 Task: Create a due date automation trigger when advanced on, on the monday after a card is due add fields without custom field "Resume" set to a date less than 1 working days ago at 11:00 AM.
Action: Mouse moved to (1207, 357)
Screenshot: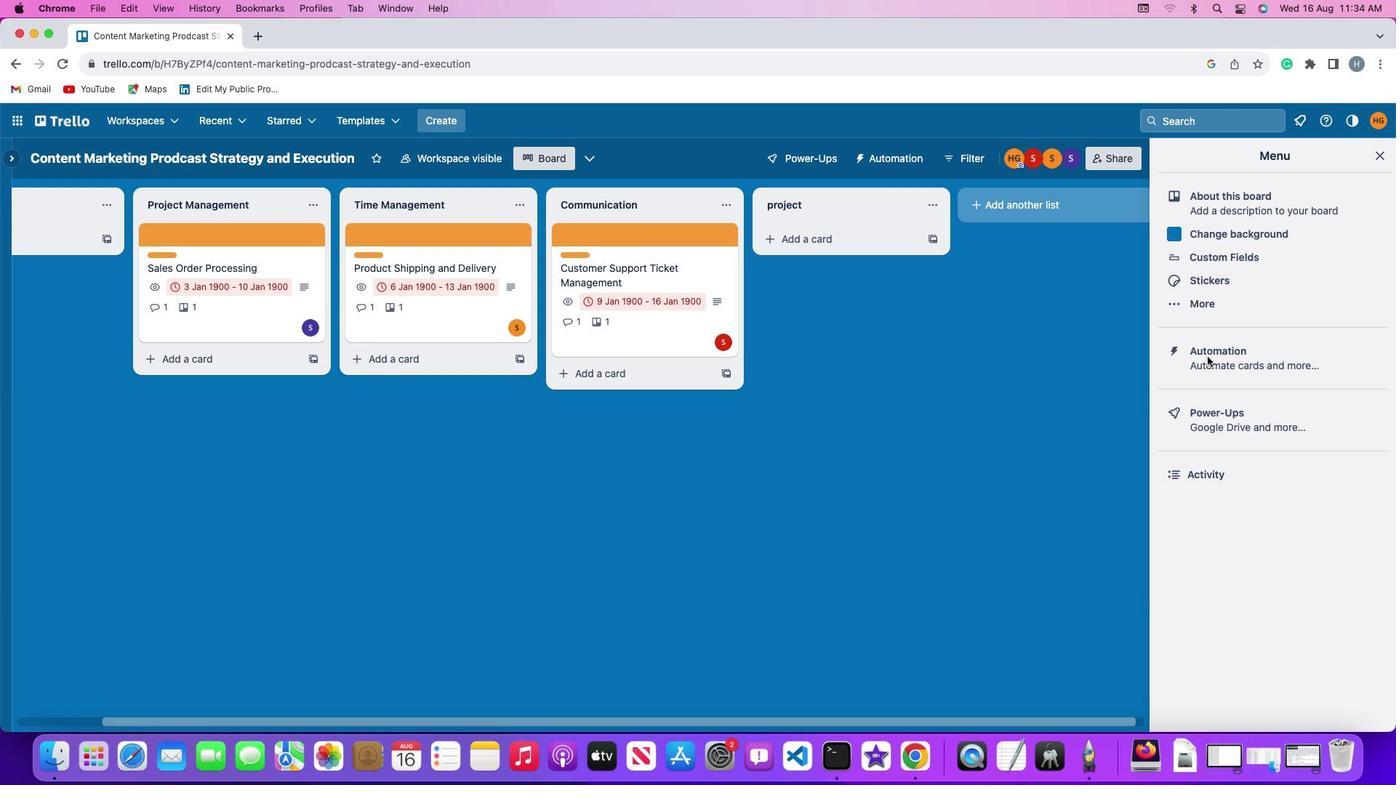 
Action: Mouse pressed left at (1207, 357)
Screenshot: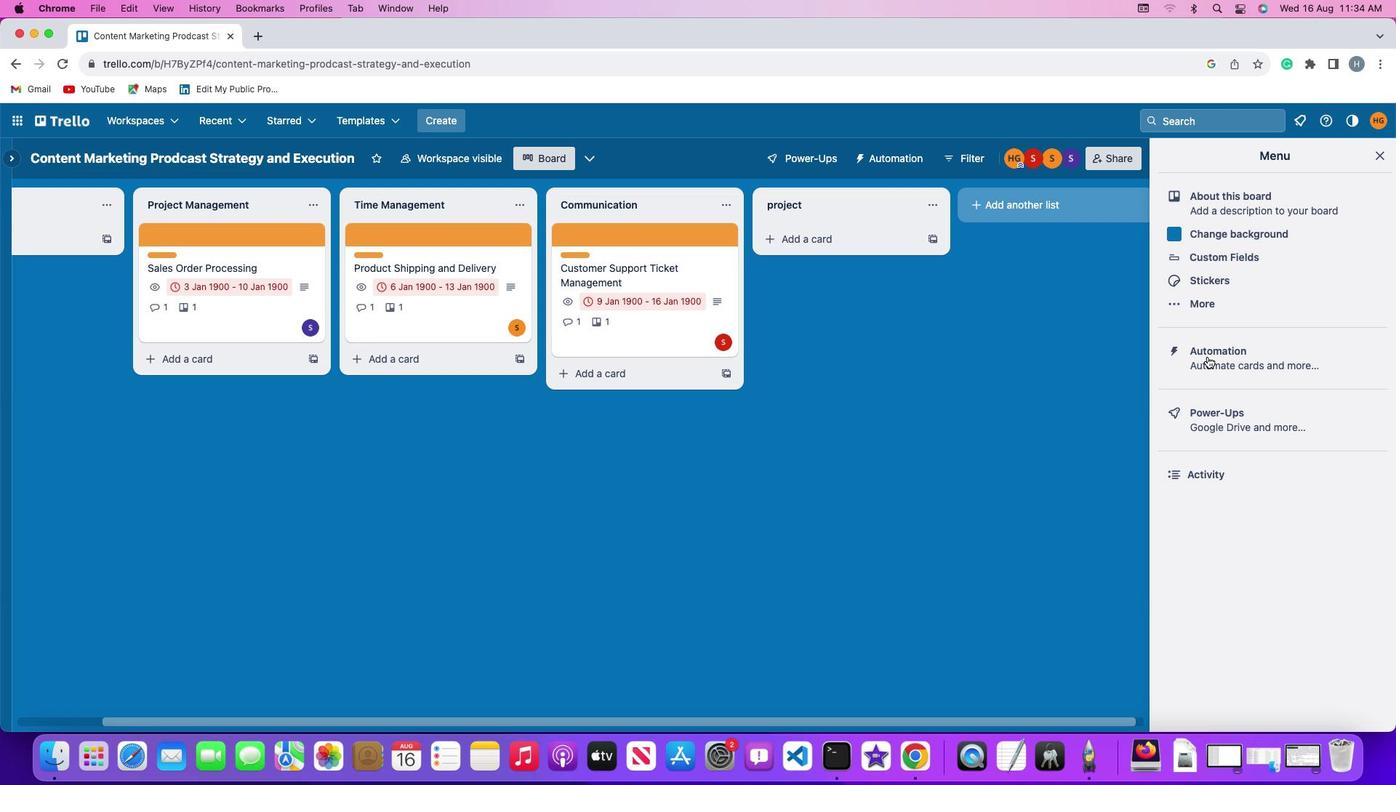 
Action: Mouse pressed left at (1207, 357)
Screenshot: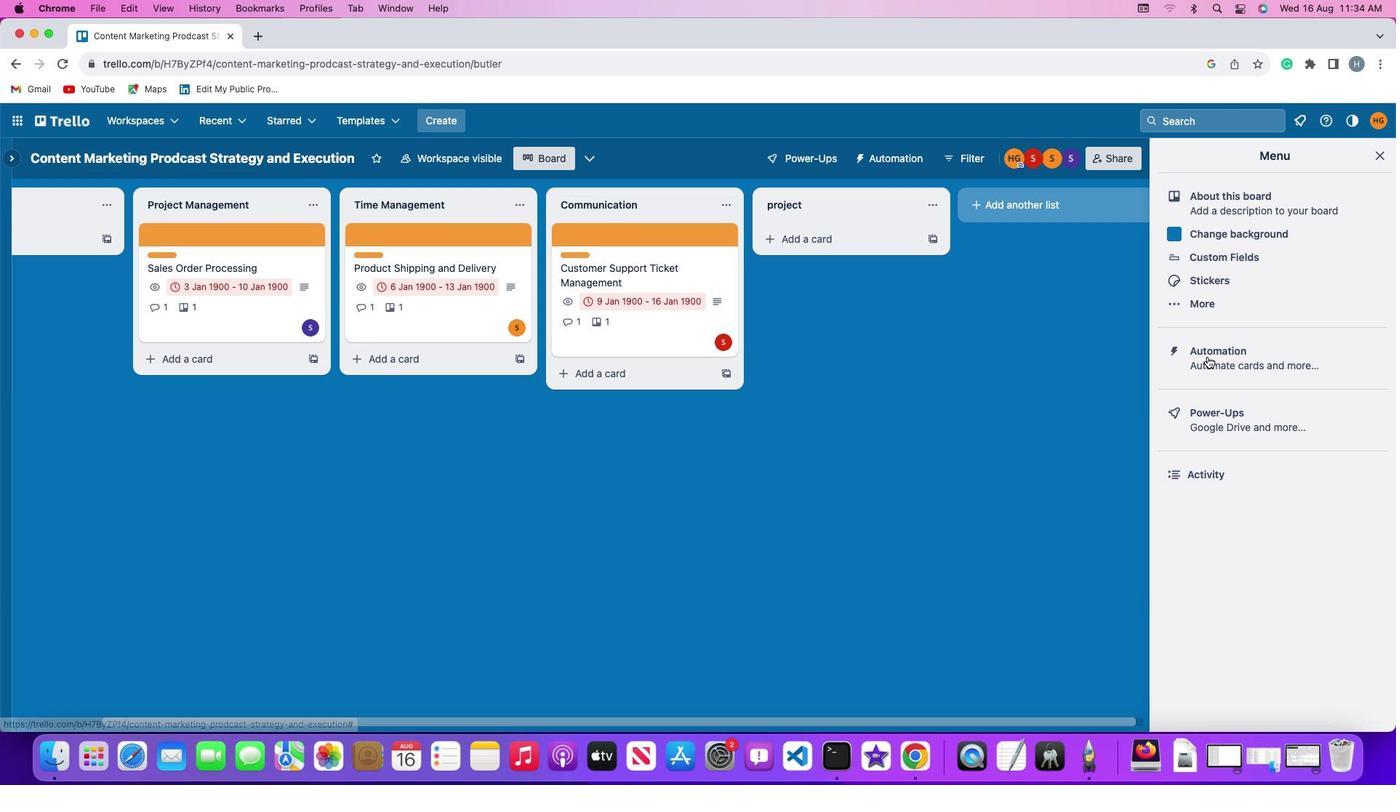 
Action: Mouse moved to (86, 336)
Screenshot: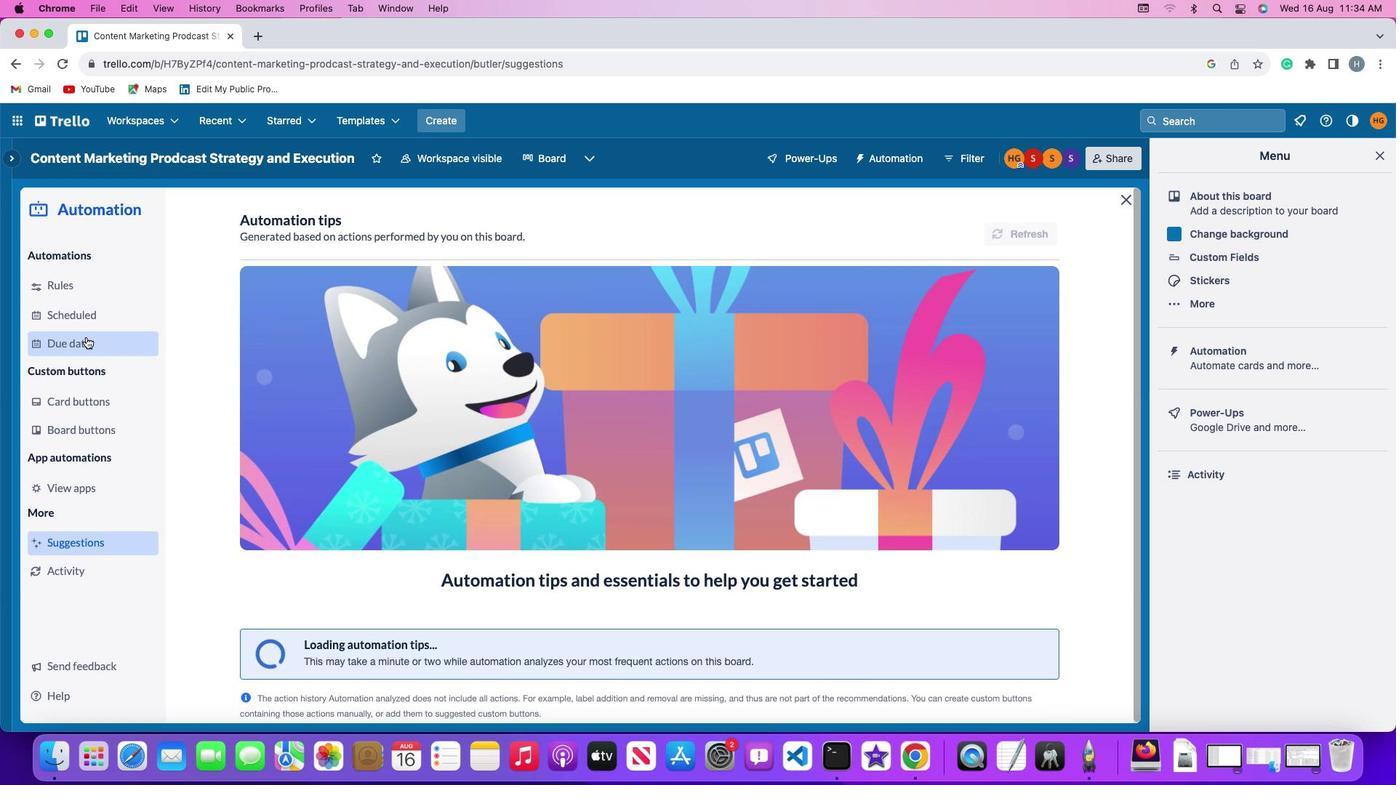 
Action: Mouse pressed left at (86, 336)
Screenshot: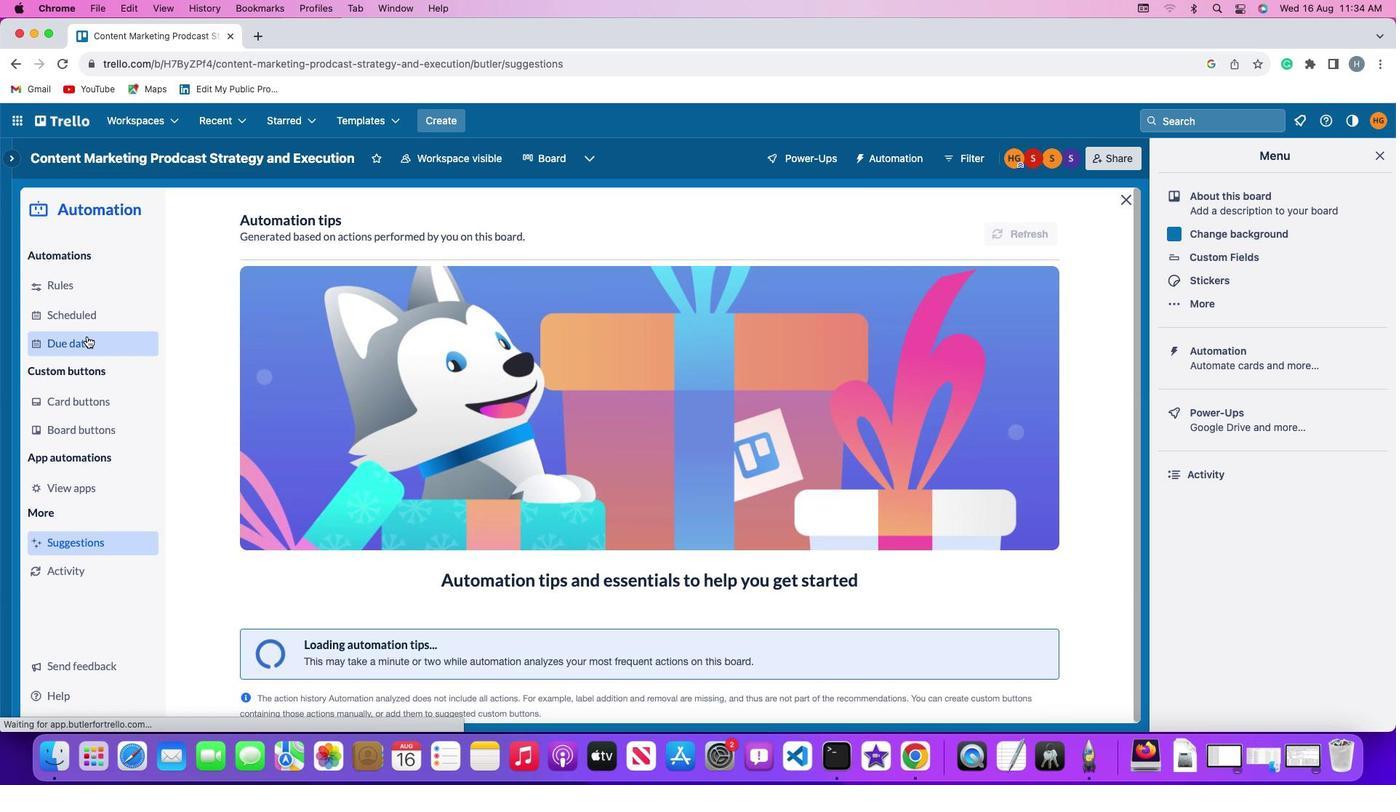 
Action: Mouse moved to (998, 226)
Screenshot: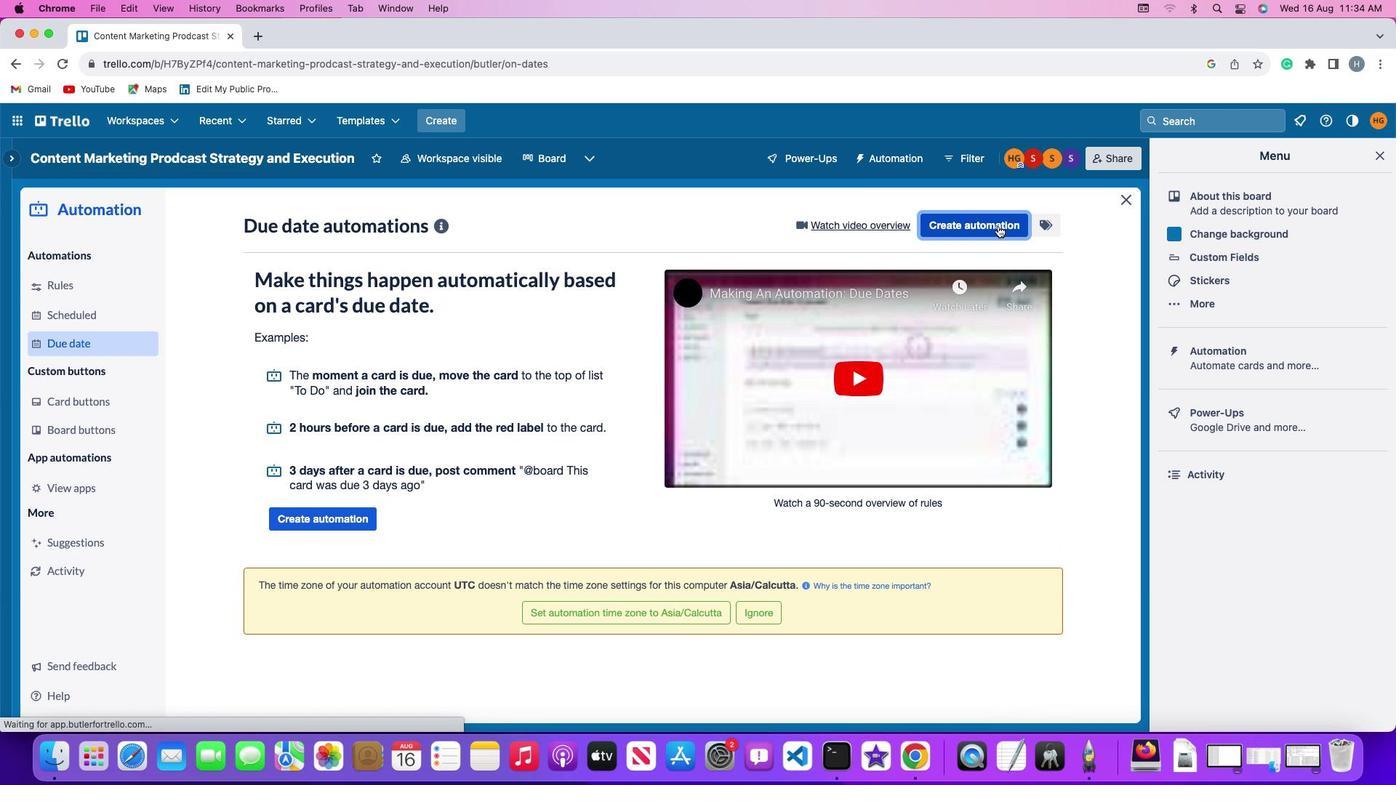 
Action: Mouse pressed left at (998, 226)
Screenshot: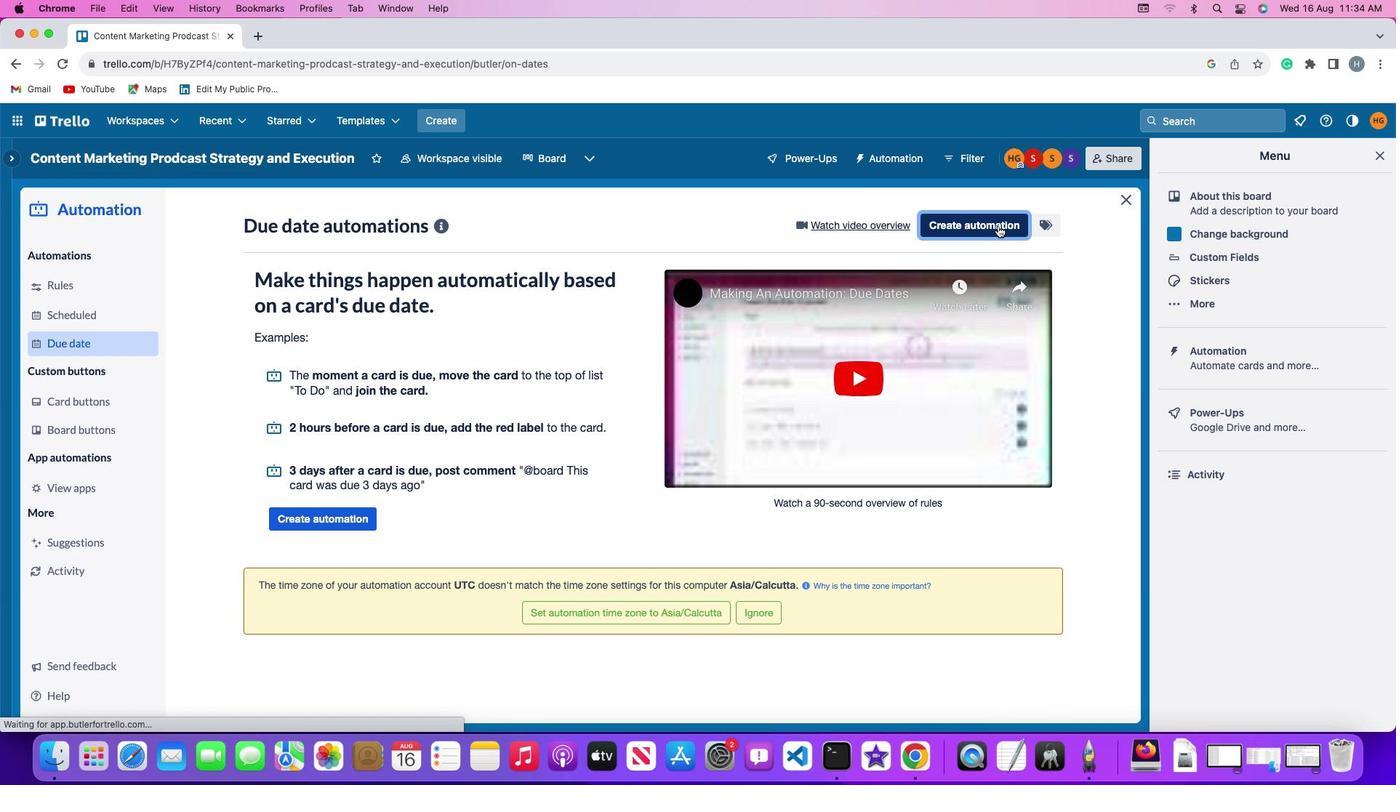 
Action: Mouse moved to (285, 367)
Screenshot: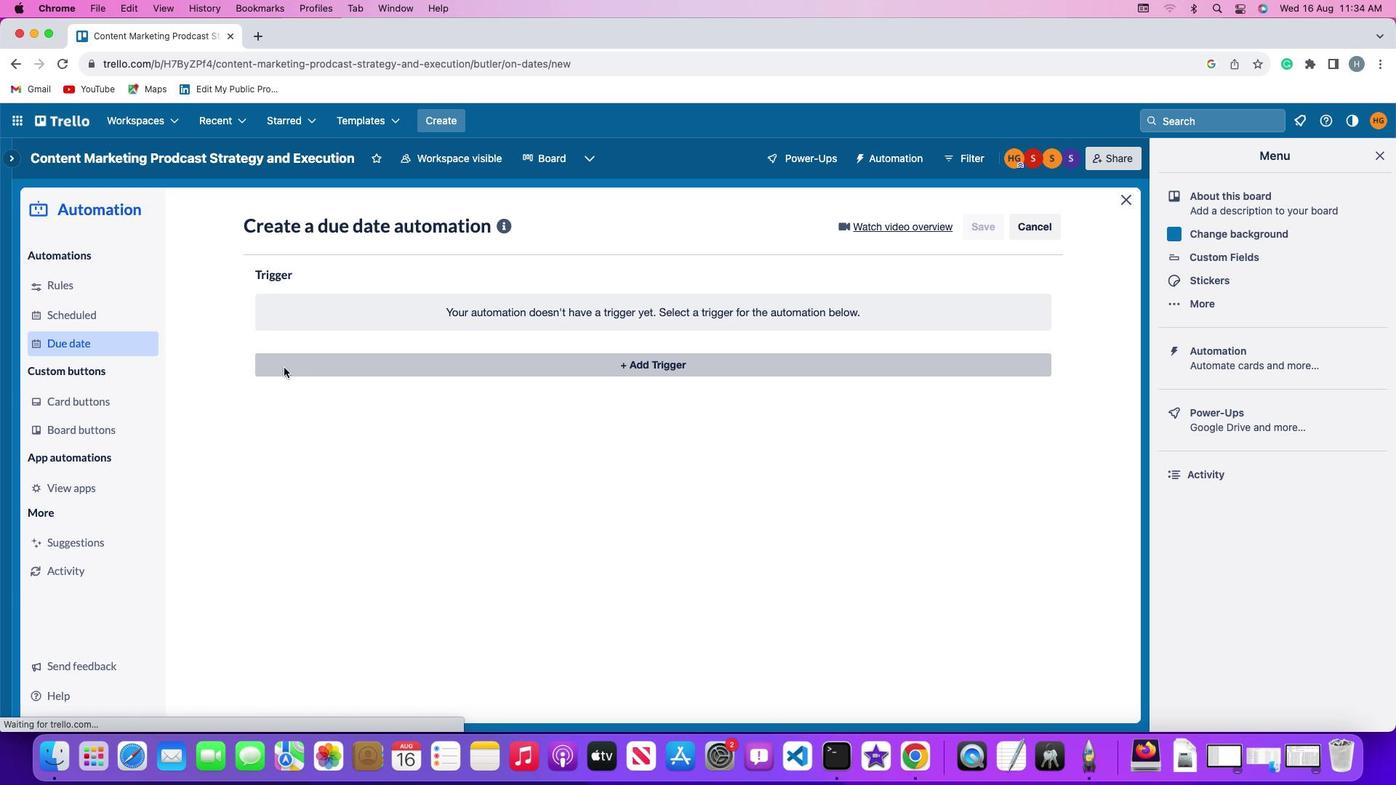 
Action: Mouse pressed left at (285, 367)
Screenshot: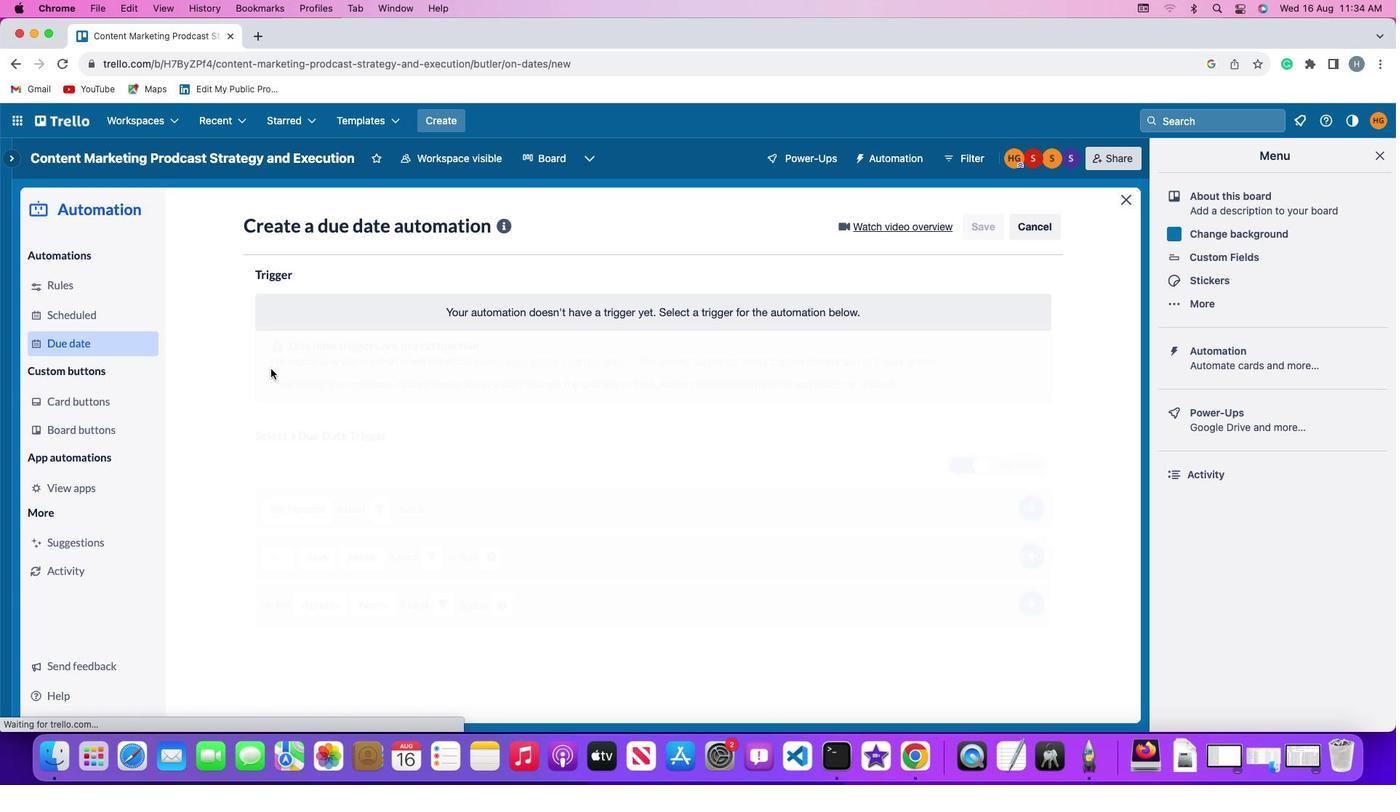 
Action: Mouse moved to (311, 631)
Screenshot: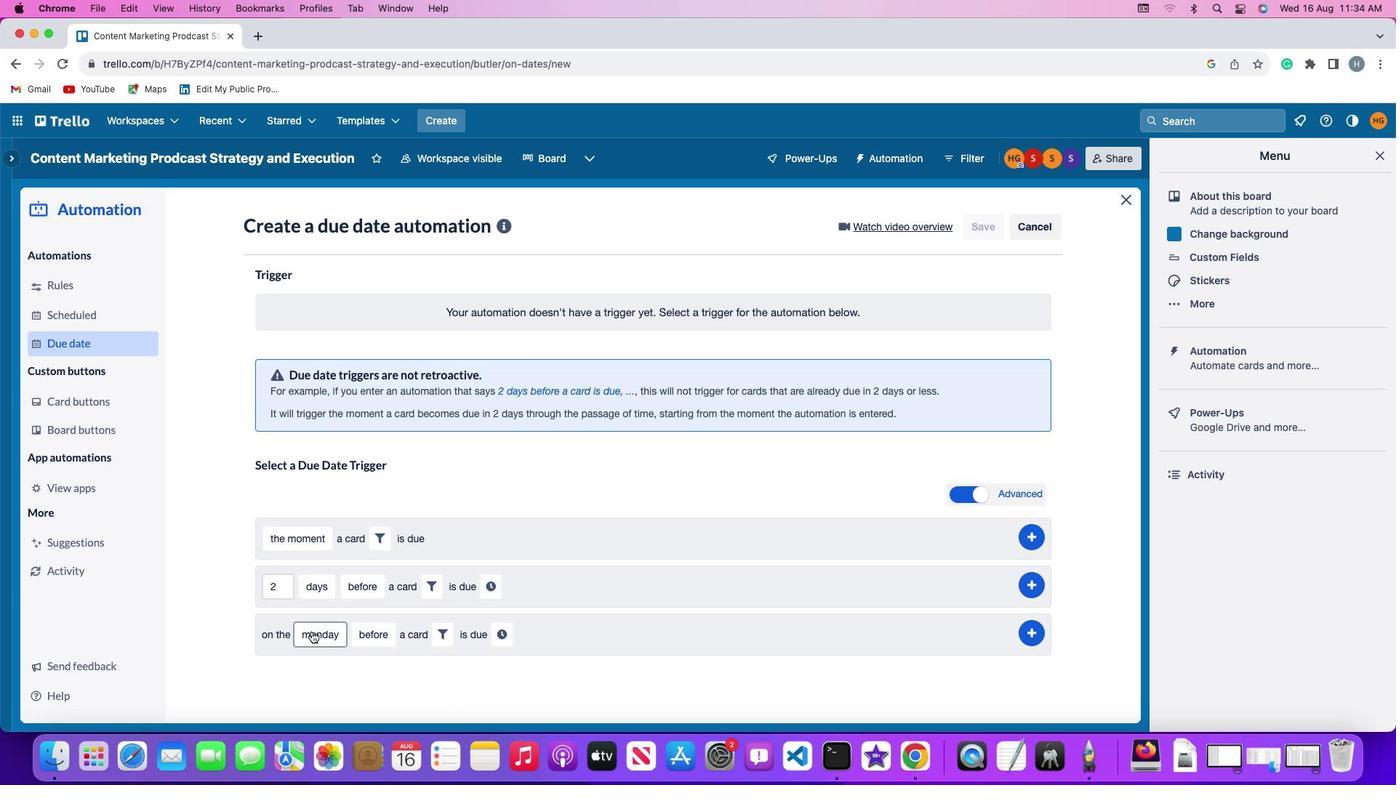 
Action: Mouse pressed left at (311, 631)
Screenshot: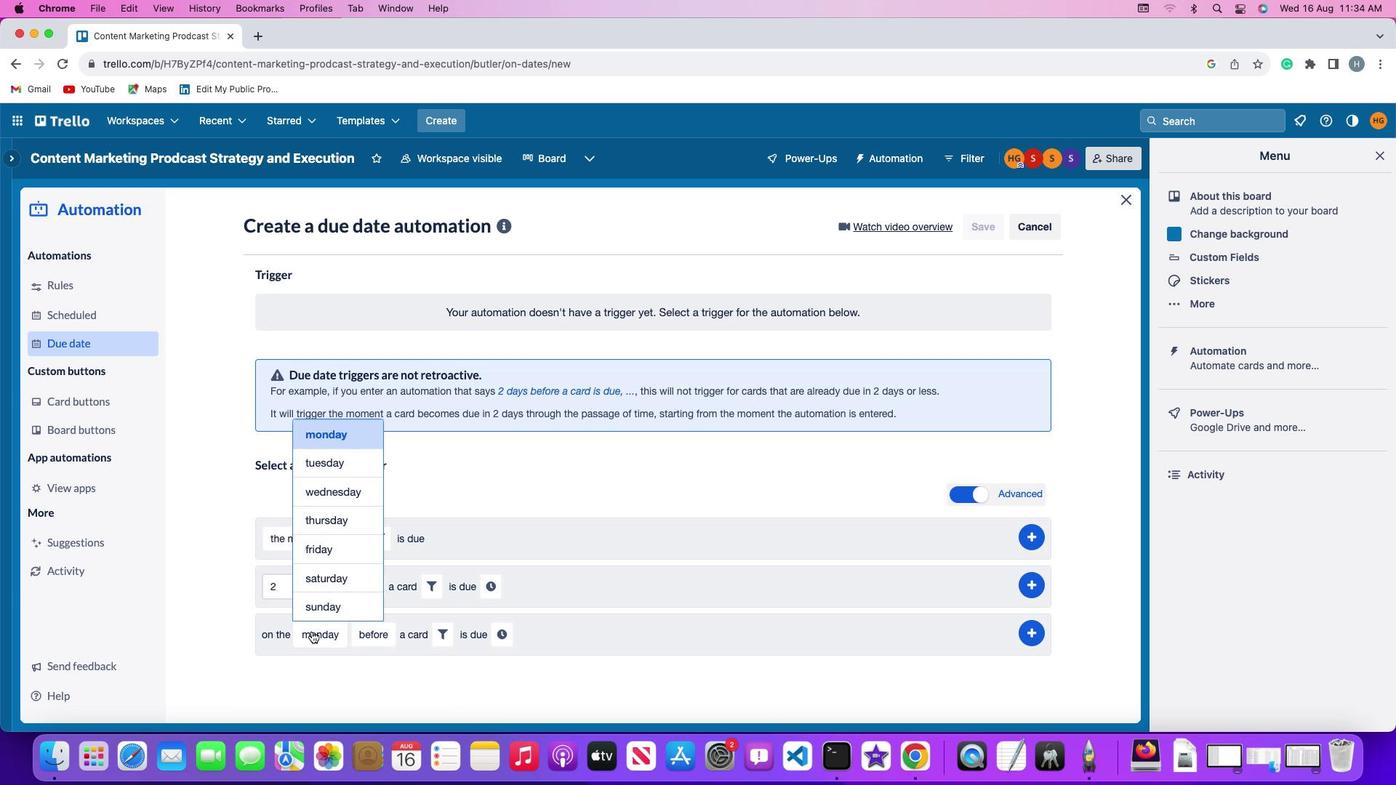 
Action: Mouse moved to (328, 437)
Screenshot: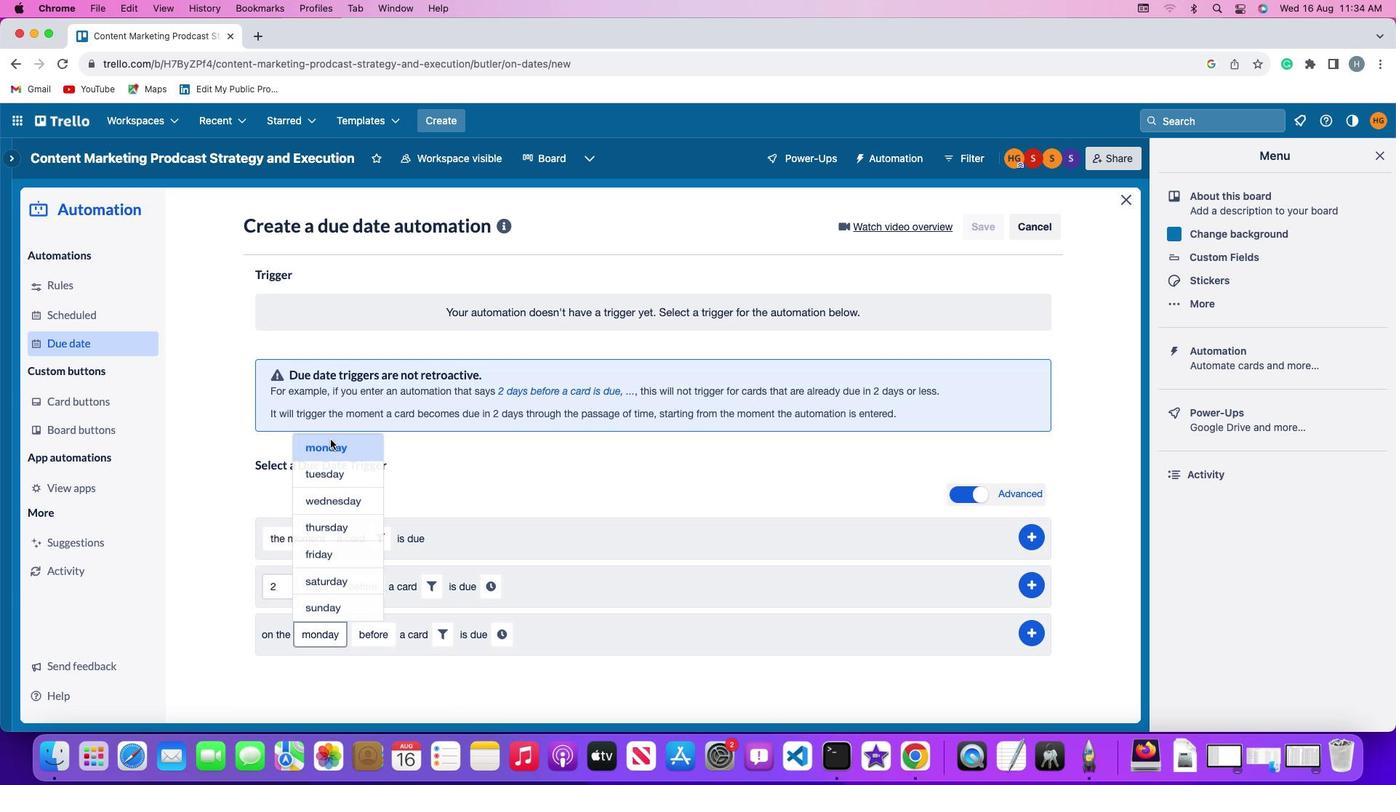 
Action: Mouse pressed left at (328, 437)
Screenshot: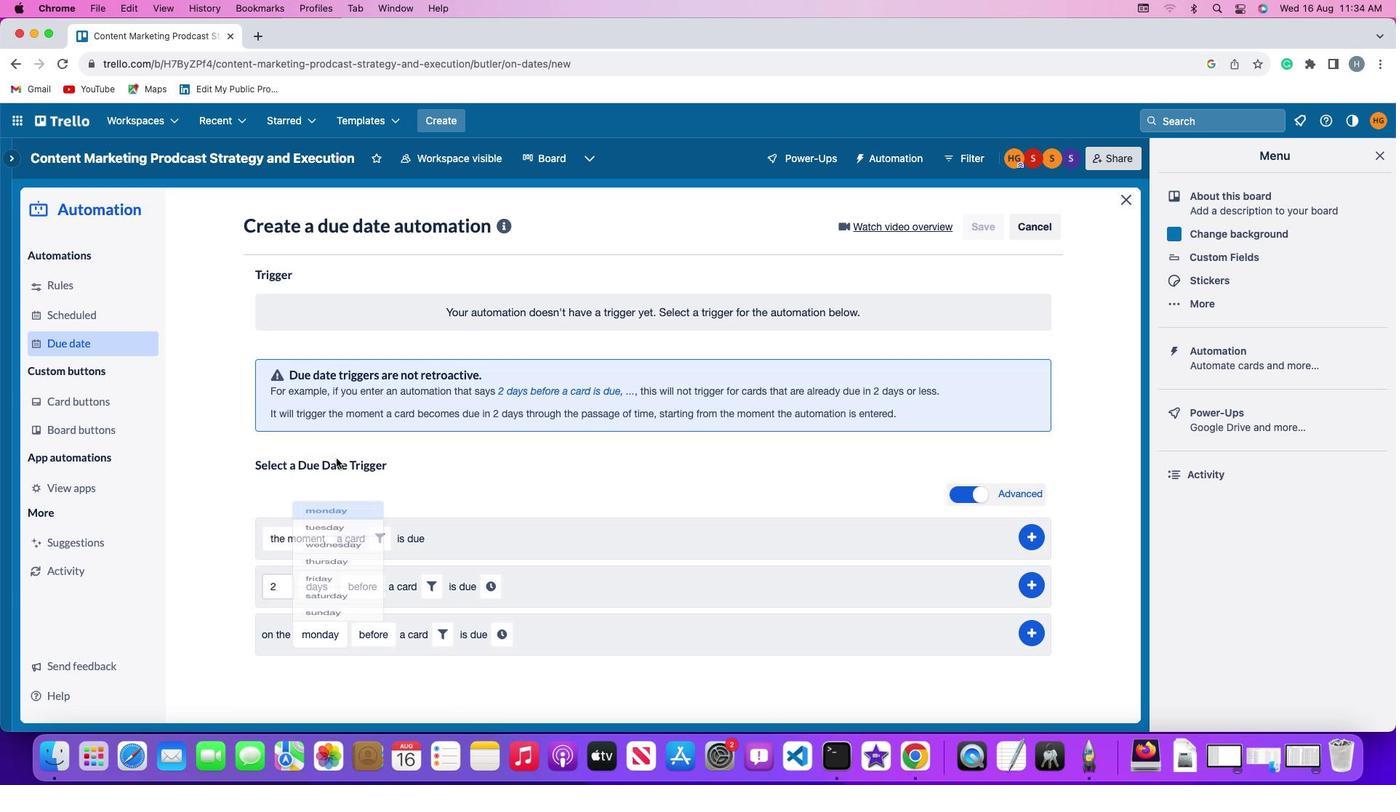 
Action: Mouse moved to (372, 639)
Screenshot: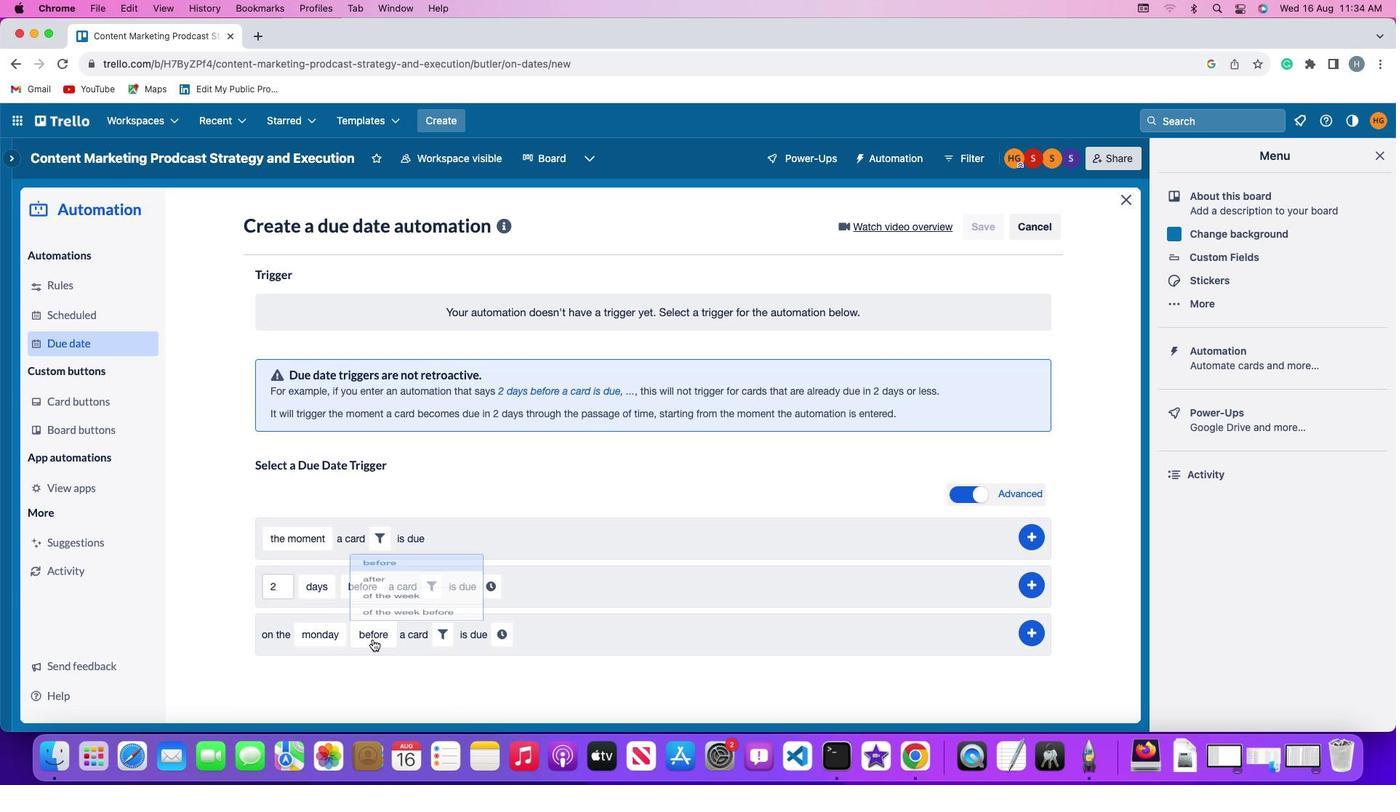 
Action: Mouse pressed left at (372, 639)
Screenshot: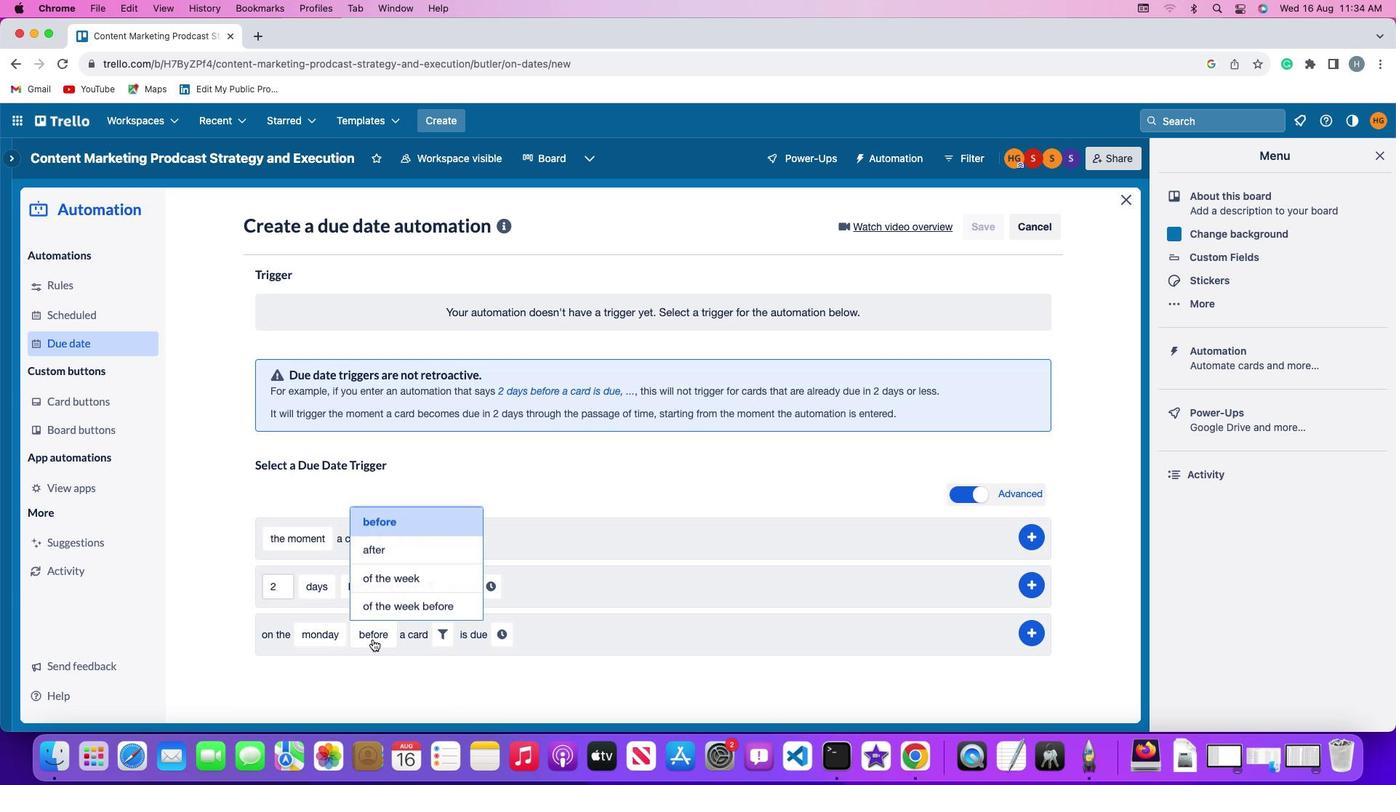 
Action: Mouse moved to (405, 553)
Screenshot: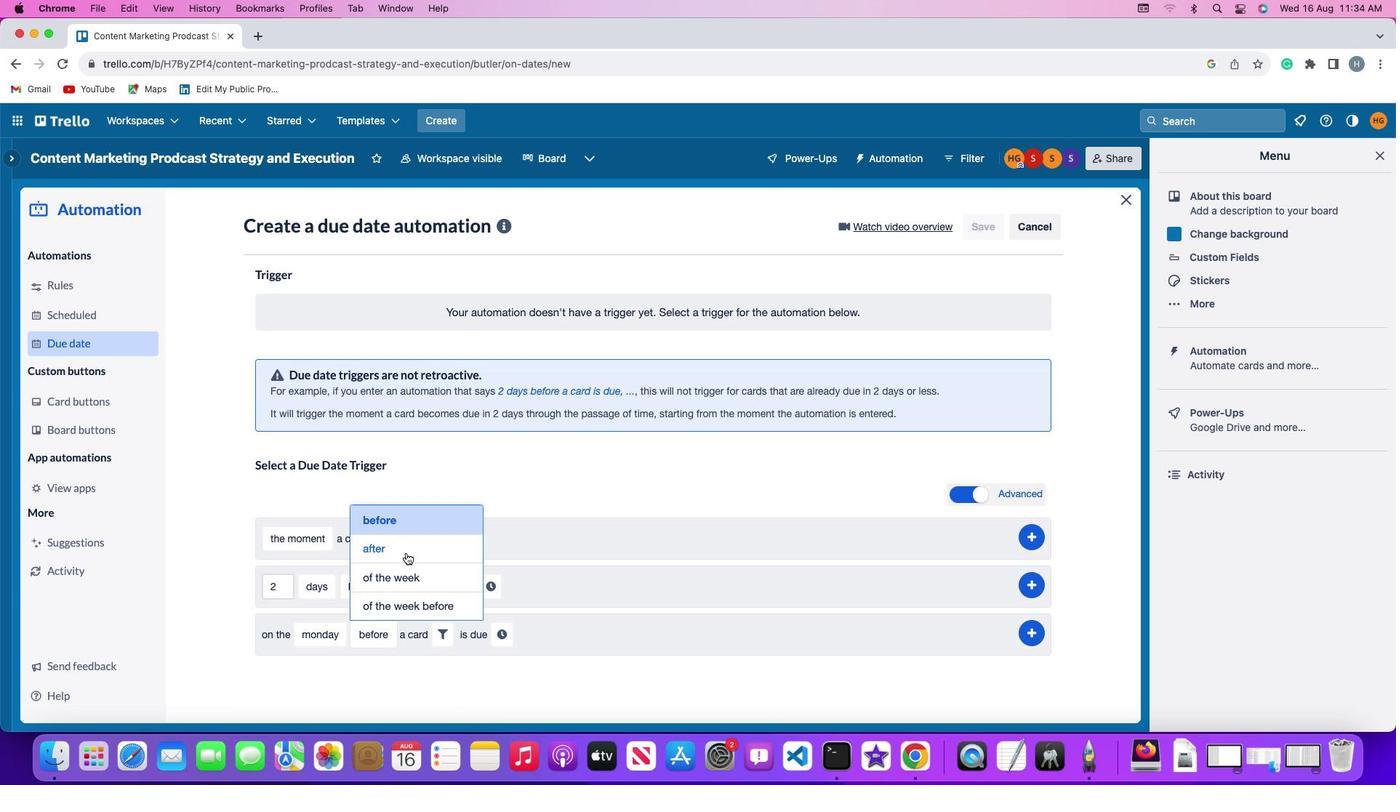 
Action: Mouse pressed left at (405, 553)
Screenshot: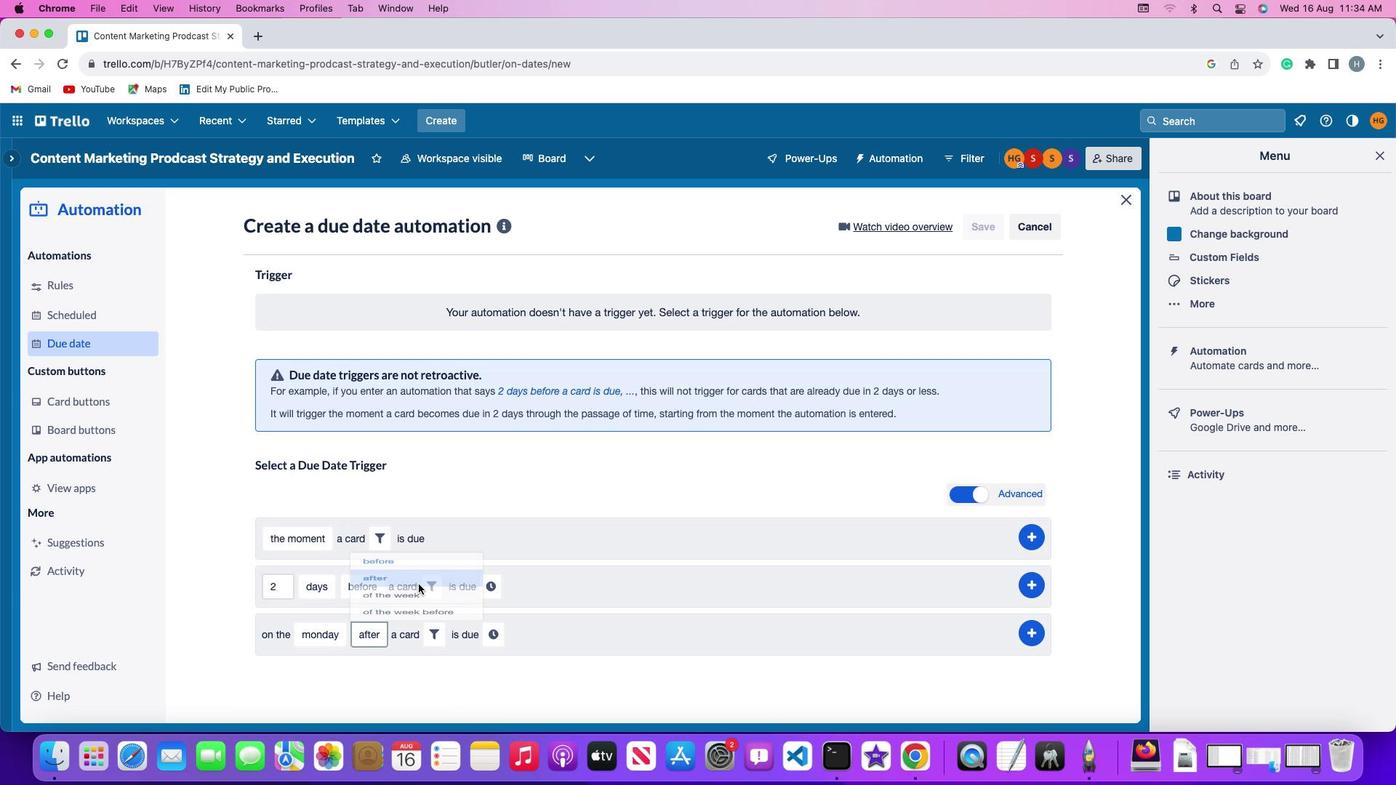 
Action: Mouse moved to (439, 638)
Screenshot: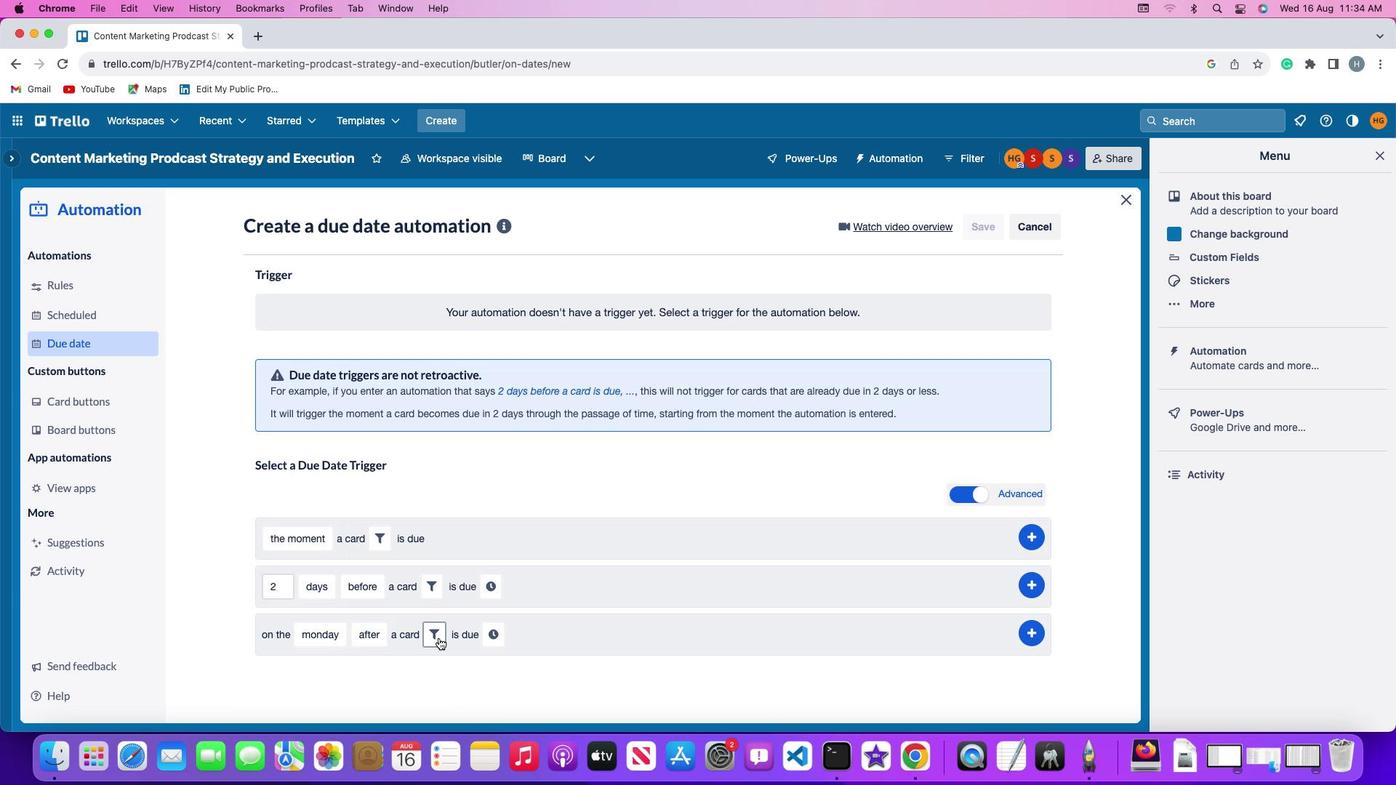 
Action: Mouse pressed left at (439, 638)
Screenshot: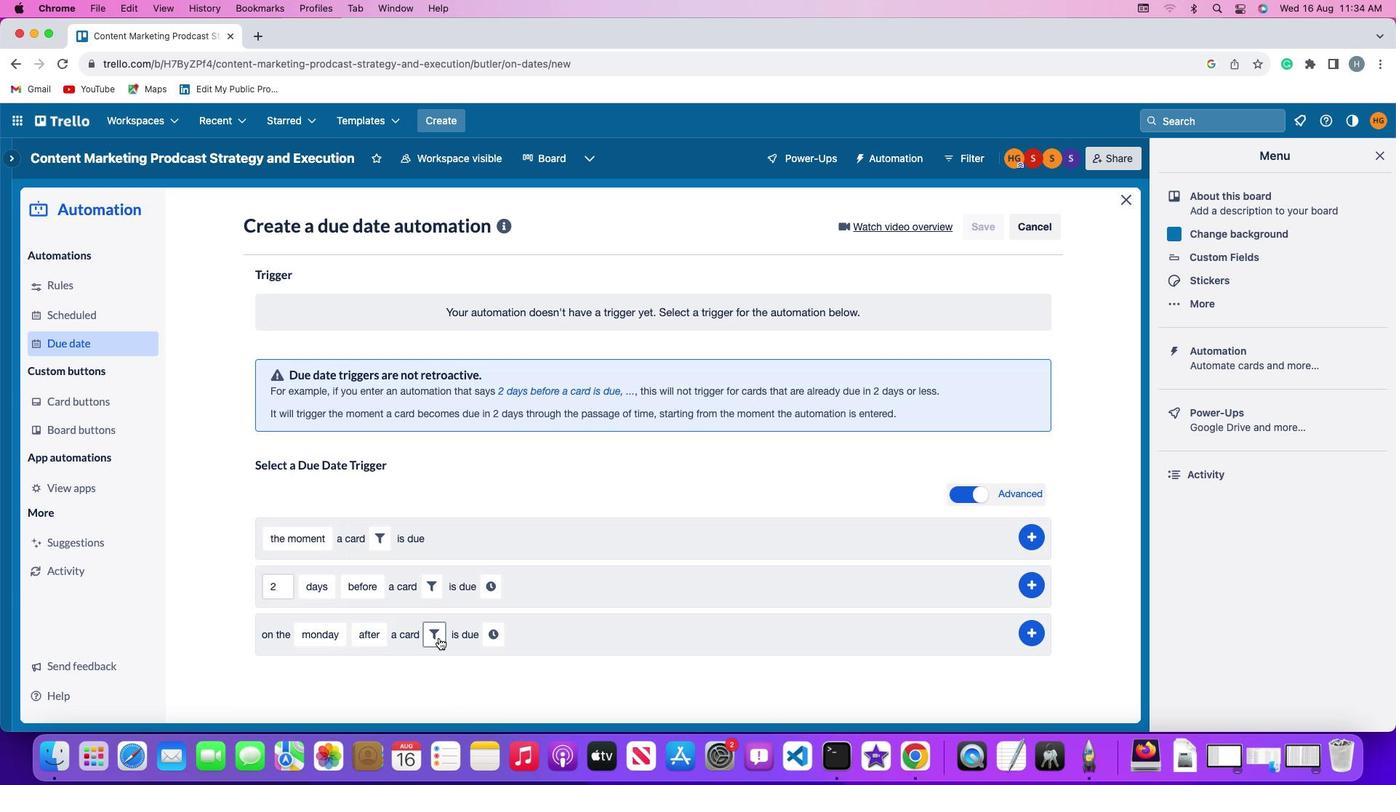 
Action: Mouse moved to (665, 679)
Screenshot: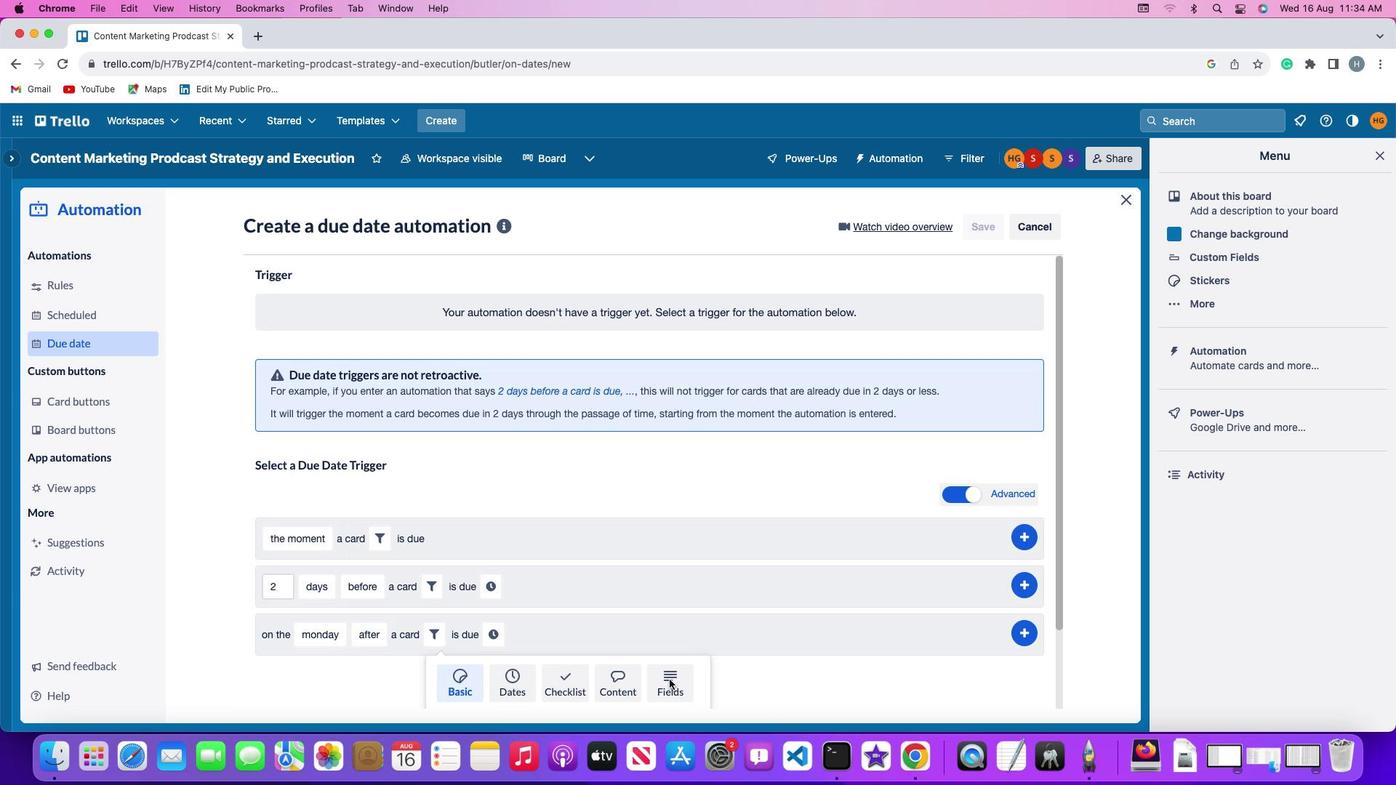 
Action: Mouse pressed left at (665, 679)
Screenshot: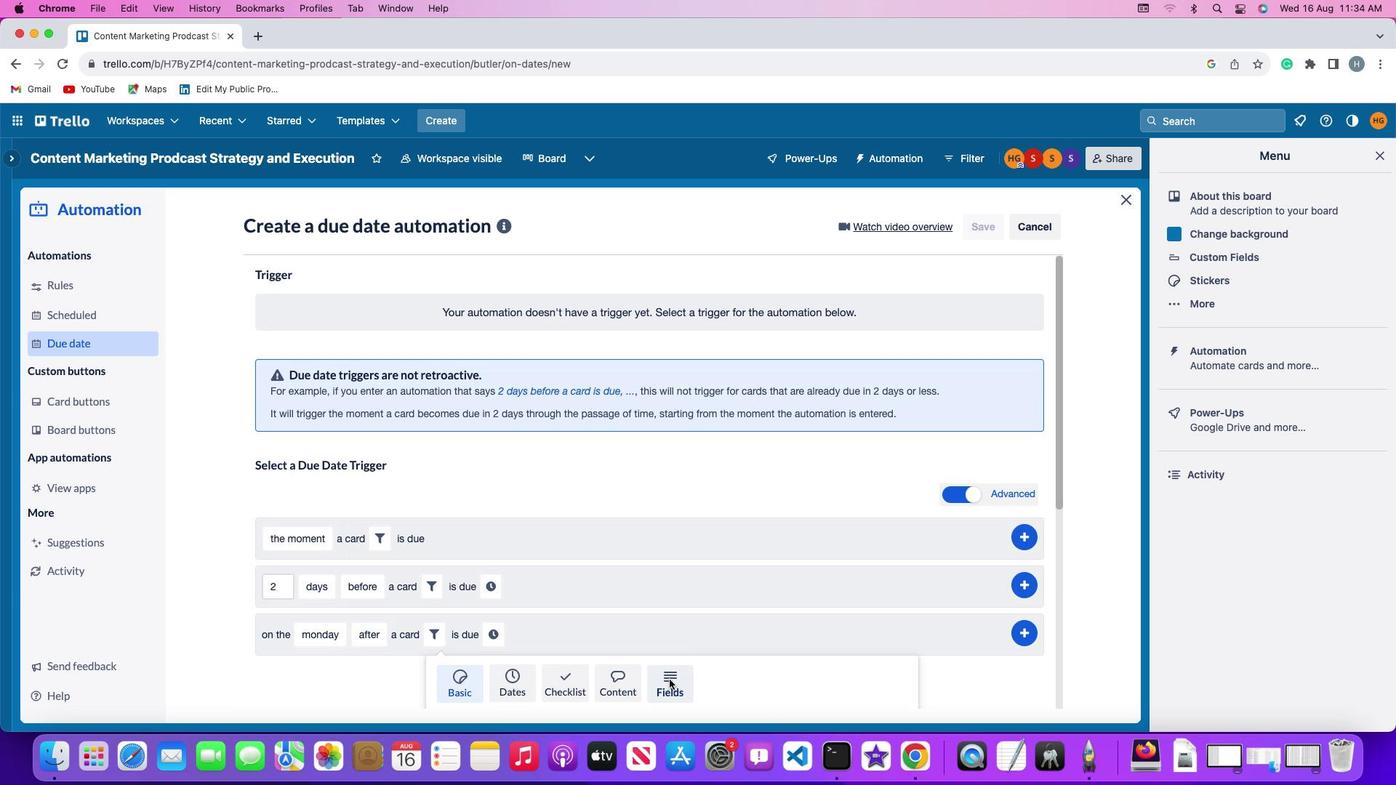 
Action: Mouse moved to (367, 682)
Screenshot: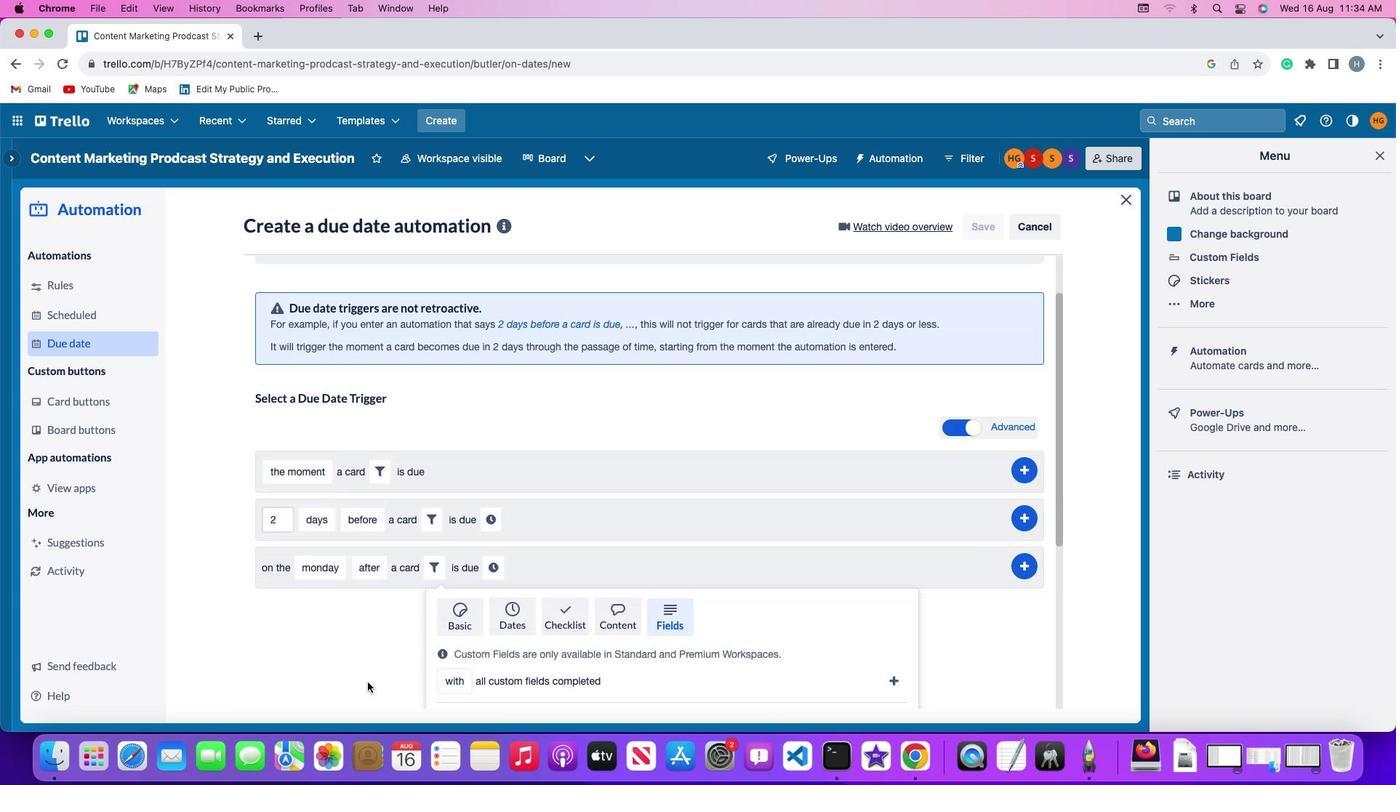
Action: Mouse scrolled (367, 682) with delta (0, 0)
Screenshot: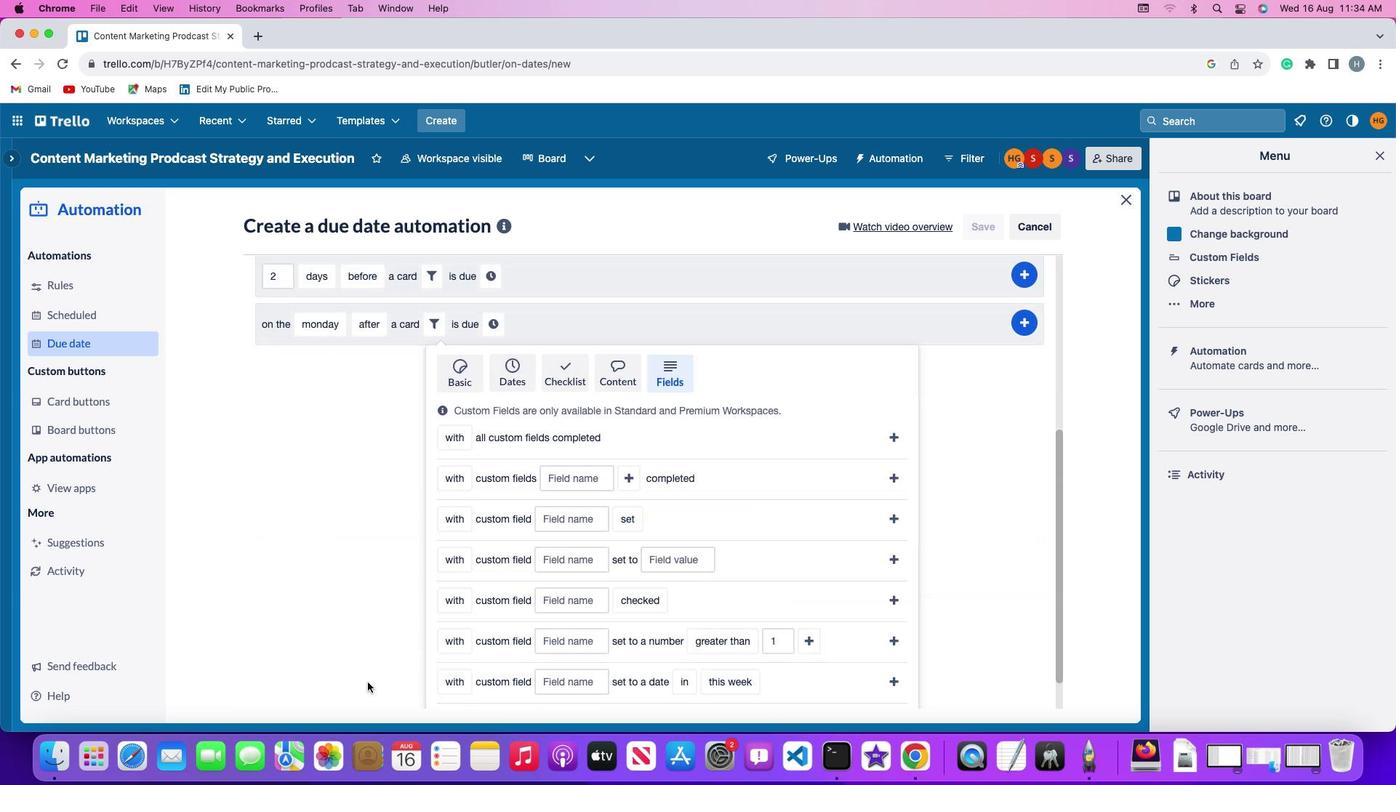 
Action: Mouse scrolled (367, 682) with delta (0, 0)
Screenshot: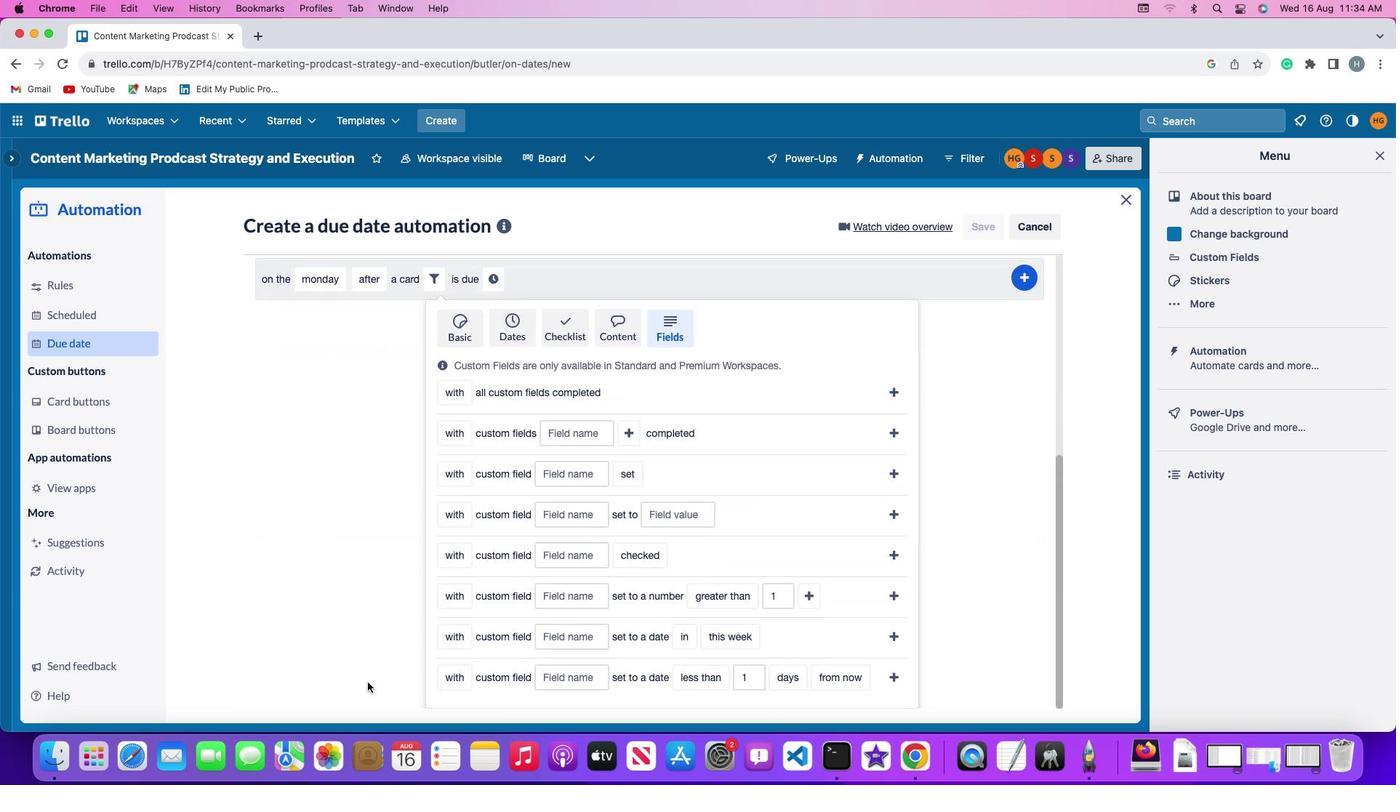 
Action: Mouse scrolled (367, 682) with delta (0, -1)
Screenshot: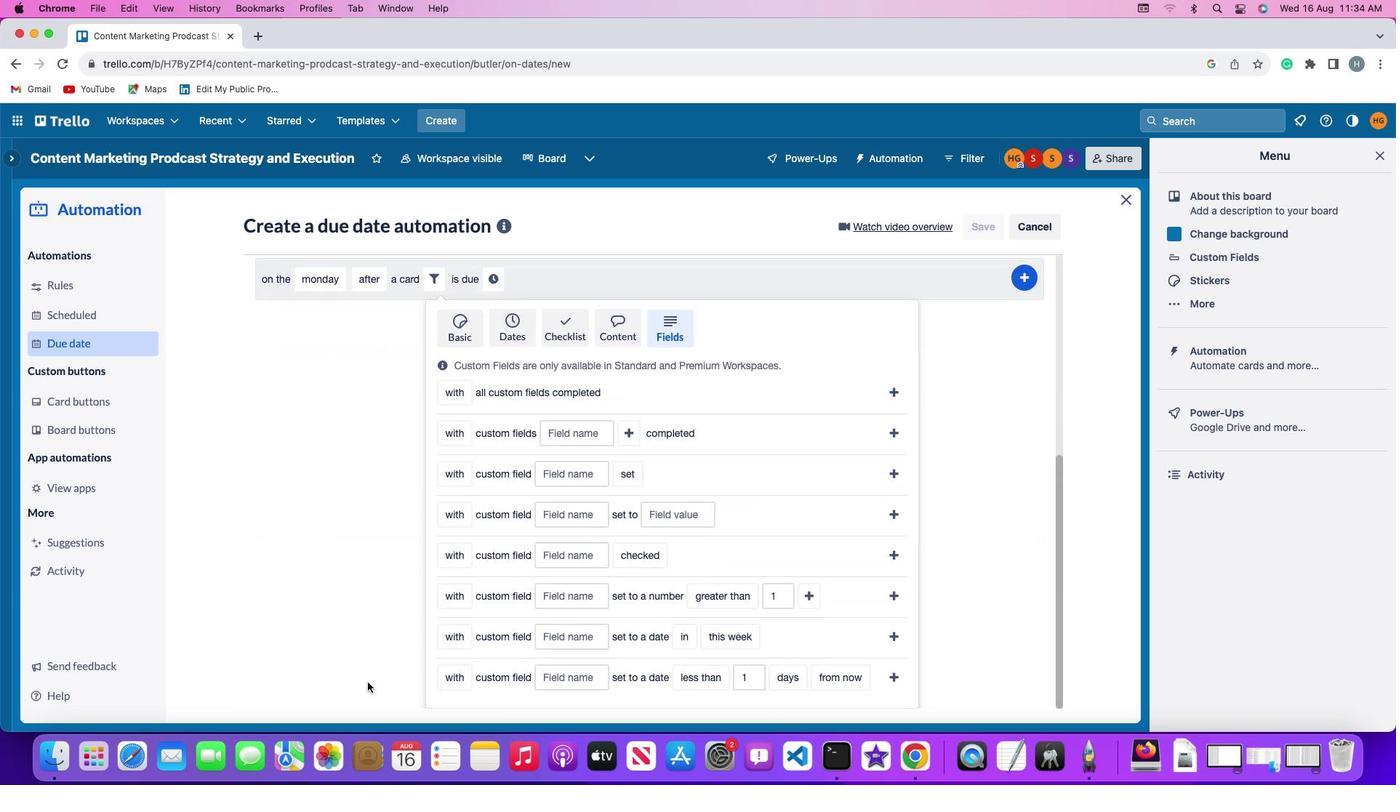 
Action: Mouse scrolled (367, 682) with delta (0, -2)
Screenshot: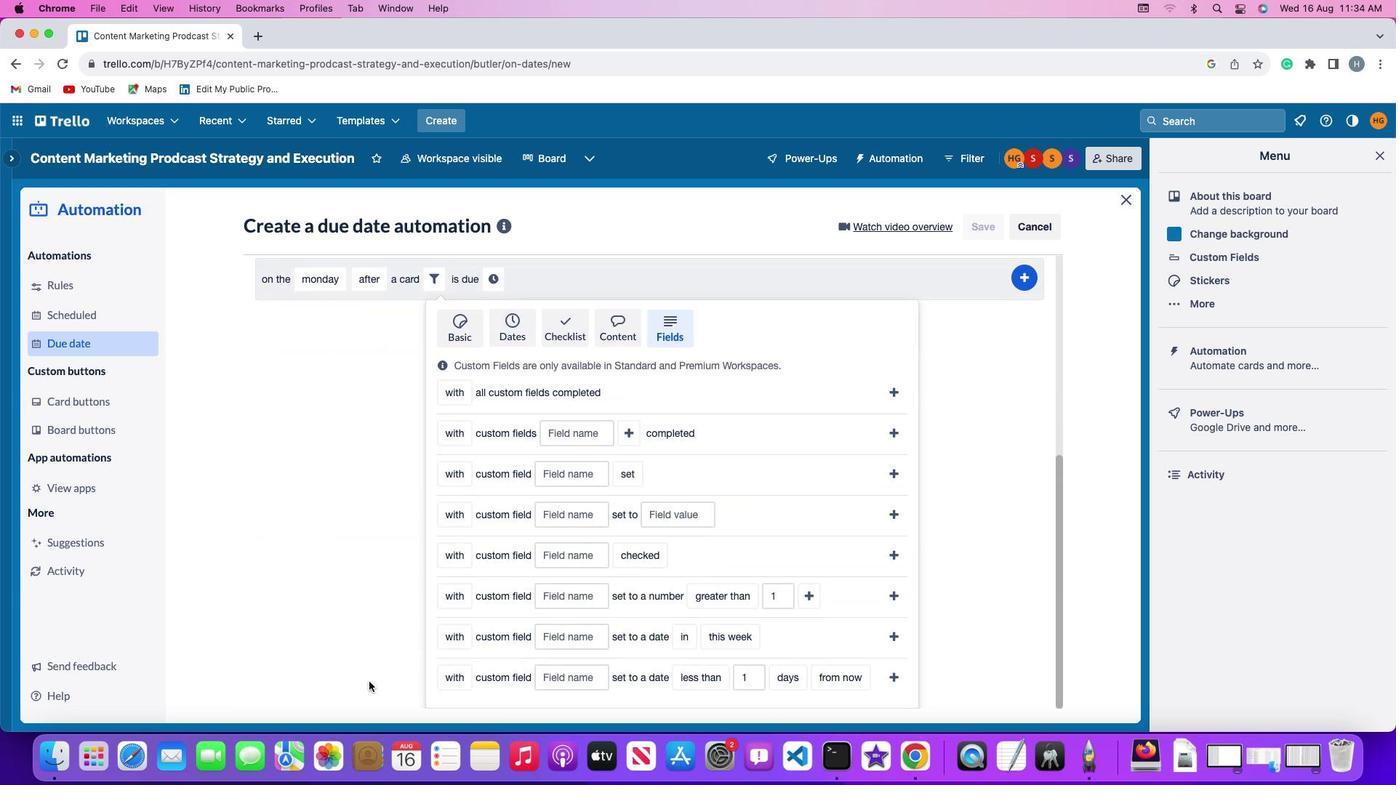
Action: Mouse scrolled (367, 682) with delta (0, -3)
Screenshot: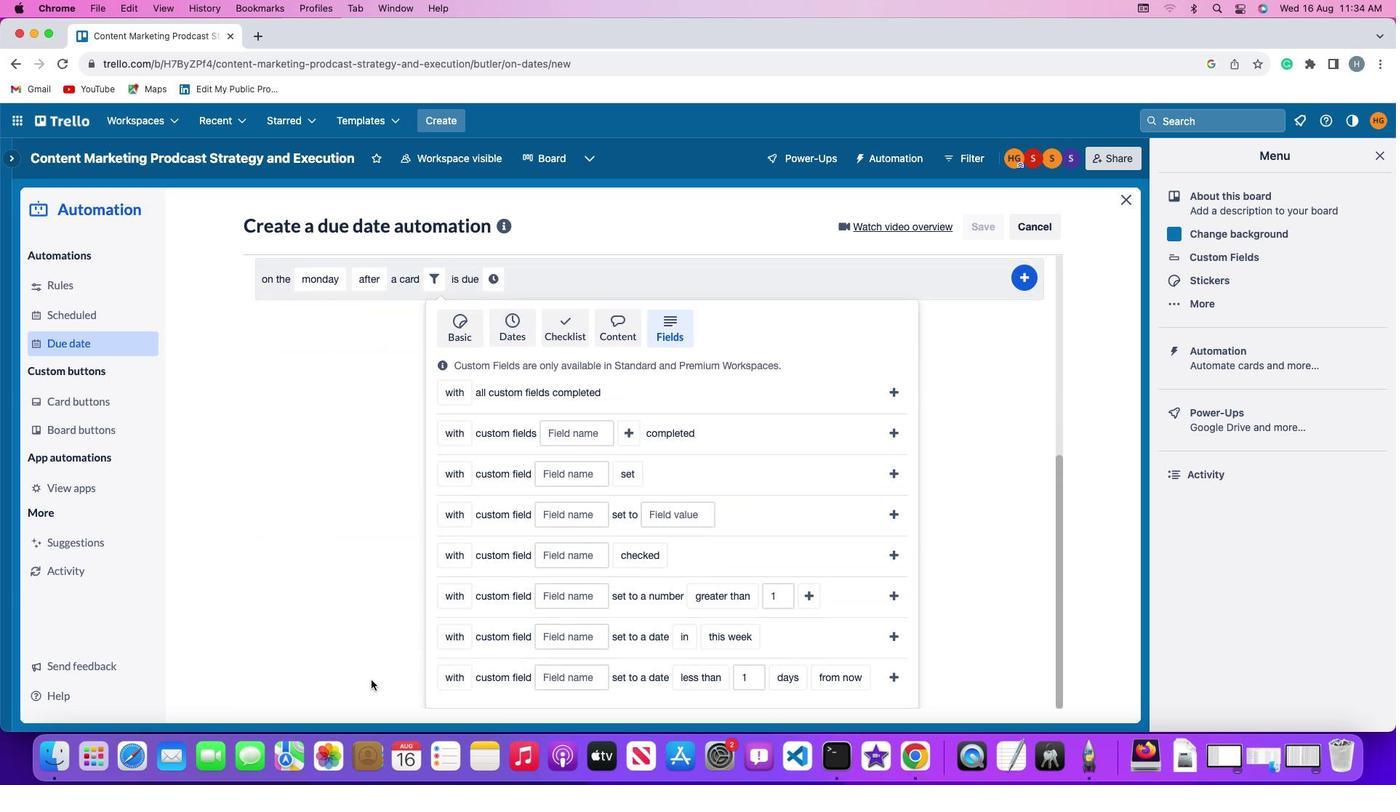 
Action: Mouse moved to (370, 680)
Screenshot: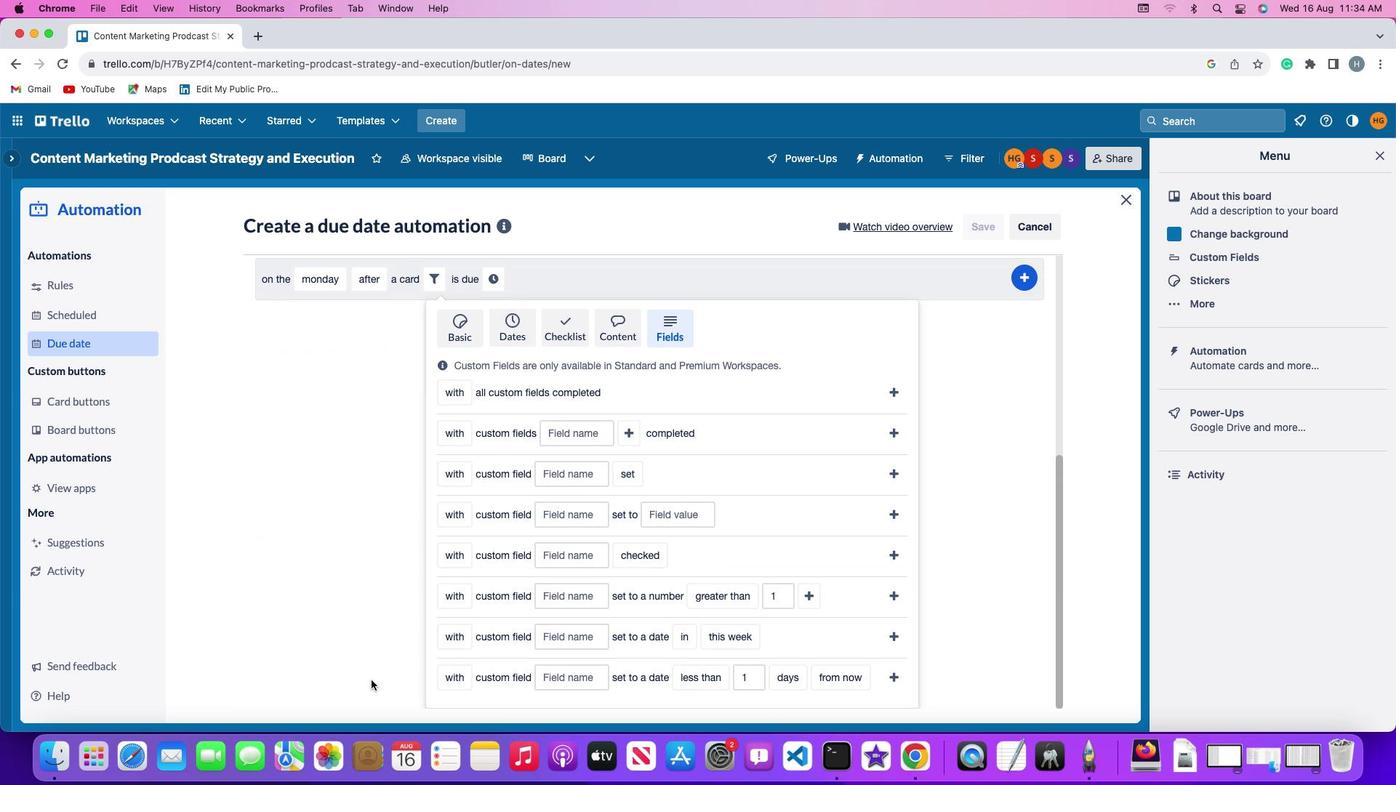 
Action: Mouse scrolled (370, 680) with delta (0, 0)
Screenshot: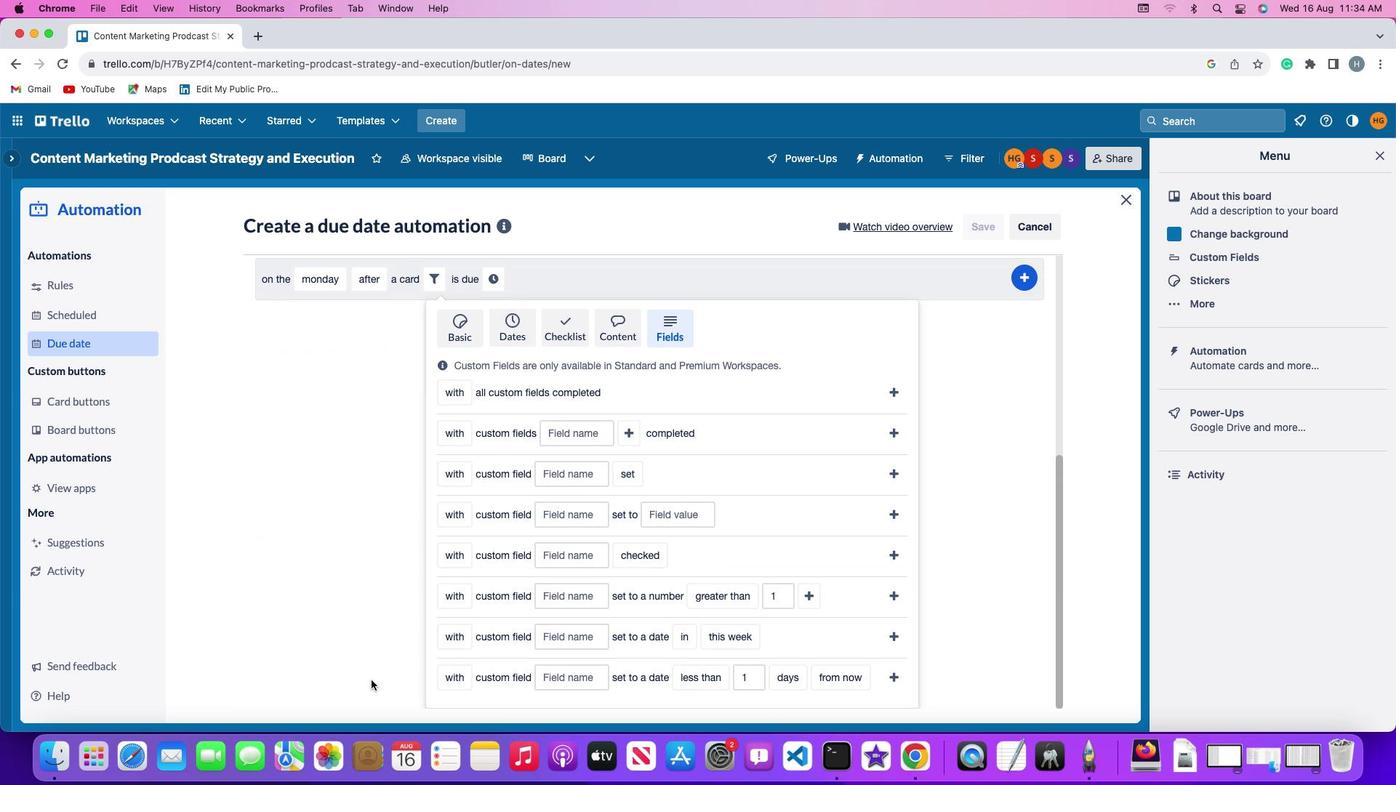 
Action: Mouse scrolled (370, 680) with delta (0, 0)
Screenshot: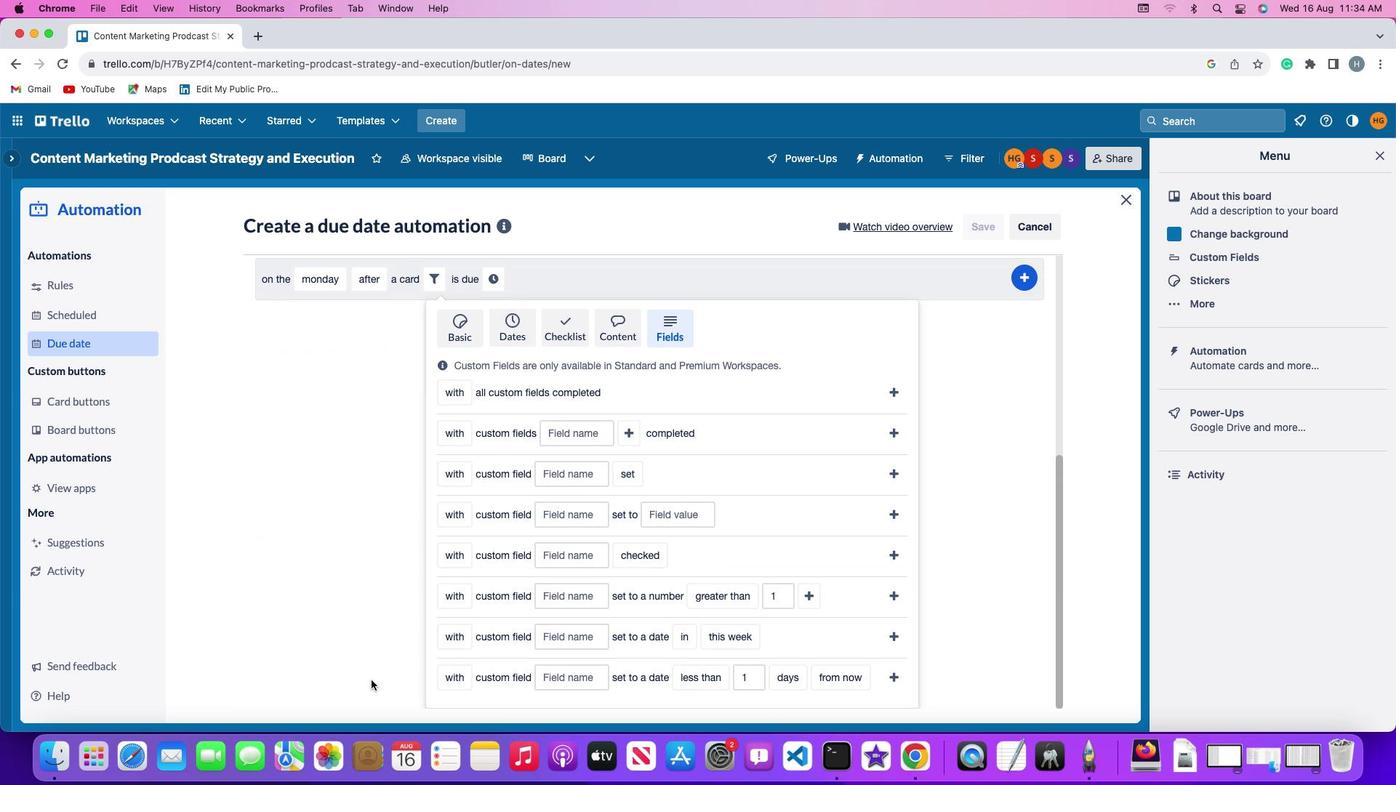 
Action: Mouse scrolled (370, 680) with delta (0, -1)
Screenshot: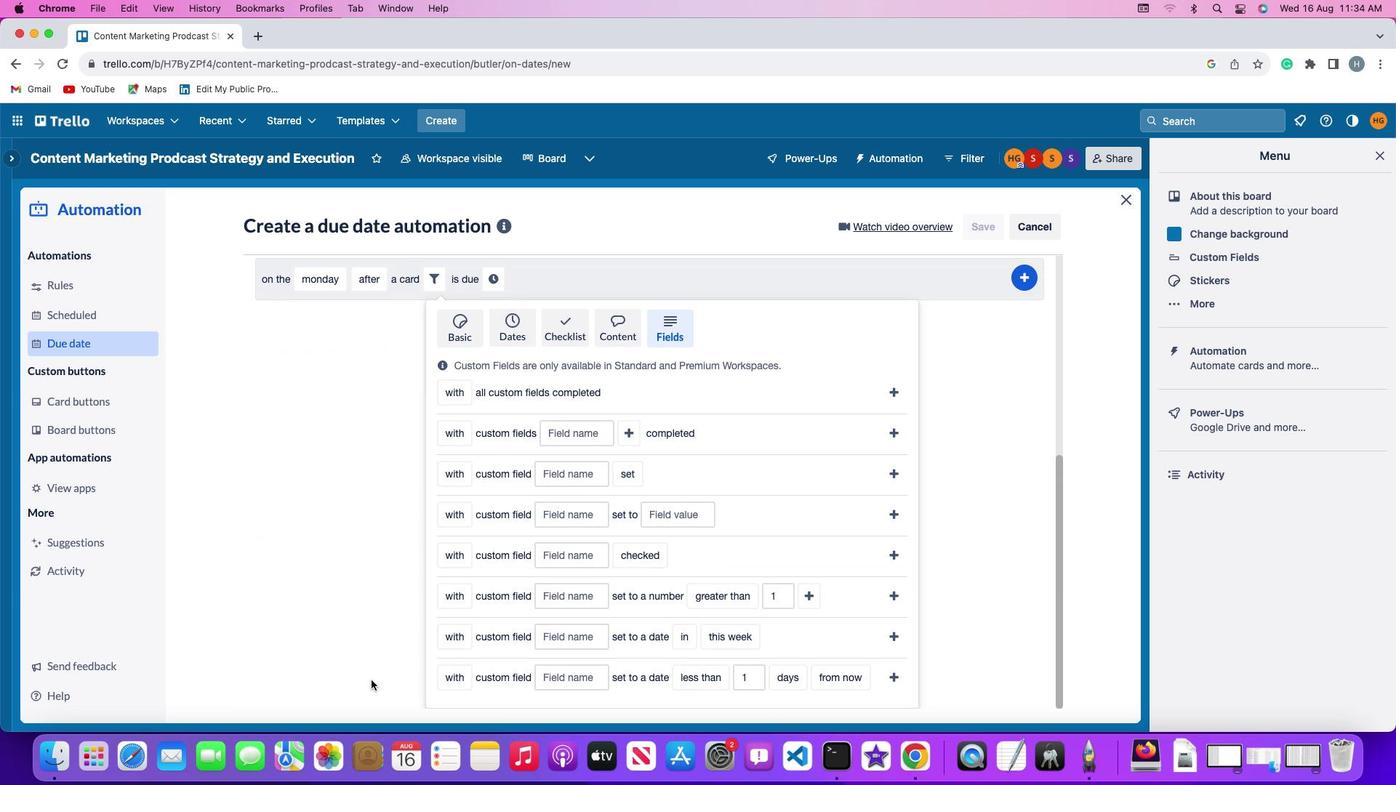 
Action: Mouse scrolled (370, 680) with delta (0, -2)
Screenshot: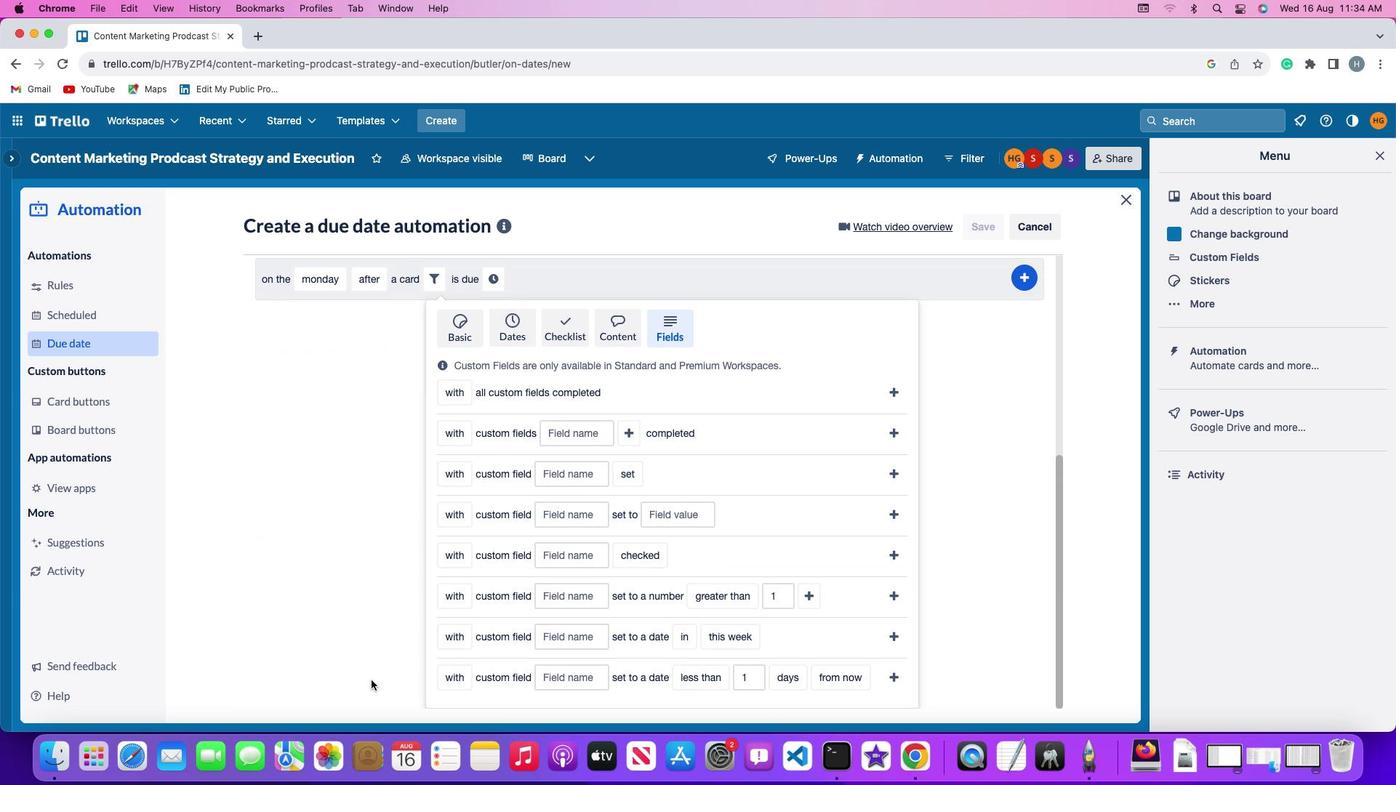 
Action: Mouse scrolled (370, 680) with delta (0, 0)
Screenshot: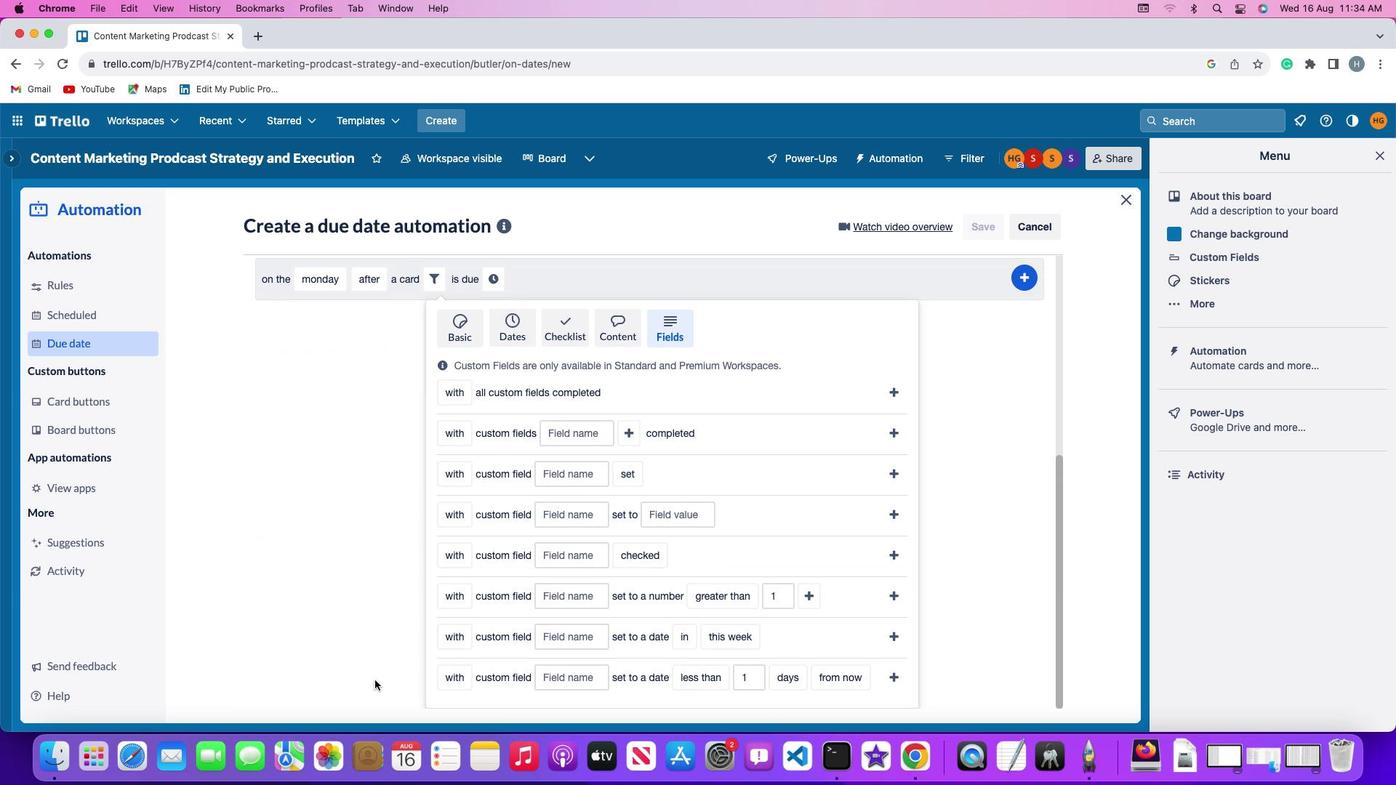 
Action: Mouse scrolled (370, 680) with delta (0, 0)
Screenshot: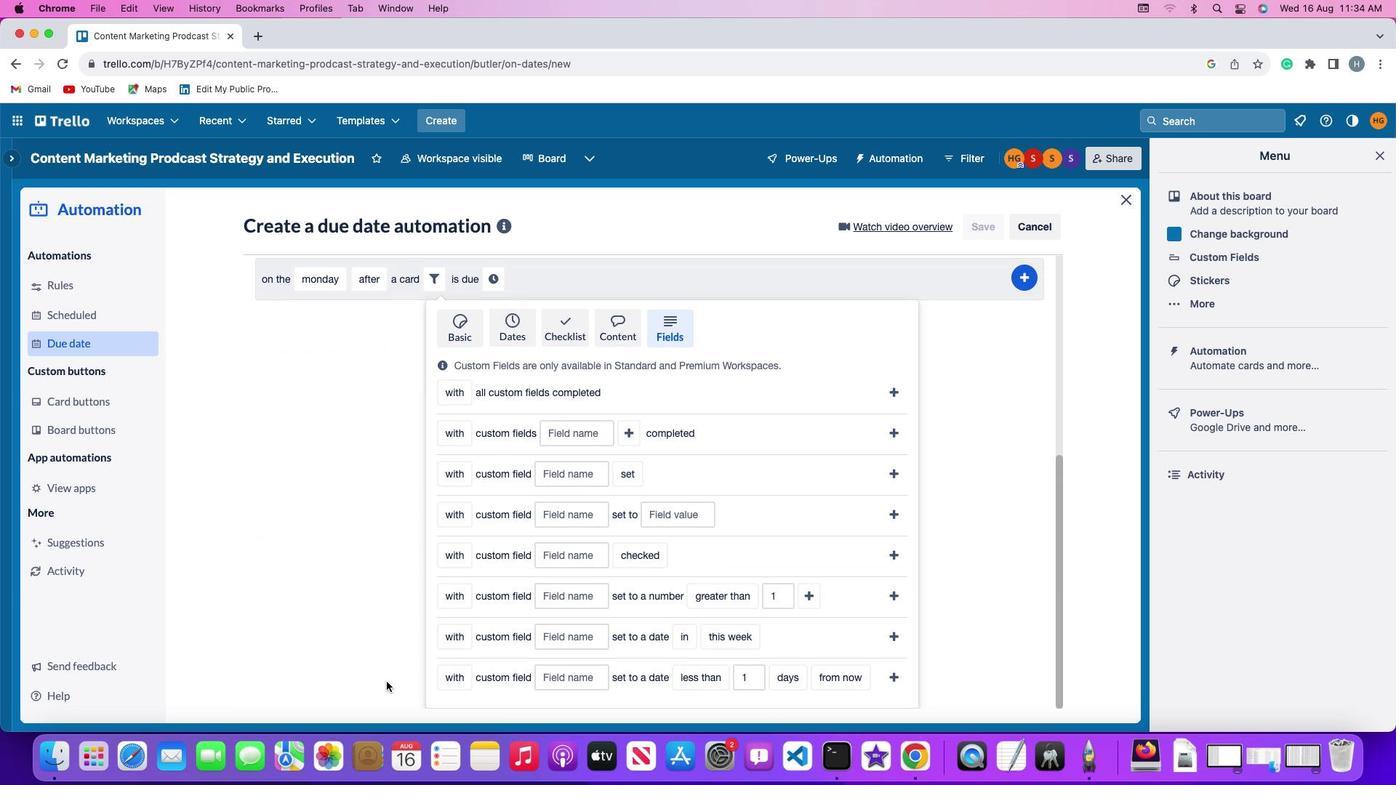 
Action: Mouse scrolled (370, 680) with delta (0, -1)
Screenshot: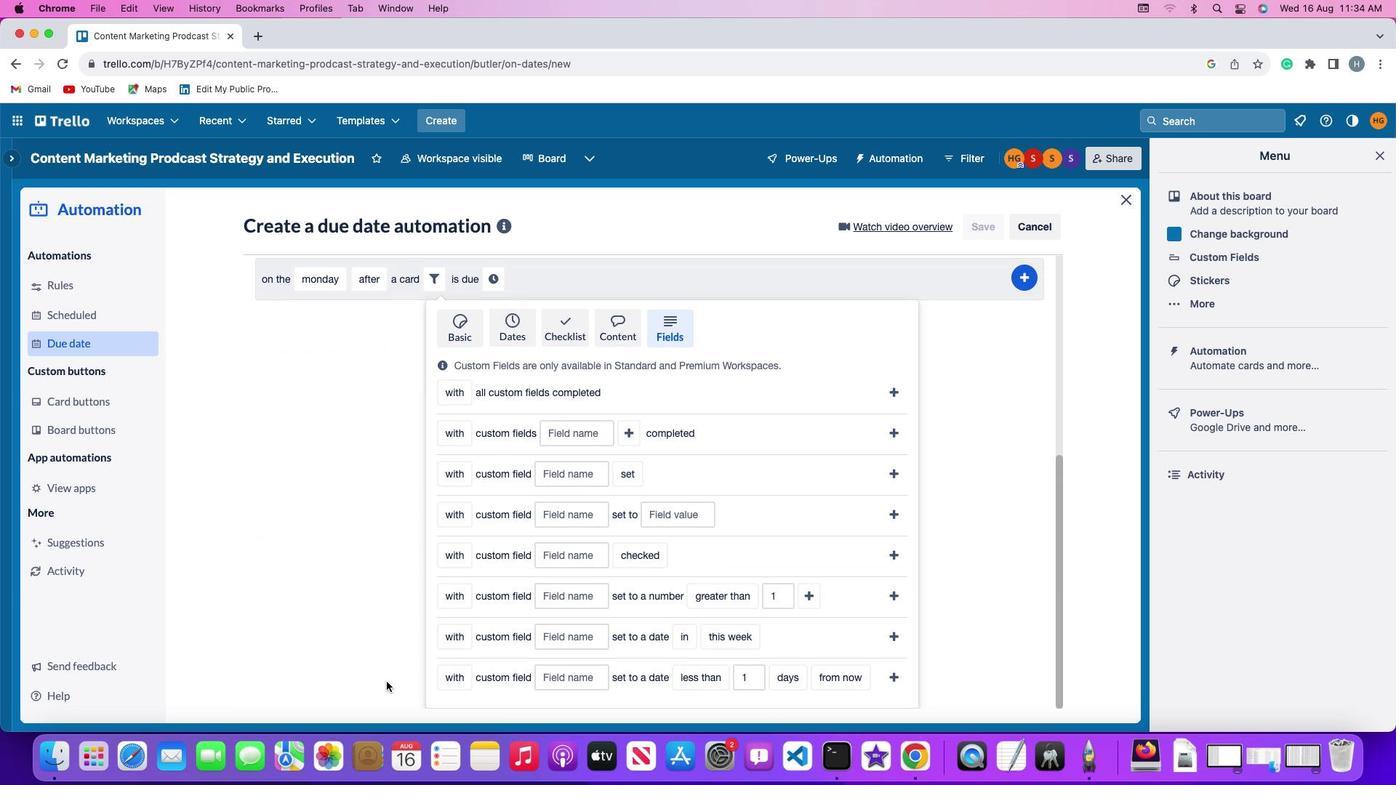 
Action: Mouse scrolled (370, 680) with delta (0, -2)
Screenshot: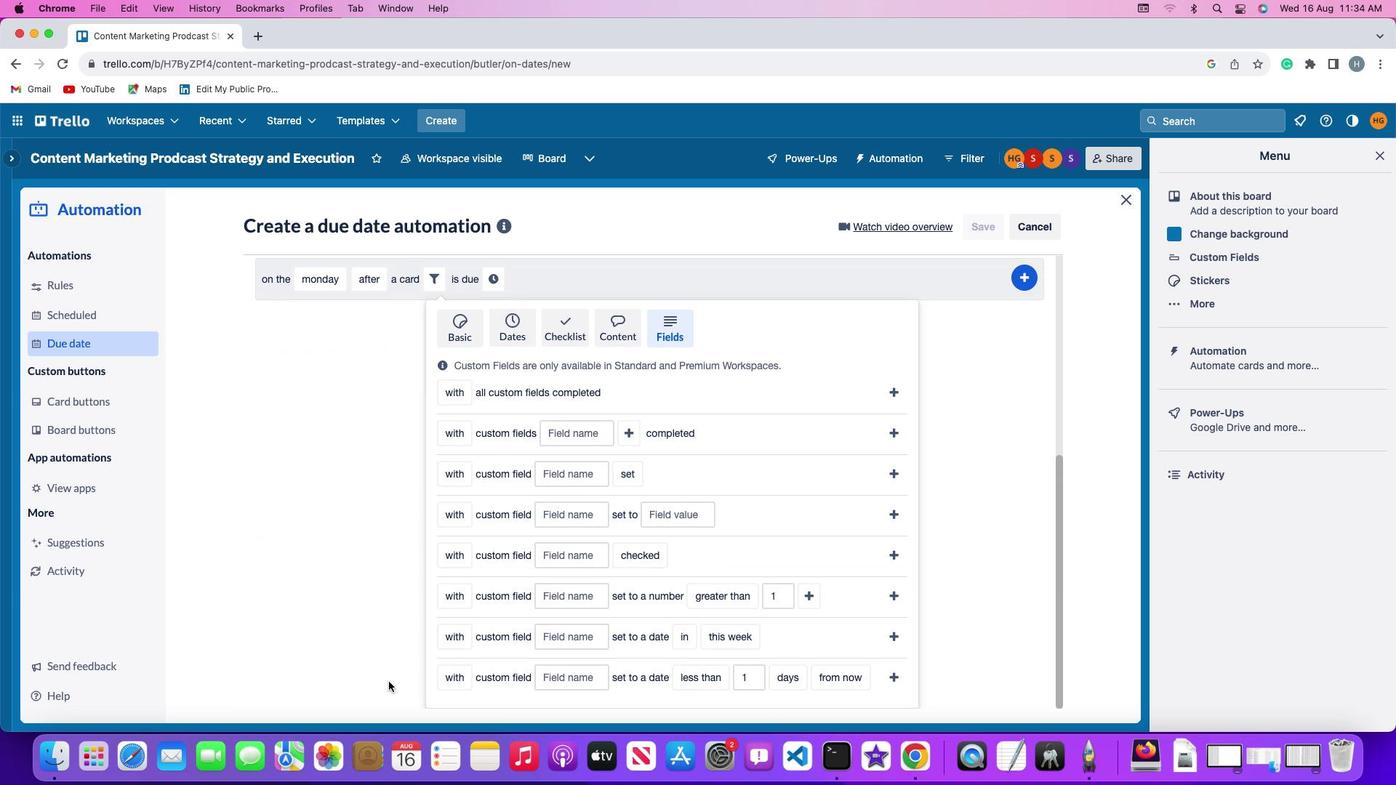 
Action: Mouse moved to (439, 673)
Screenshot: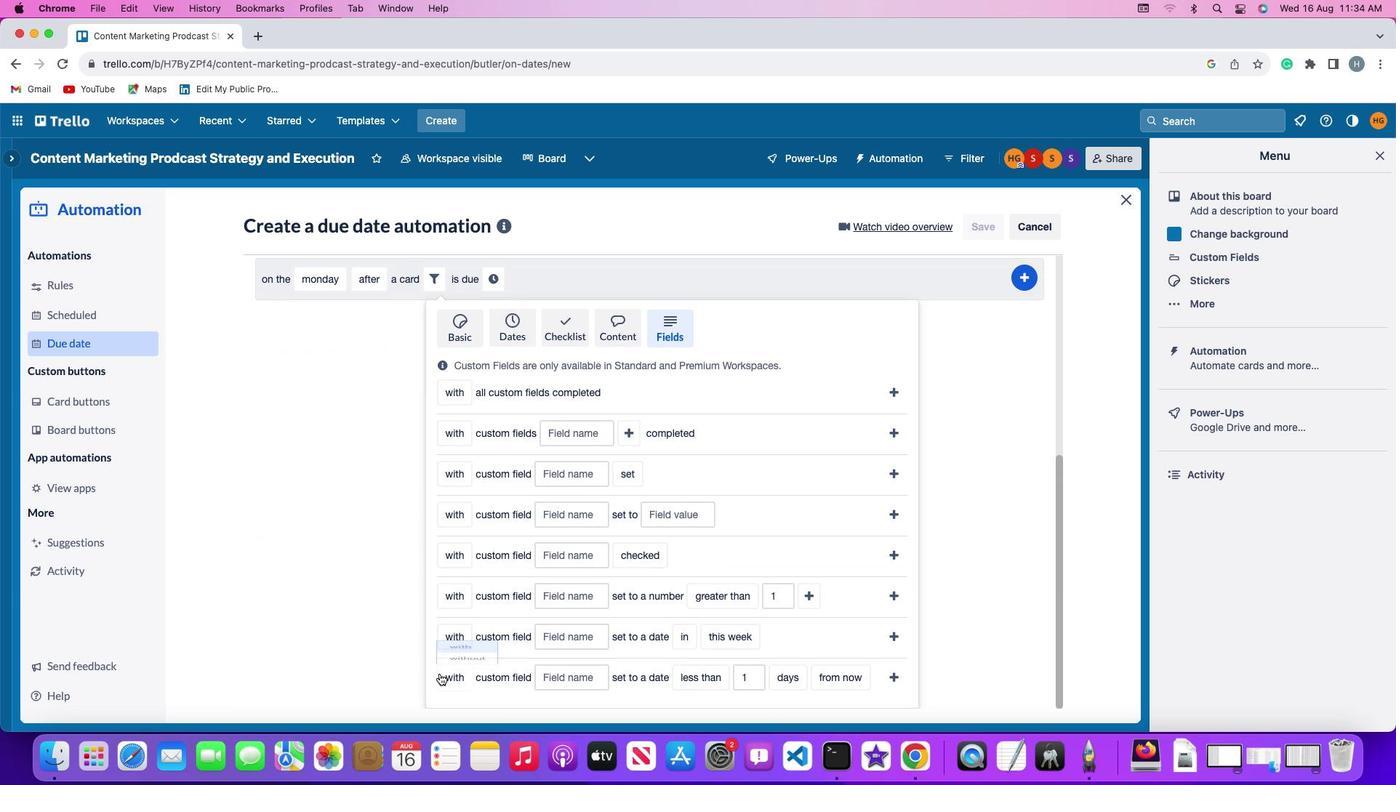 
Action: Mouse pressed left at (439, 673)
Screenshot: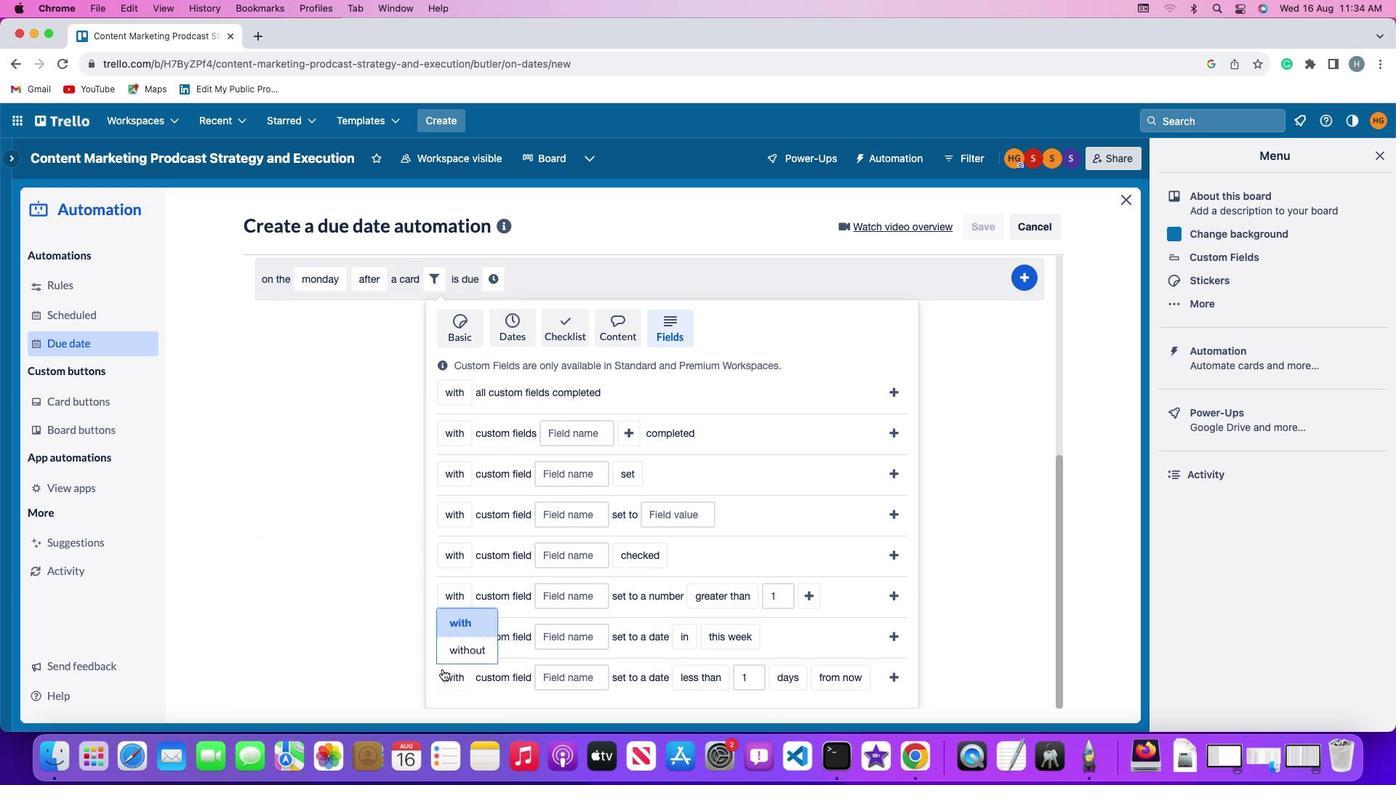 
Action: Mouse moved to (460, 645)
Screenshot: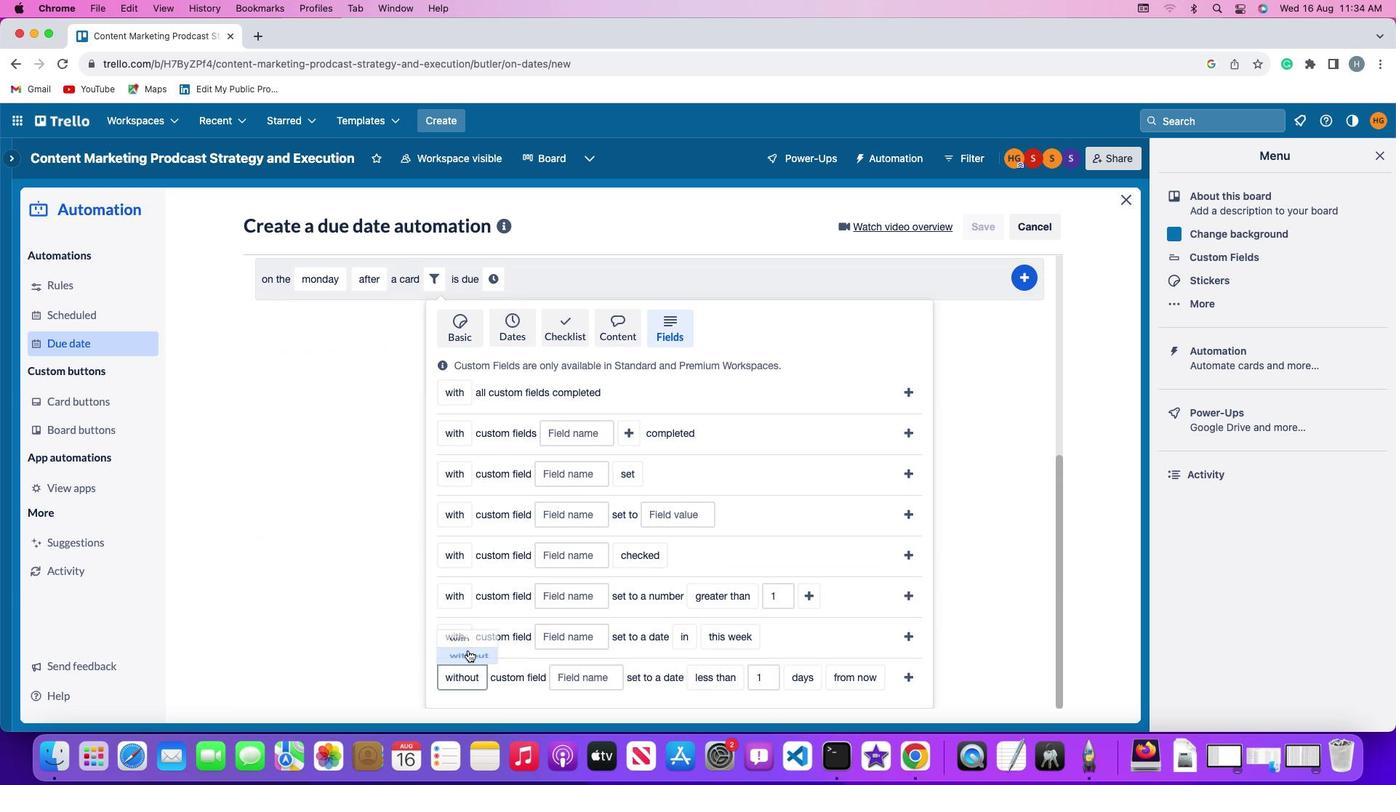 
Action: Mouse pressed left at (460, 645)
Screenshot: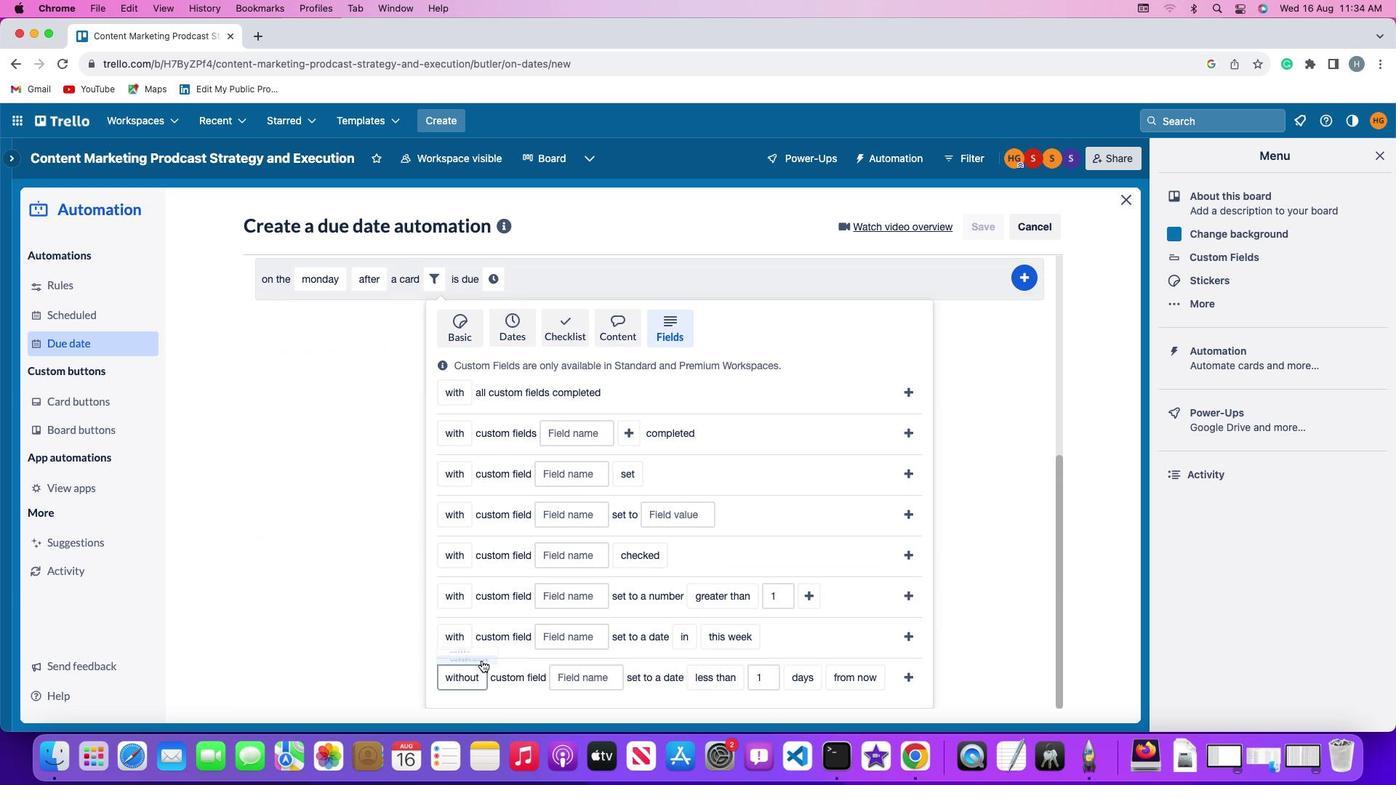 
Action: Mouse moved to (573, 674)
Screenshot: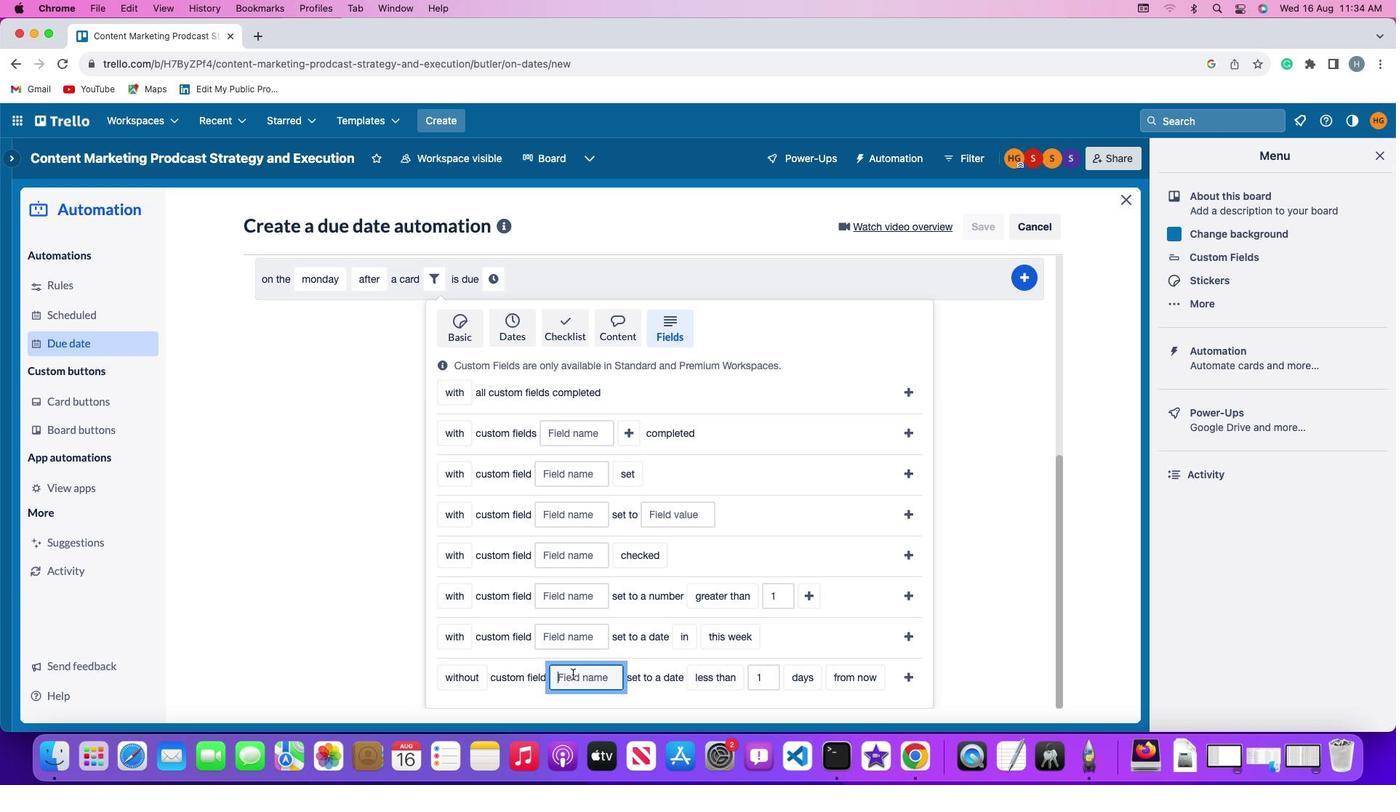 
Action: Mouse pressed left at (573, 674)
Screenshot: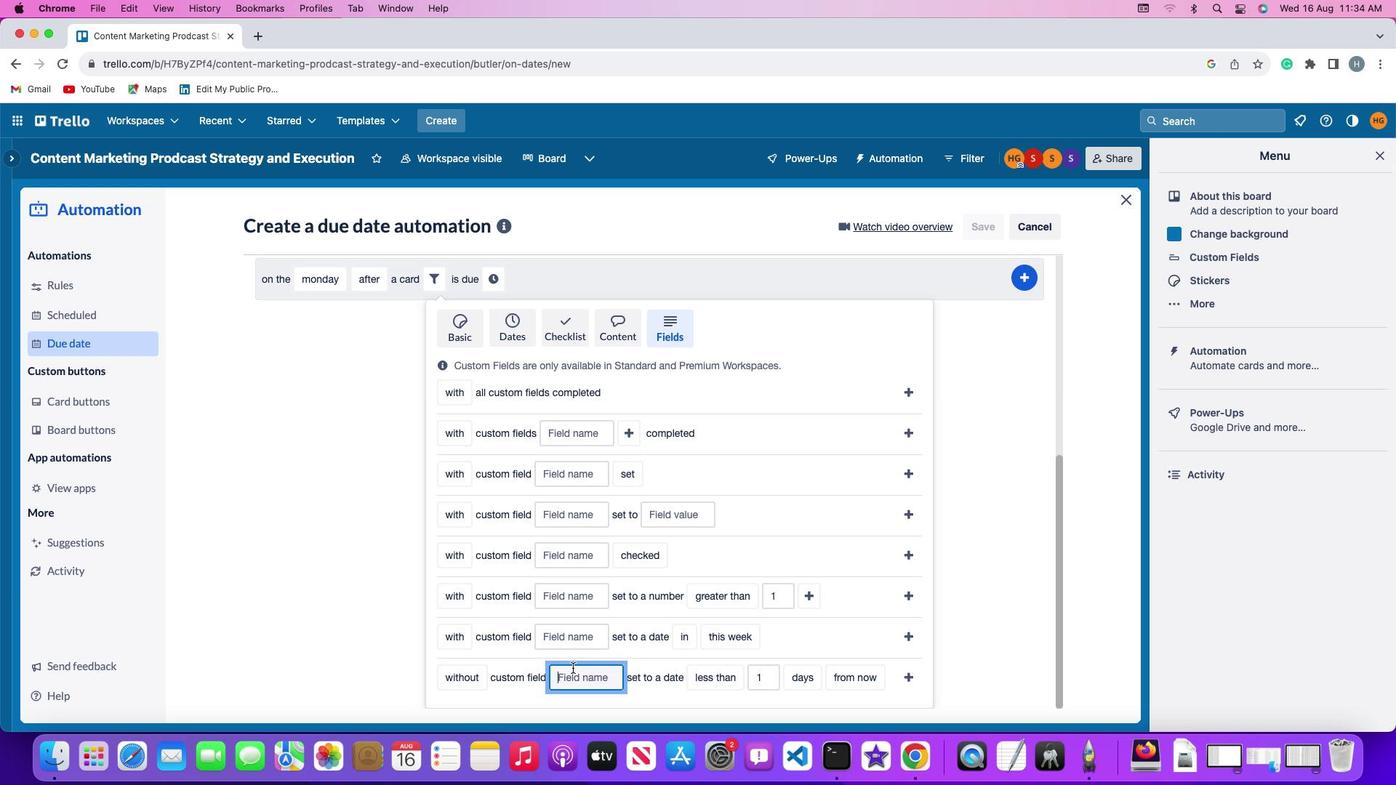 
Action: Mouse moved to (573, 668)
Screenshot: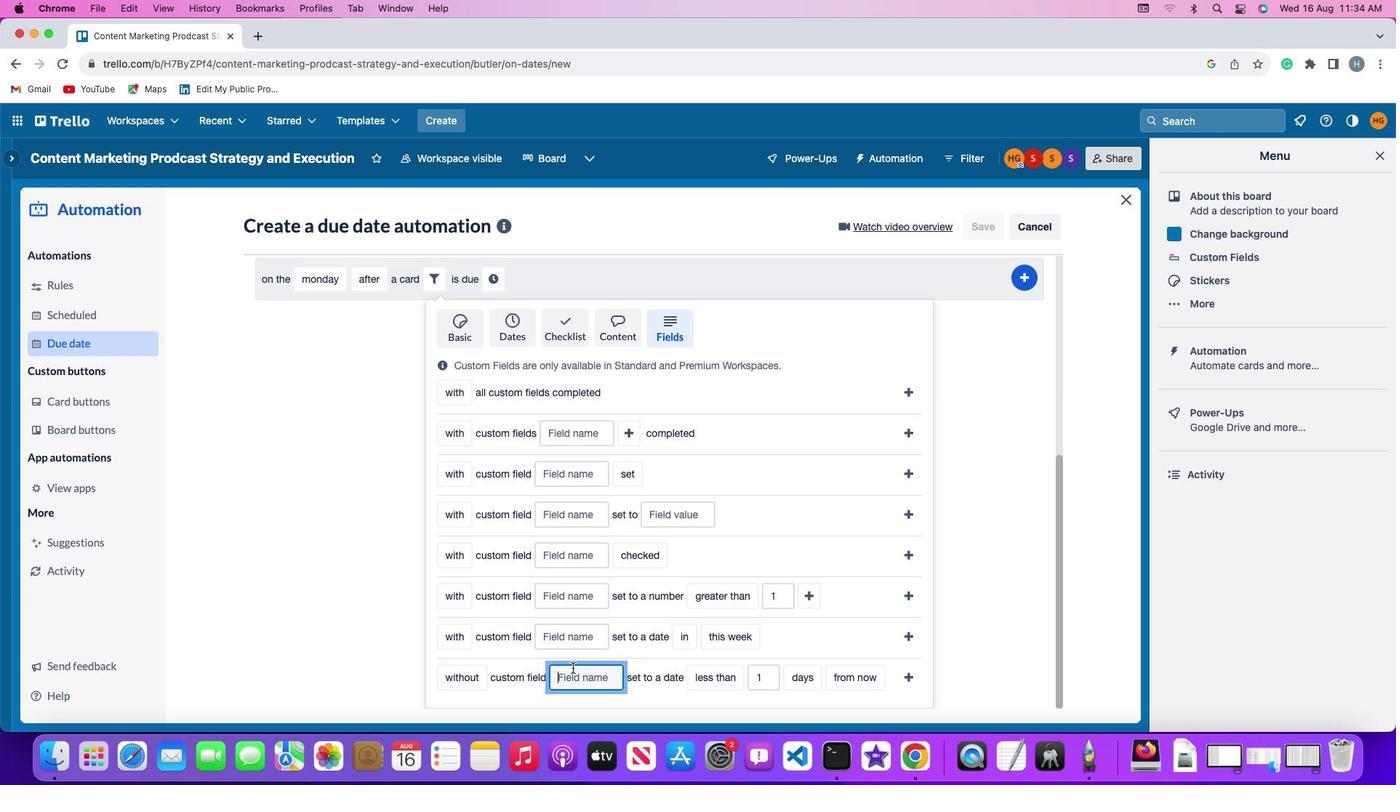 
Action: Key pressed Key.shift'R''e''s''u''m''e'
Screenshot: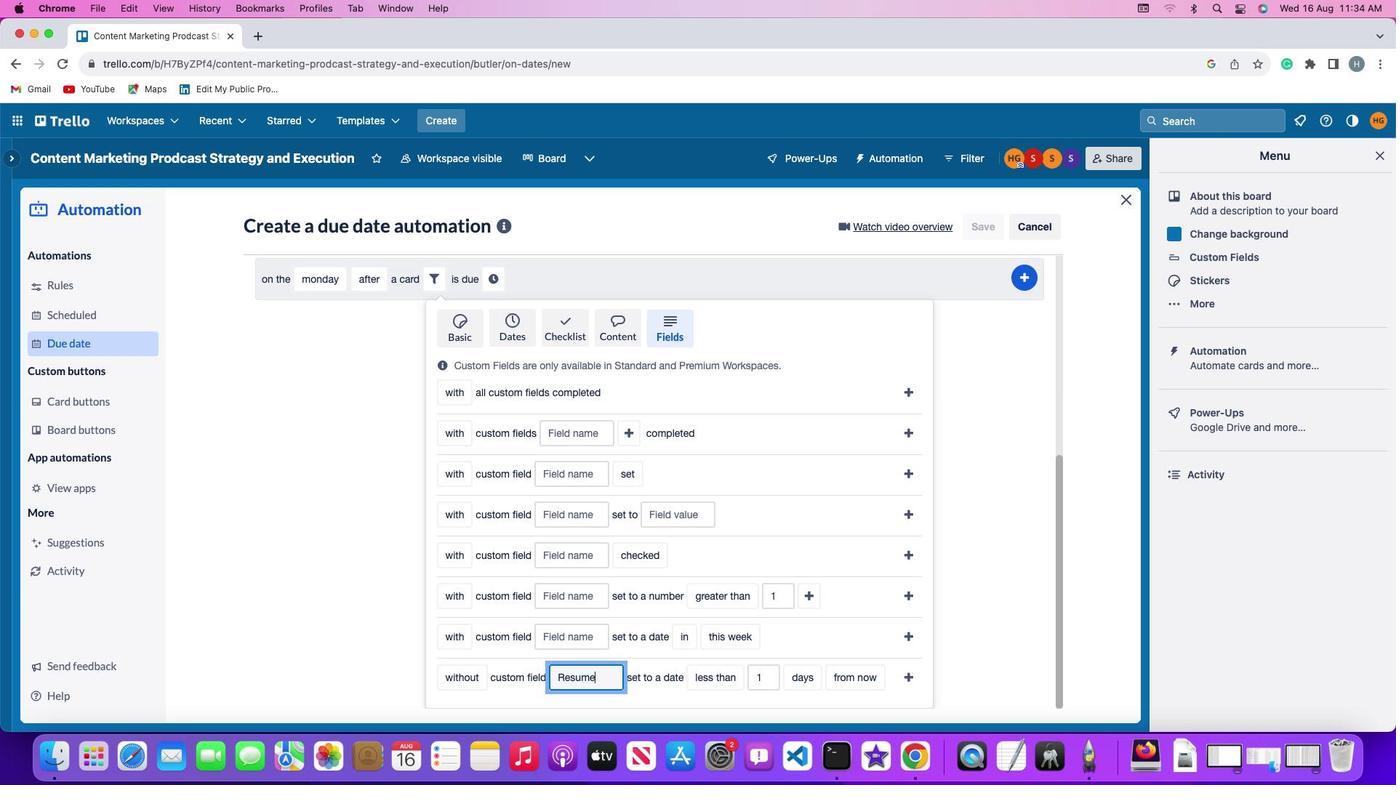 
Action: Mouse moved to (688, 671)
Screenshot: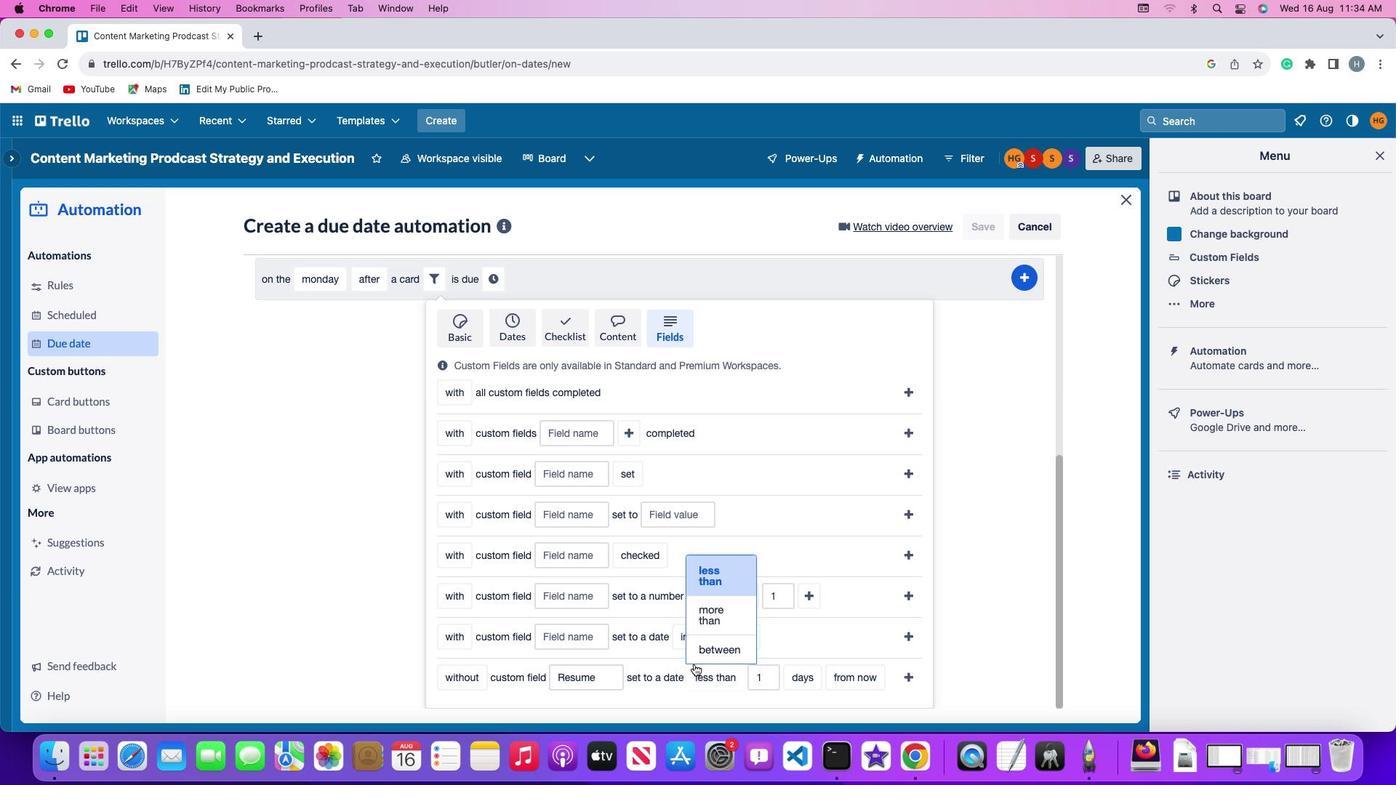 
Action: Mouse pressed left at (688, 671)
Screenshot: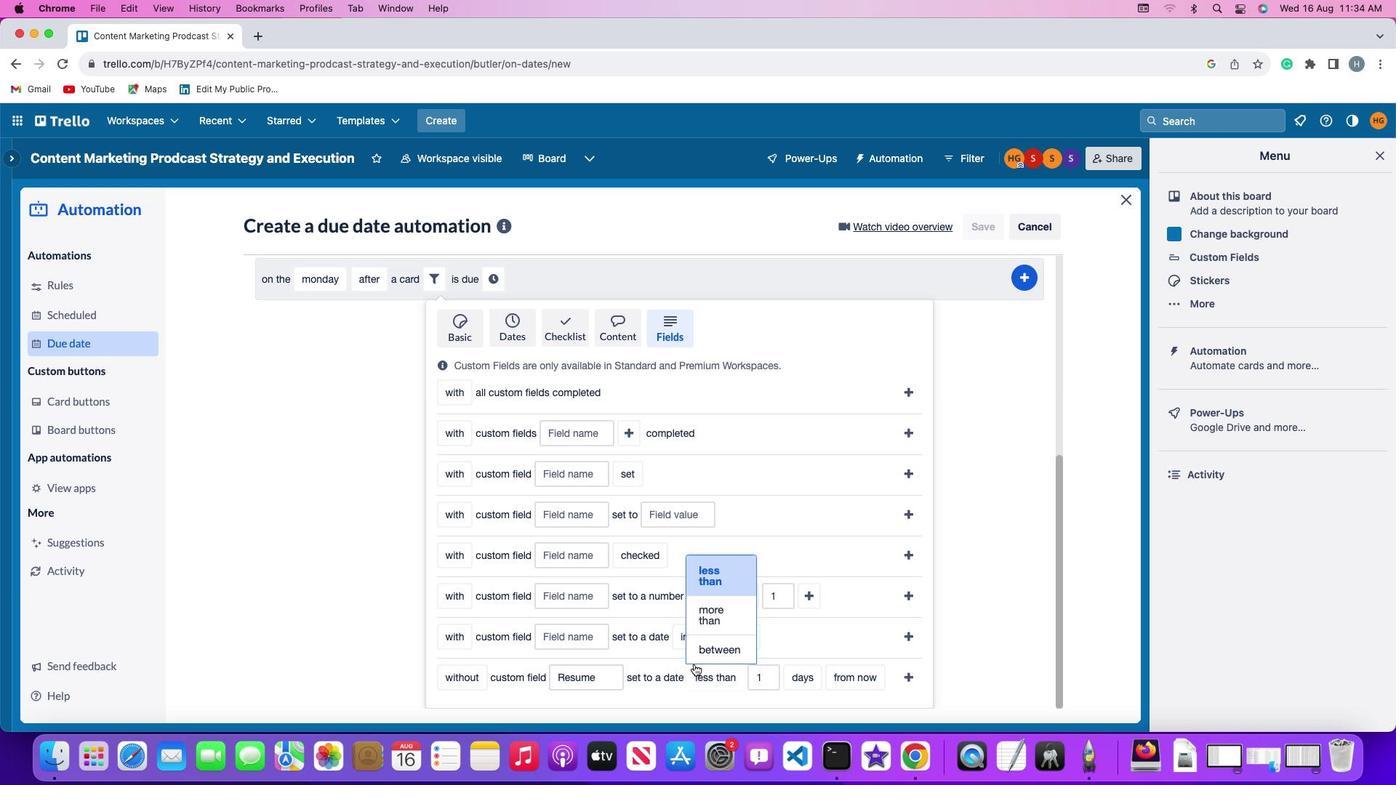 
Action: Mouse moved to (715, 566)
Screenshot: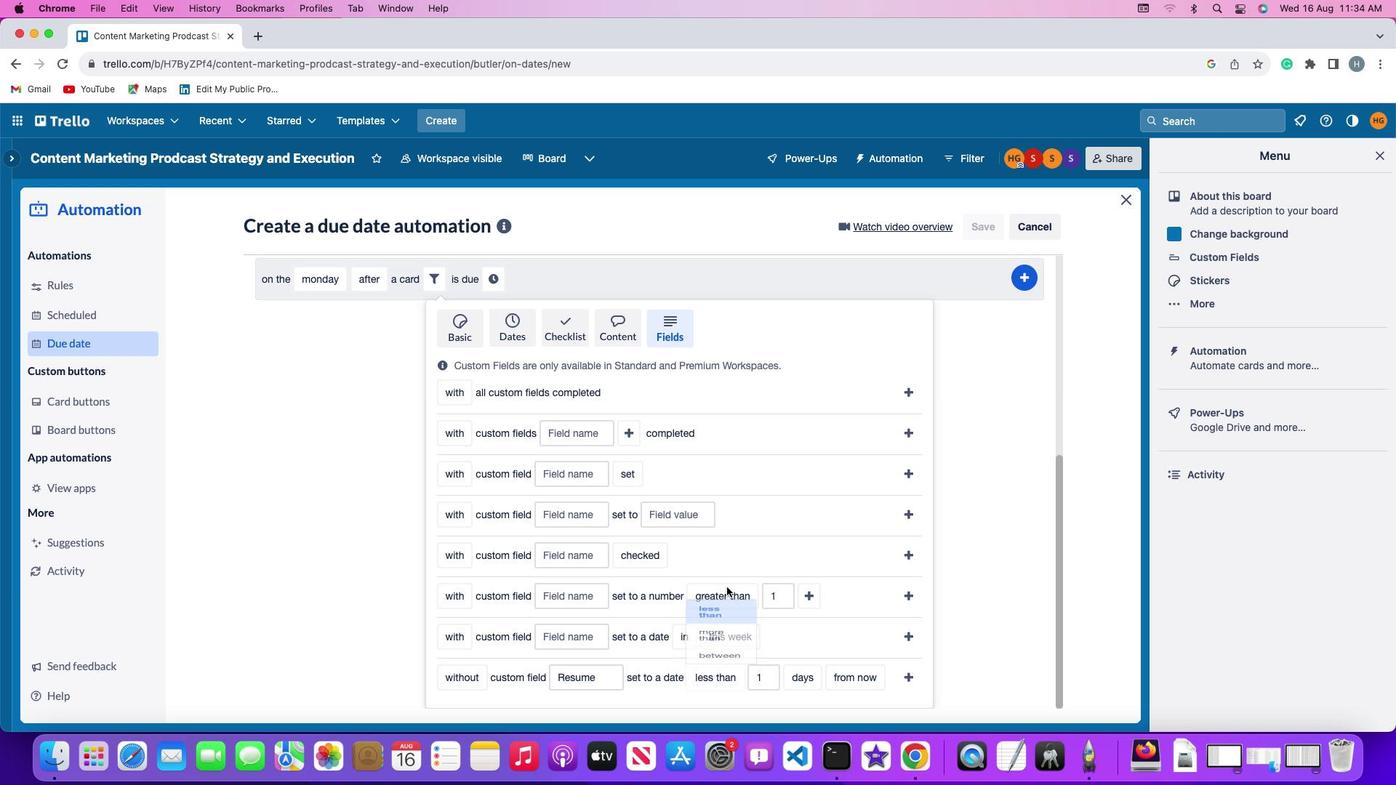 
Action: Mouse pressed left at (715, 566)
Screenshot: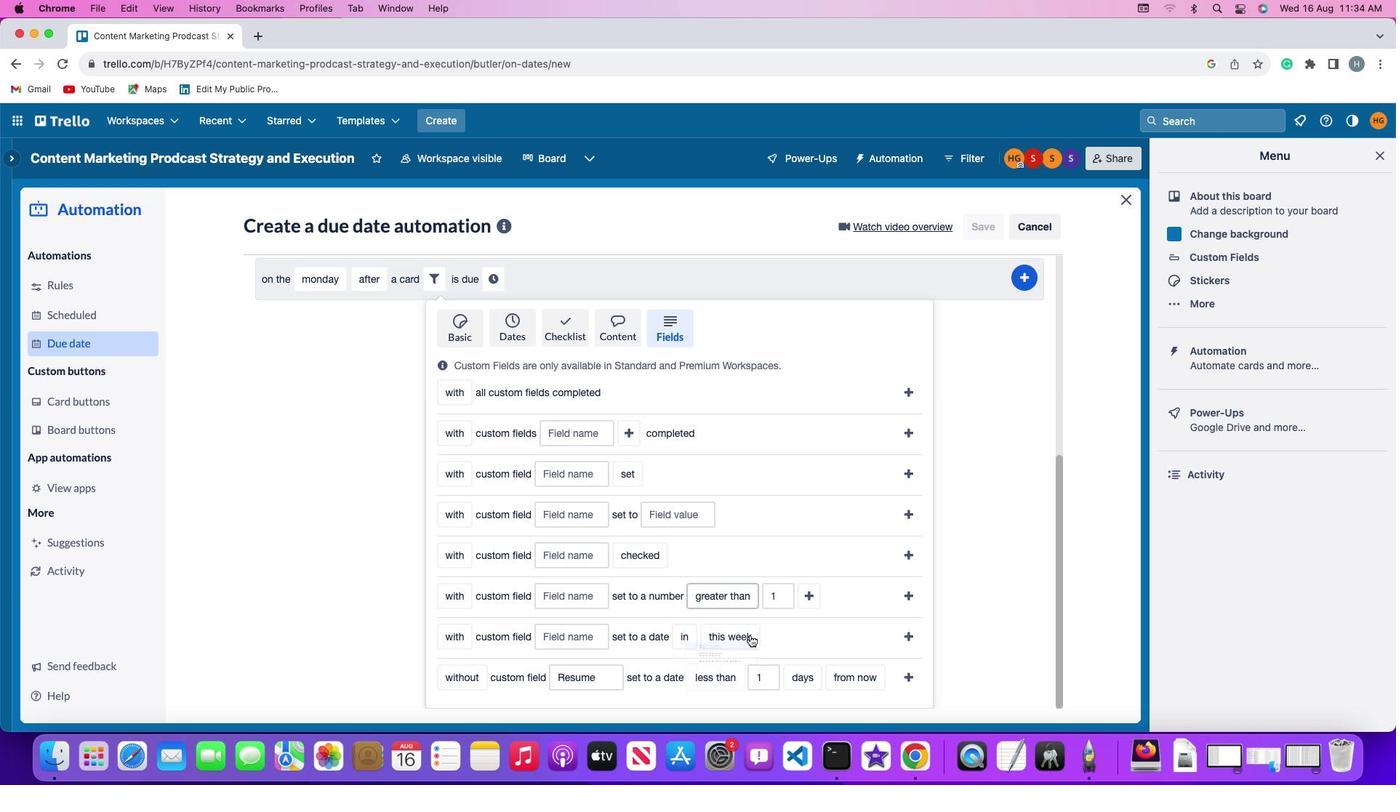 
Action: Mouse moved to (770, 671)
Screenshot: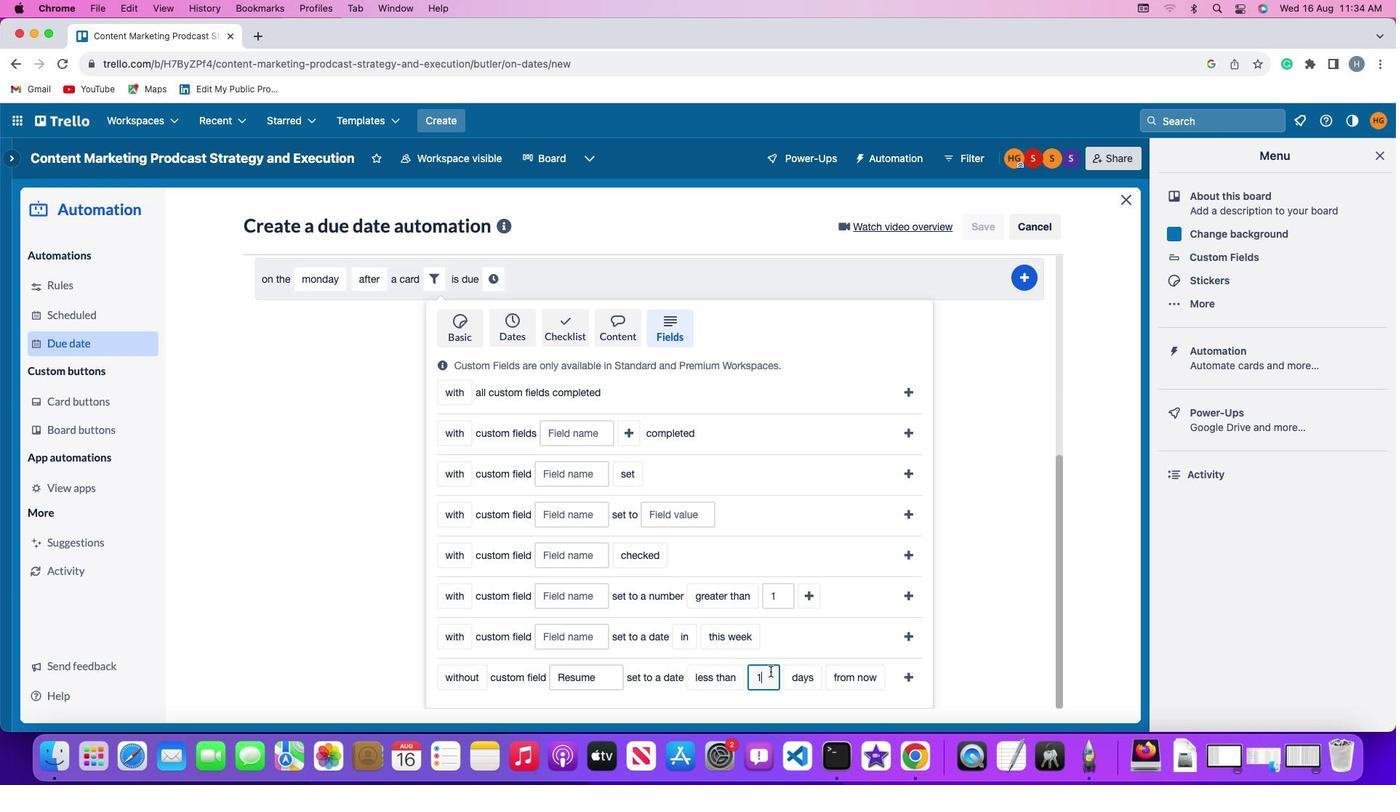 
Action: Mouse pressed left at (770, 671)
Screenshot: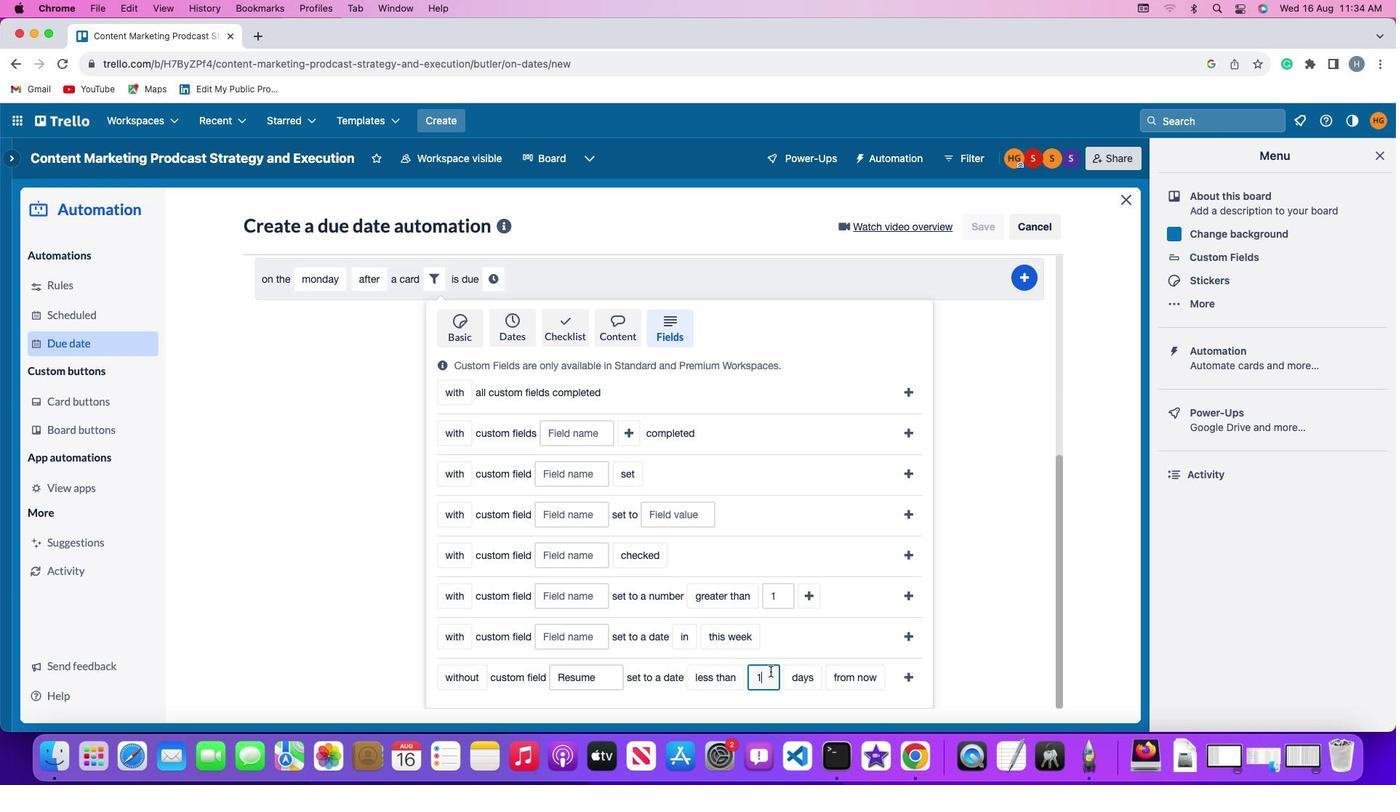 
Action: Key pressed Key.backspace'1'
Screenshot: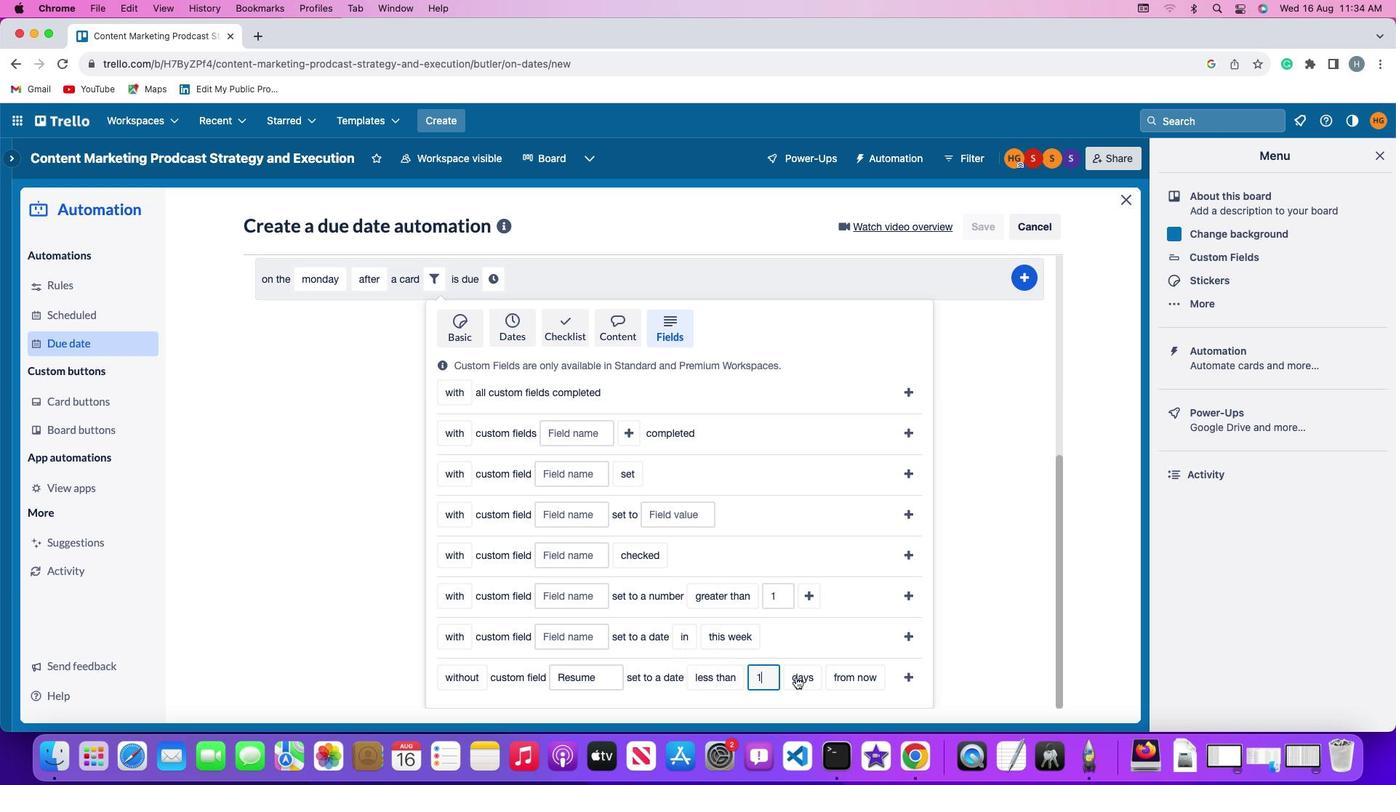 
Action: Mouse moved to (801, 677)
Screenshot: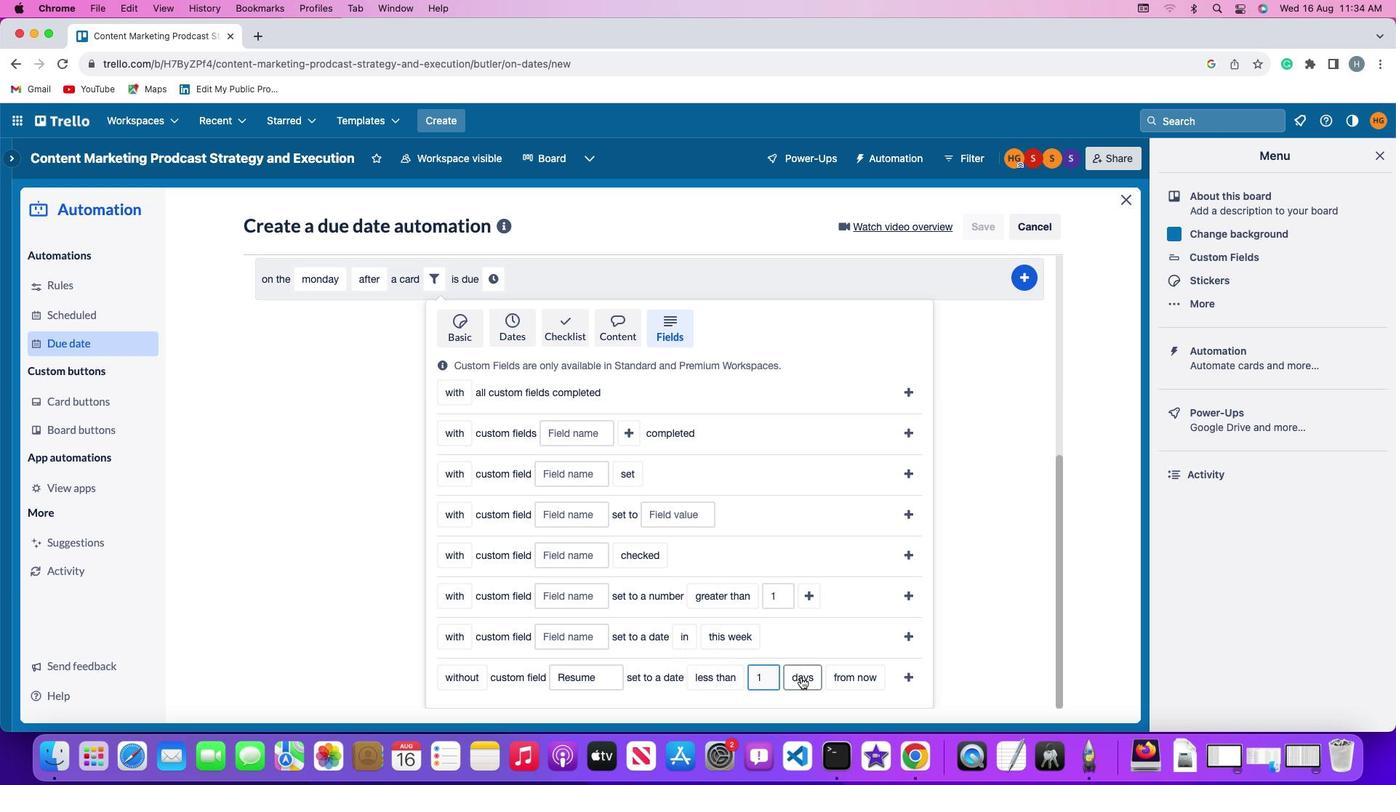 
Action: Mouse pressed left at (801, 677)
Screenshot: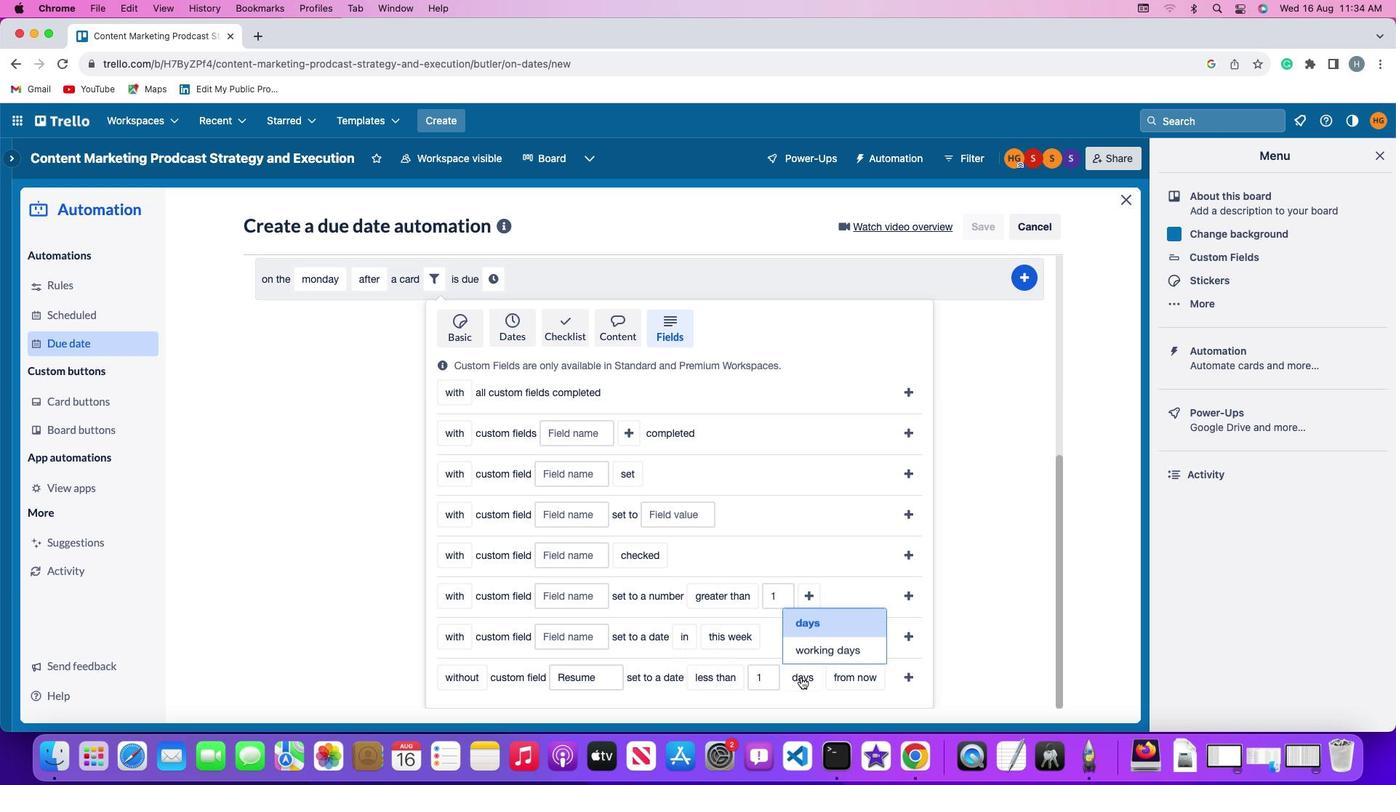 
Action: Mouse moved to (804, 652)
Screenshot: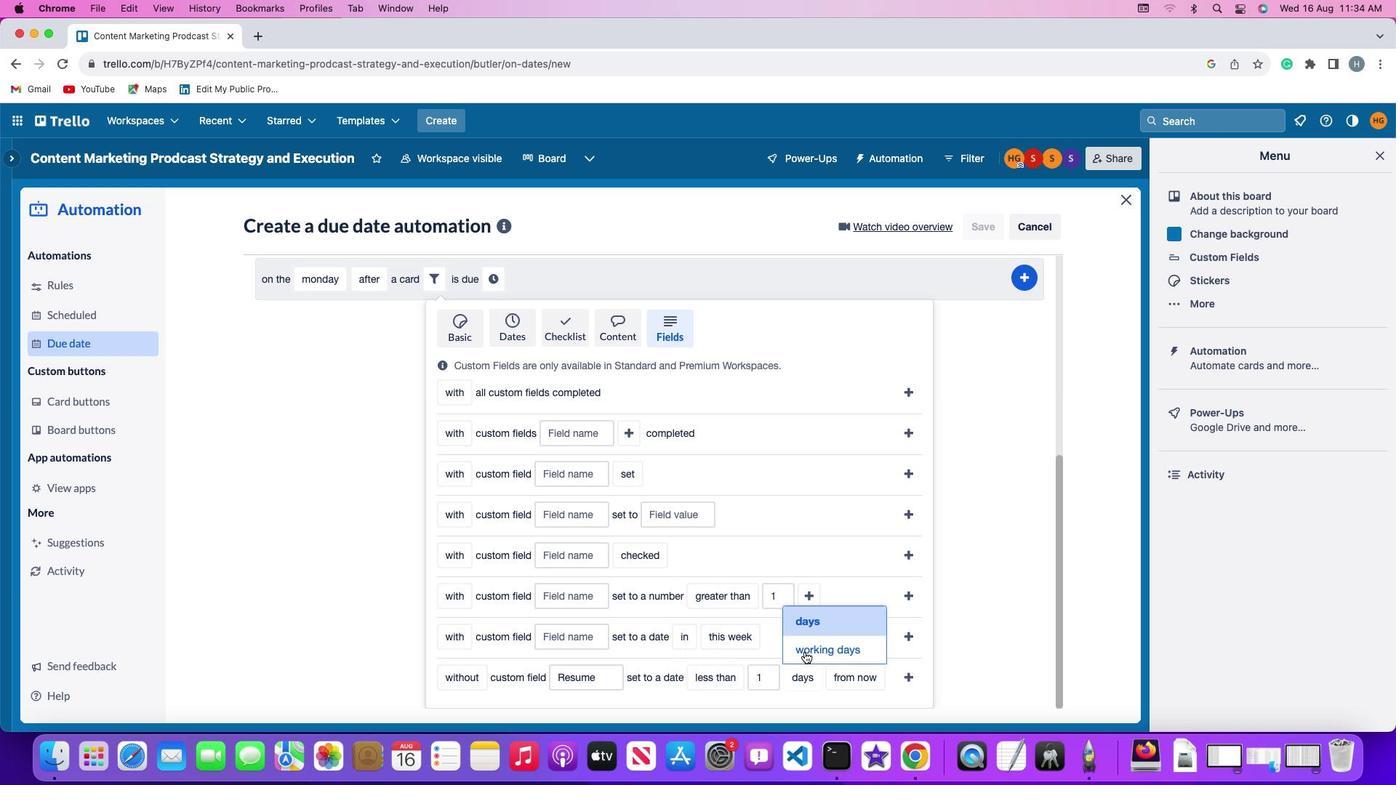 
Action: Mouse pressed left at (804, 652)
Screenshot: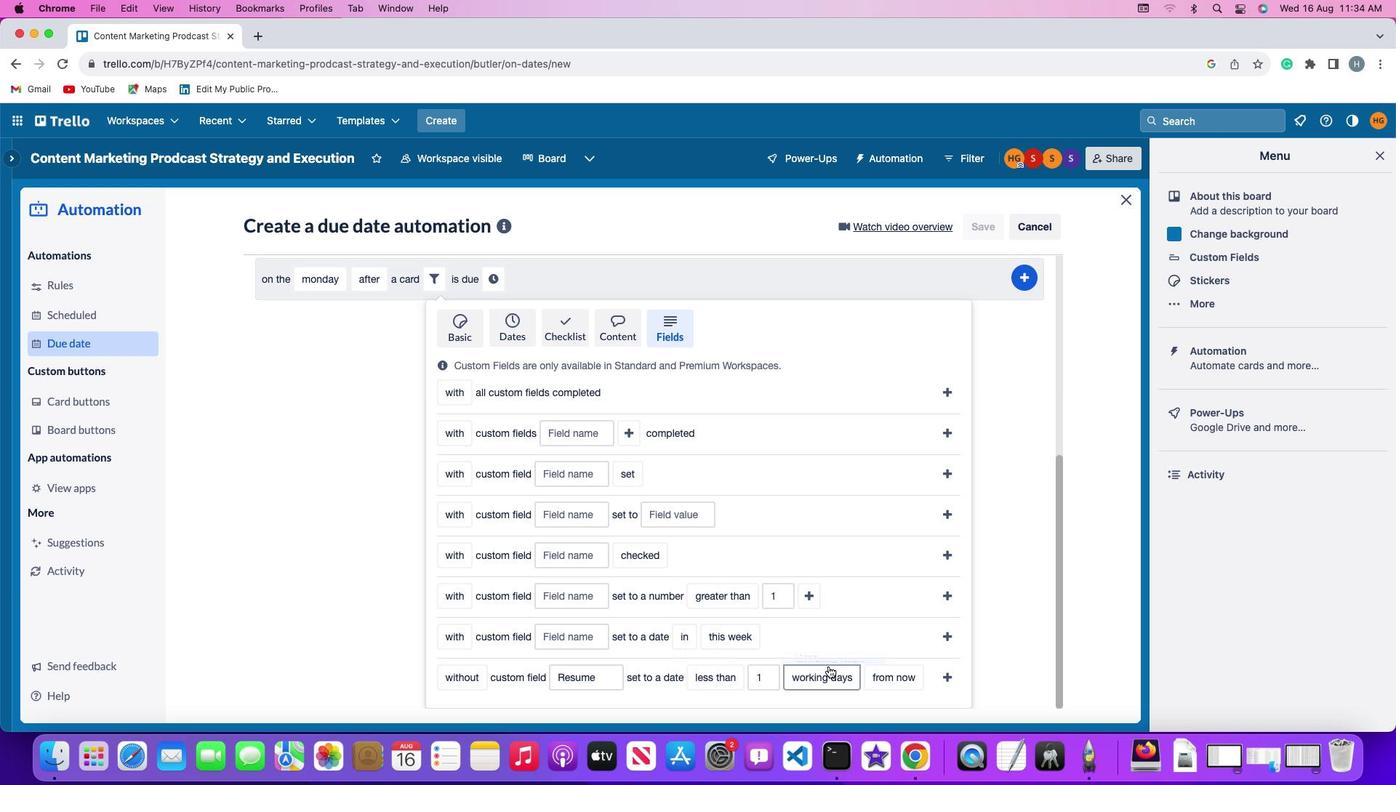 
Action: Mouse moved to (875, 678)
Screenshot: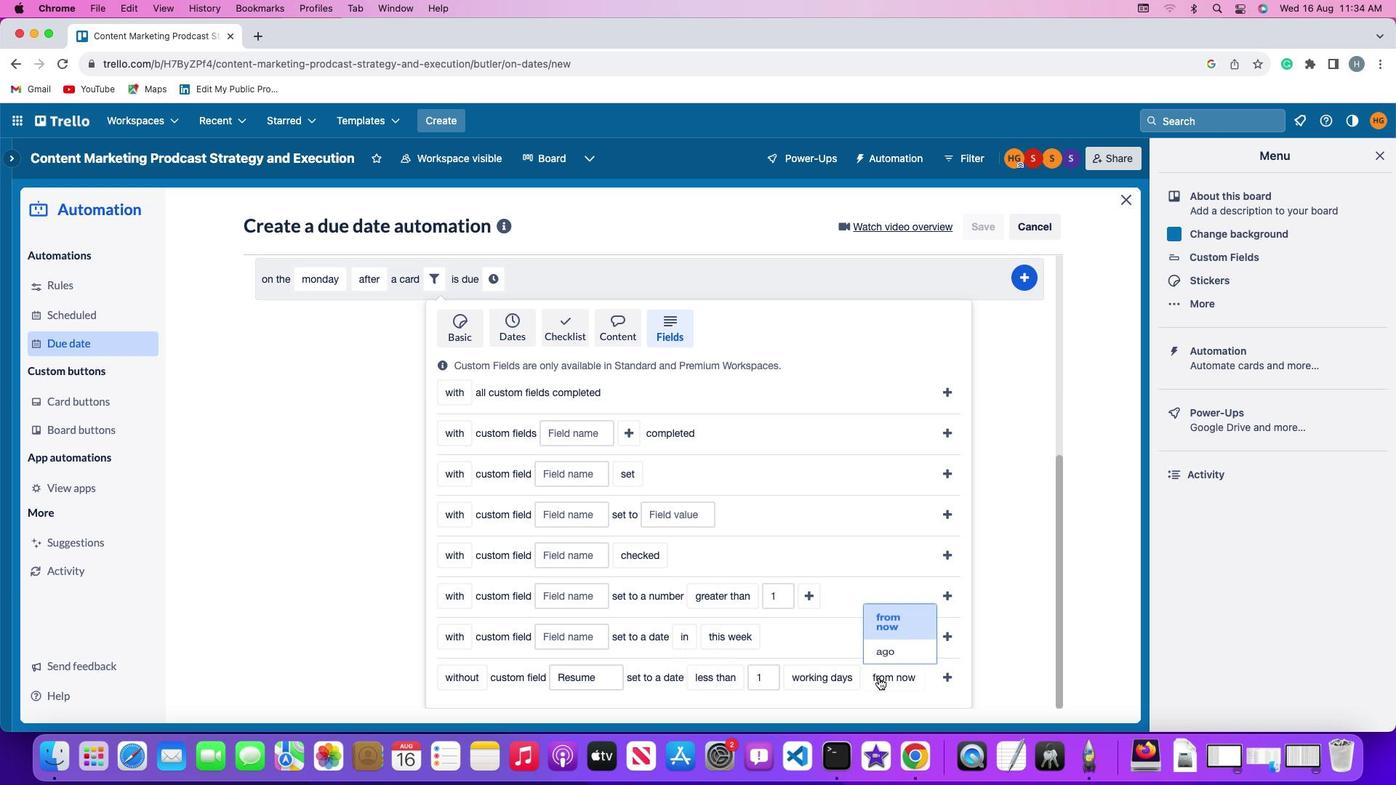 
Action: Mouse pressed left at (875, 678)
Screenshot: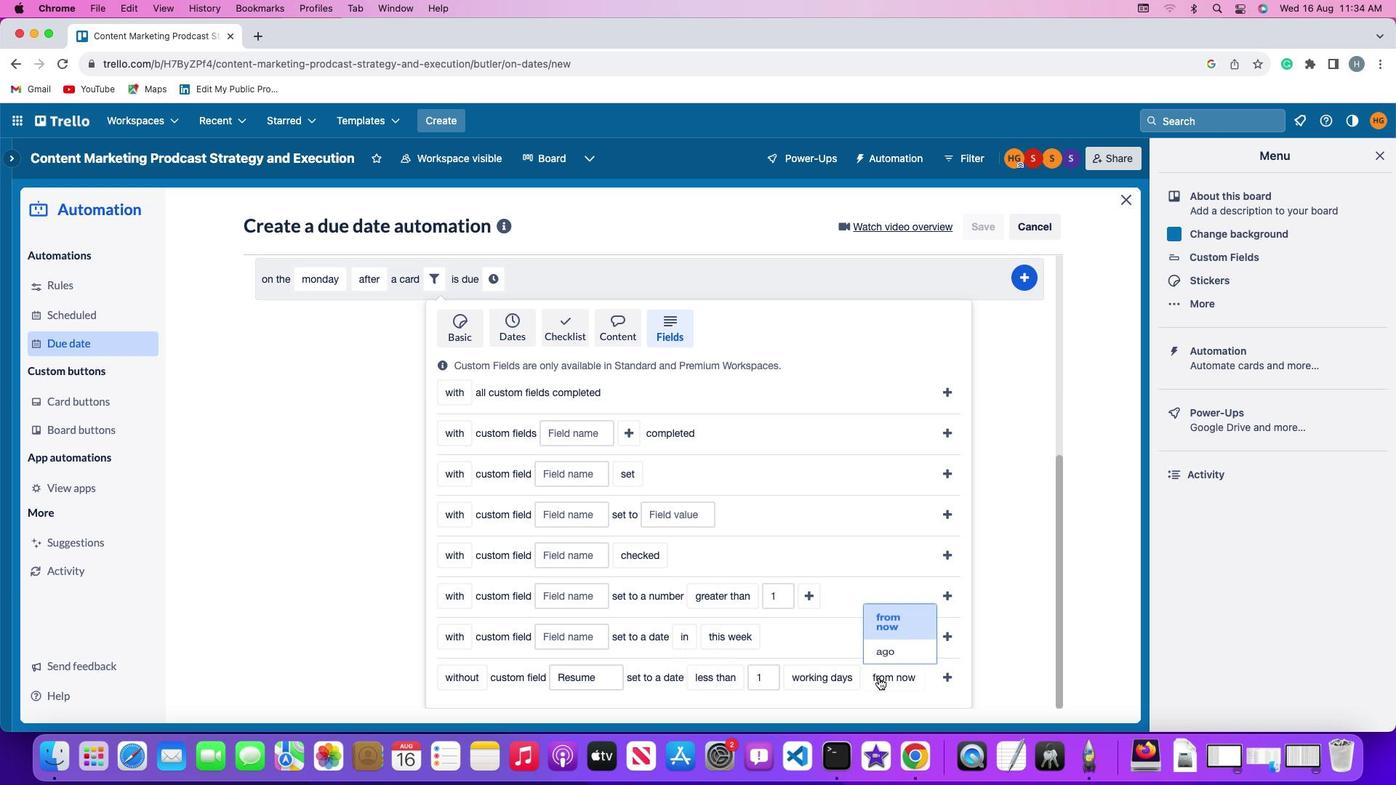 
Action: Mouse moved to (886, 657)
Screenshot: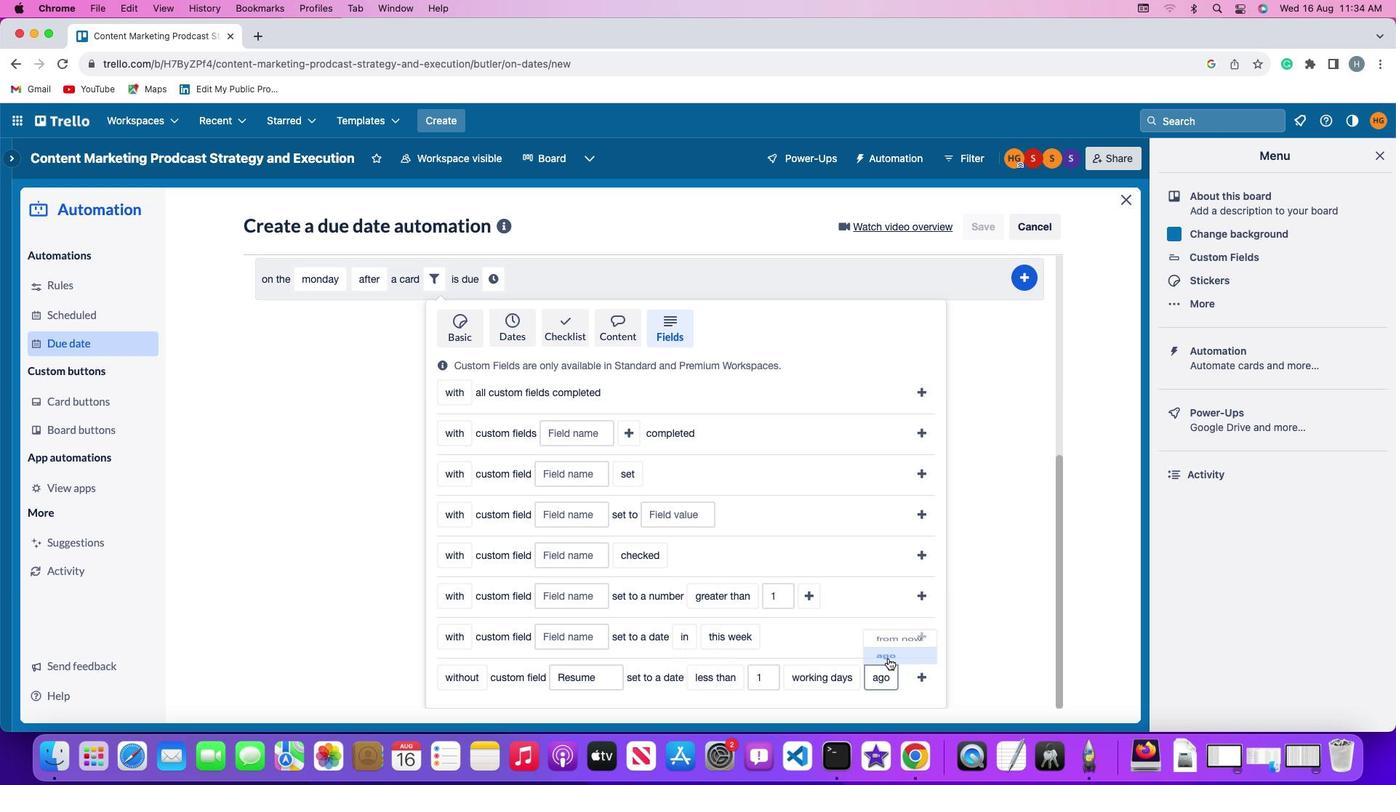 
Action: Mouse pressed left at (886, 657)
Screenshot: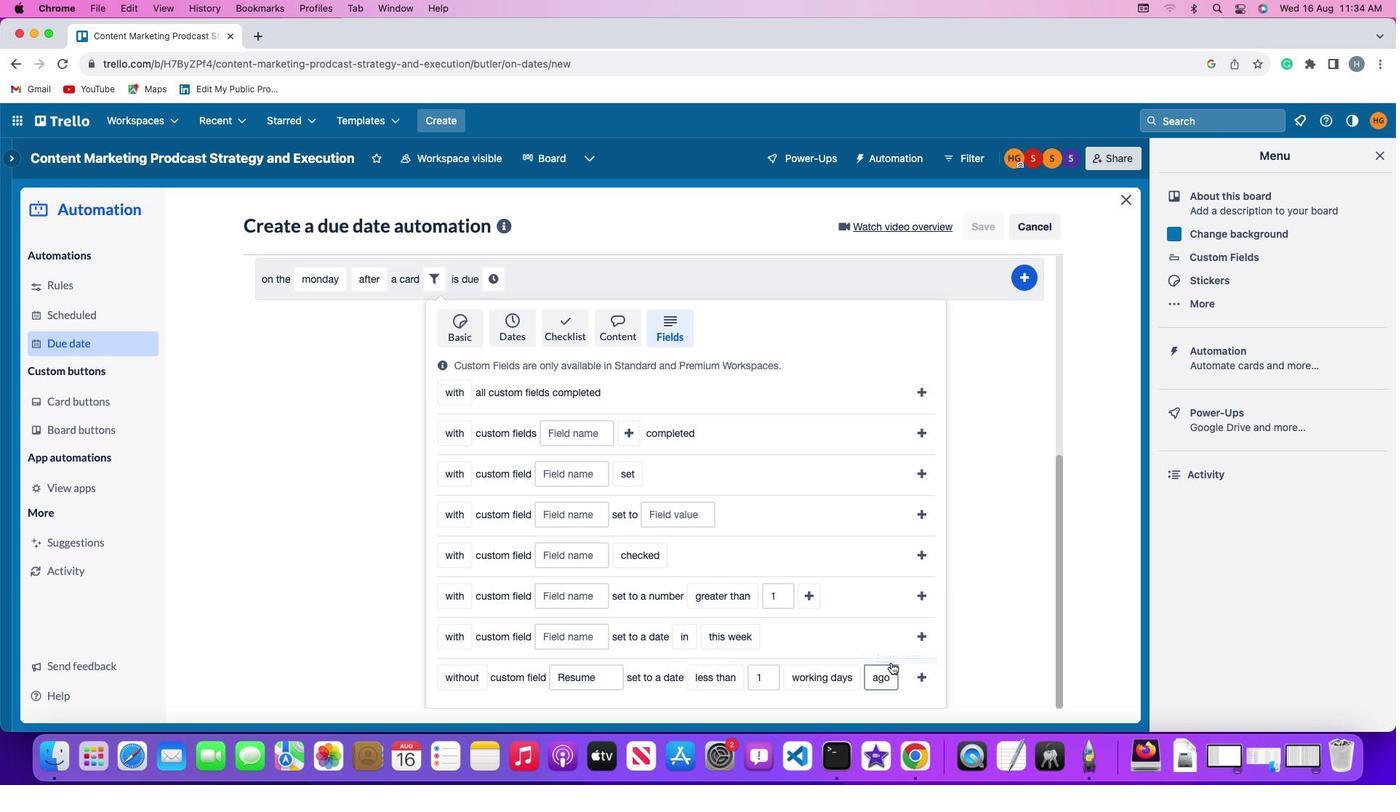 
Action: Mouse moved to (919, 678)
Screenshot: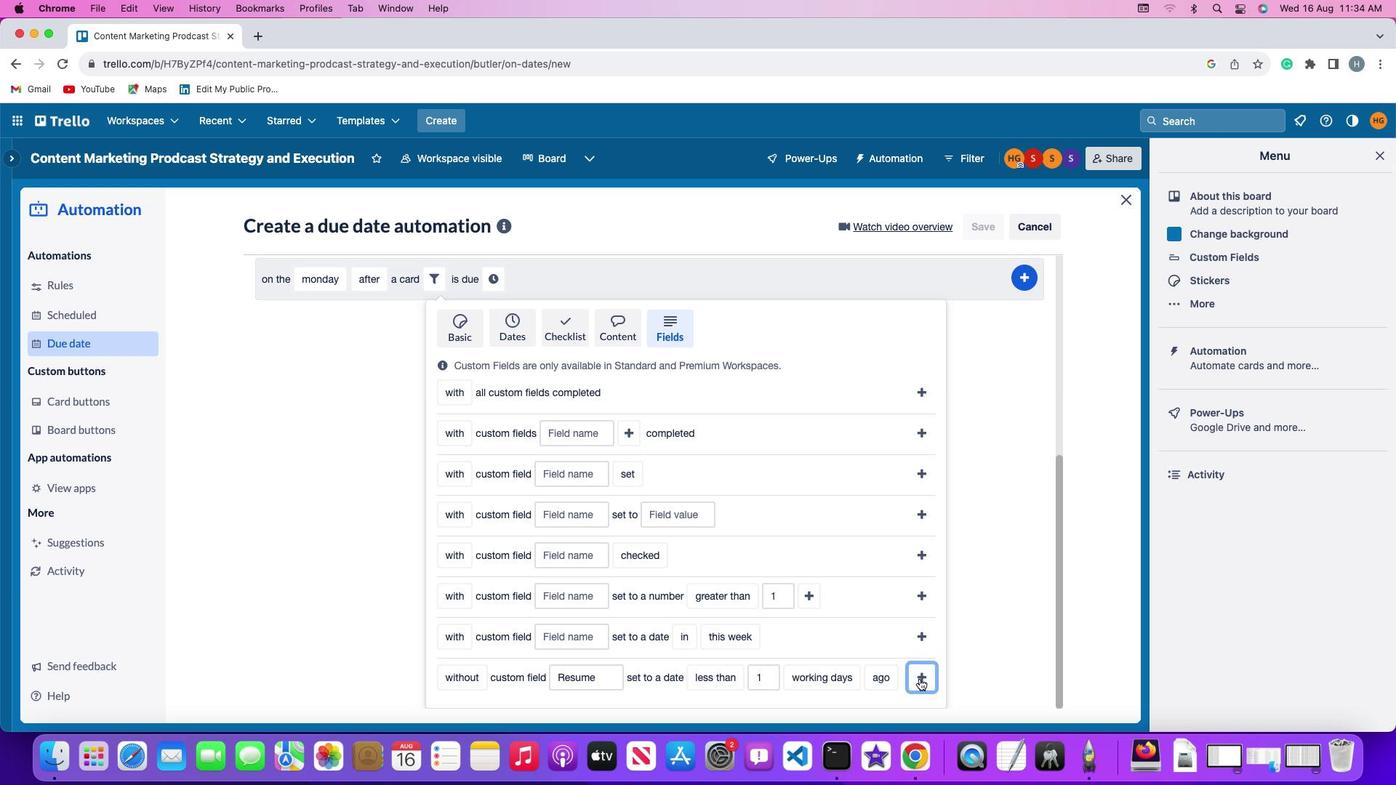 
Action: Mouse pressed left at (919, 678)
Screenshot: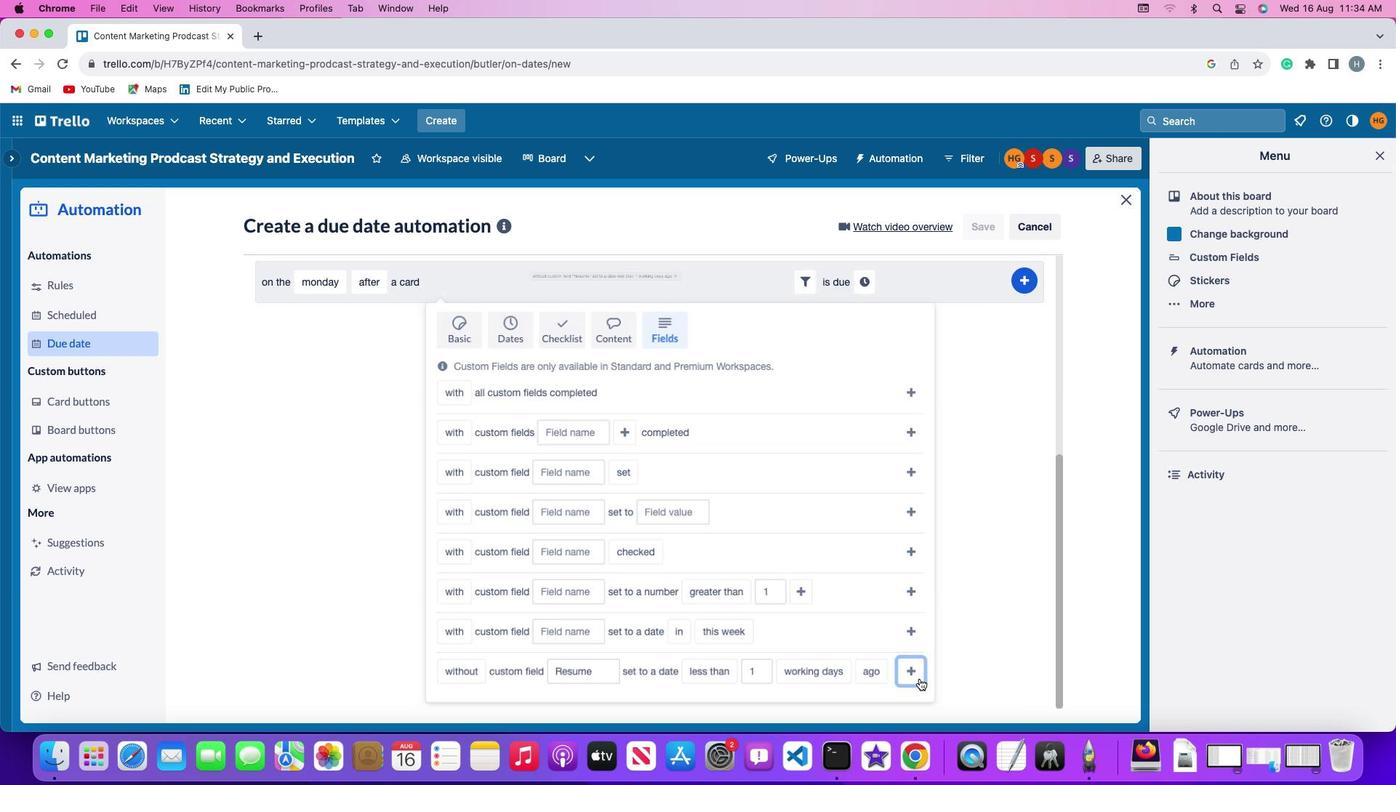 
Action: Mouse moved to (863, 638)
Screenshot: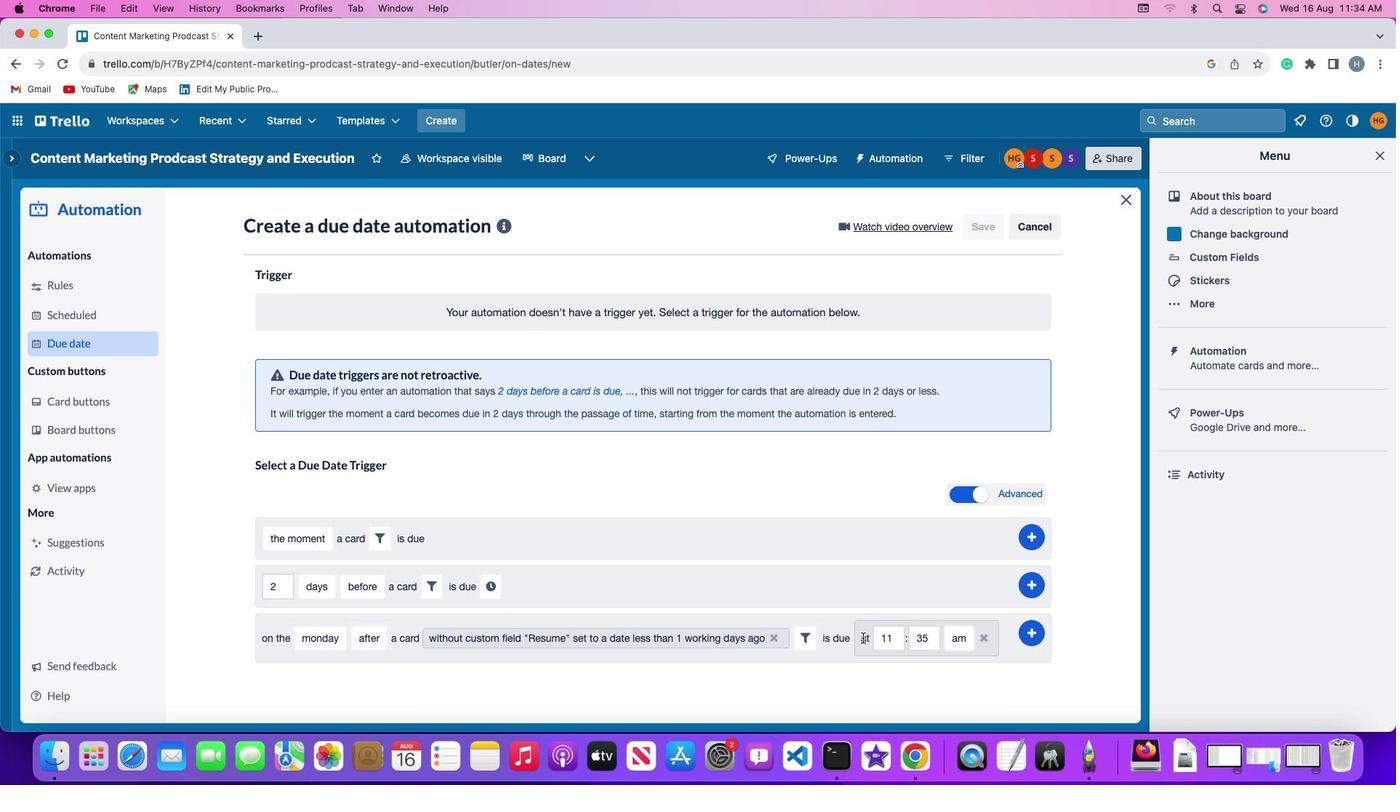 
Action: Mouse pressed left at (863, 638)
Screenshot: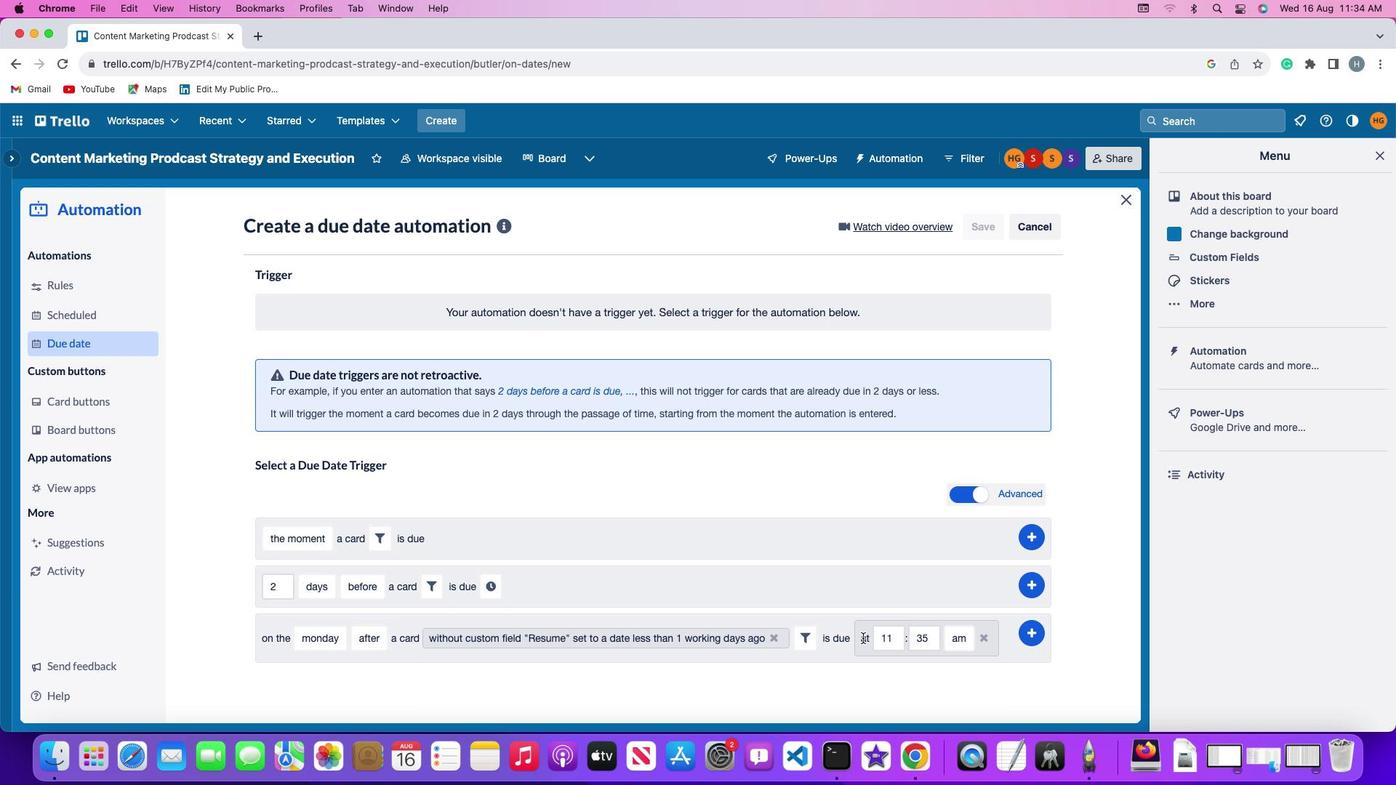
Action: Mouse moved to (893, 638)
Screenshot: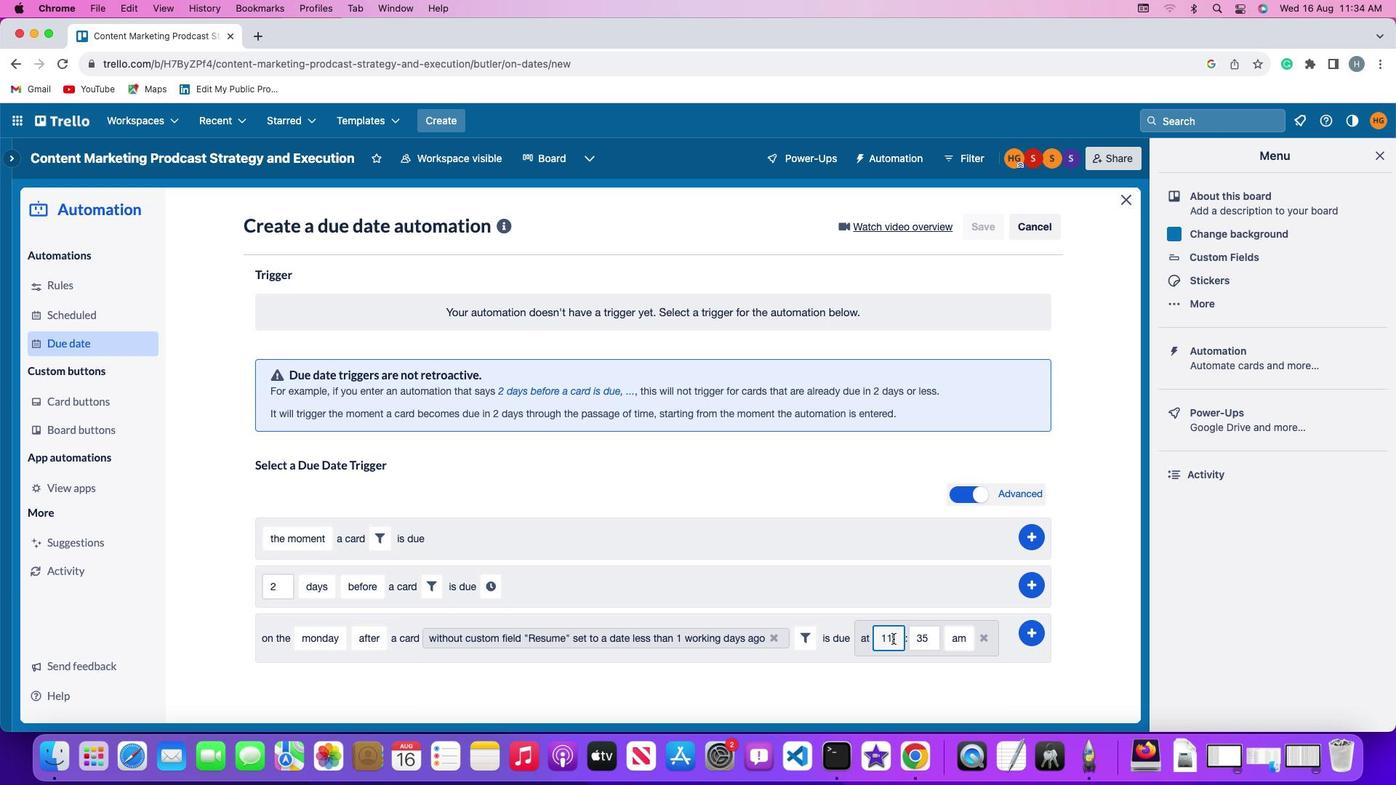 
Action: Mouse pressed left at (893, 638)
Screenshot: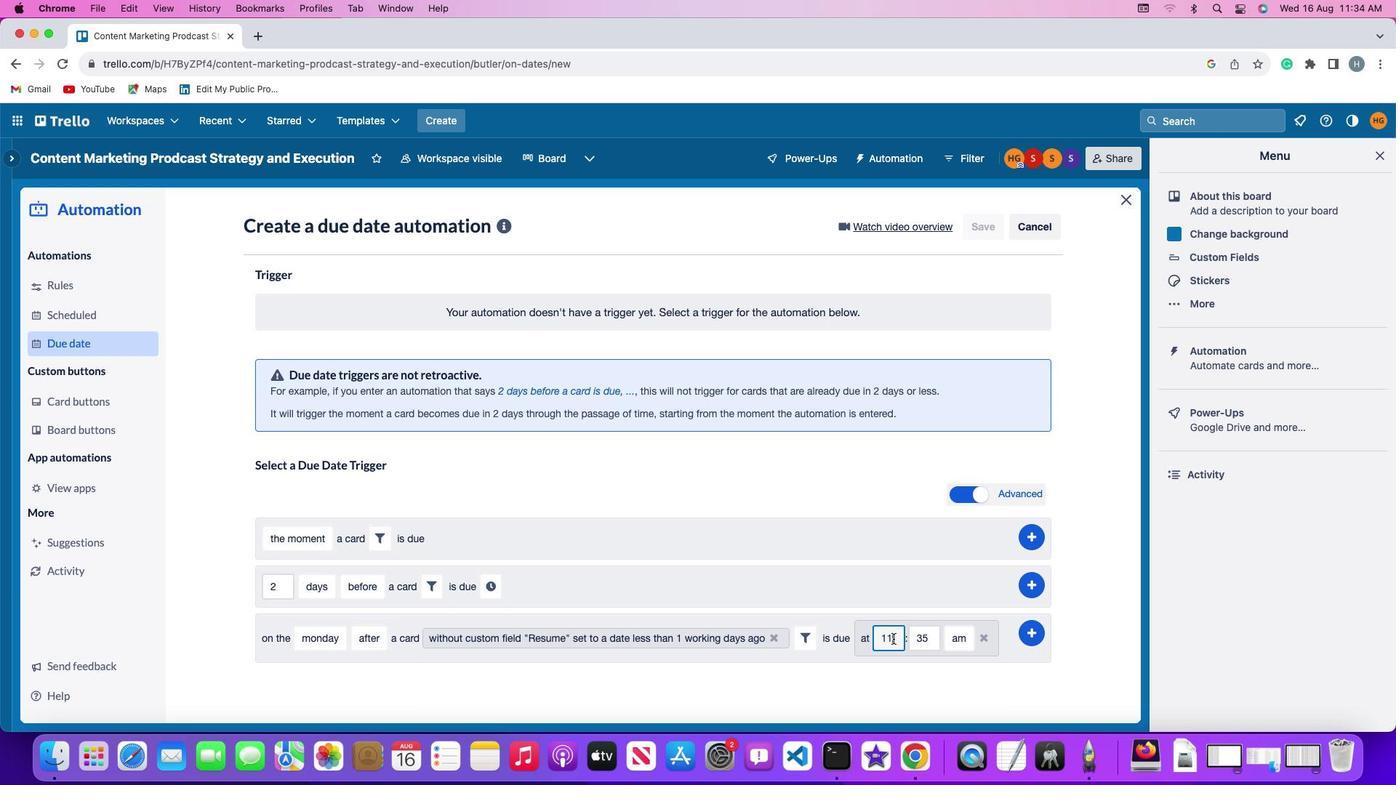 
Action: Key pressed Key.backspaceKey.backspace
Screenshot: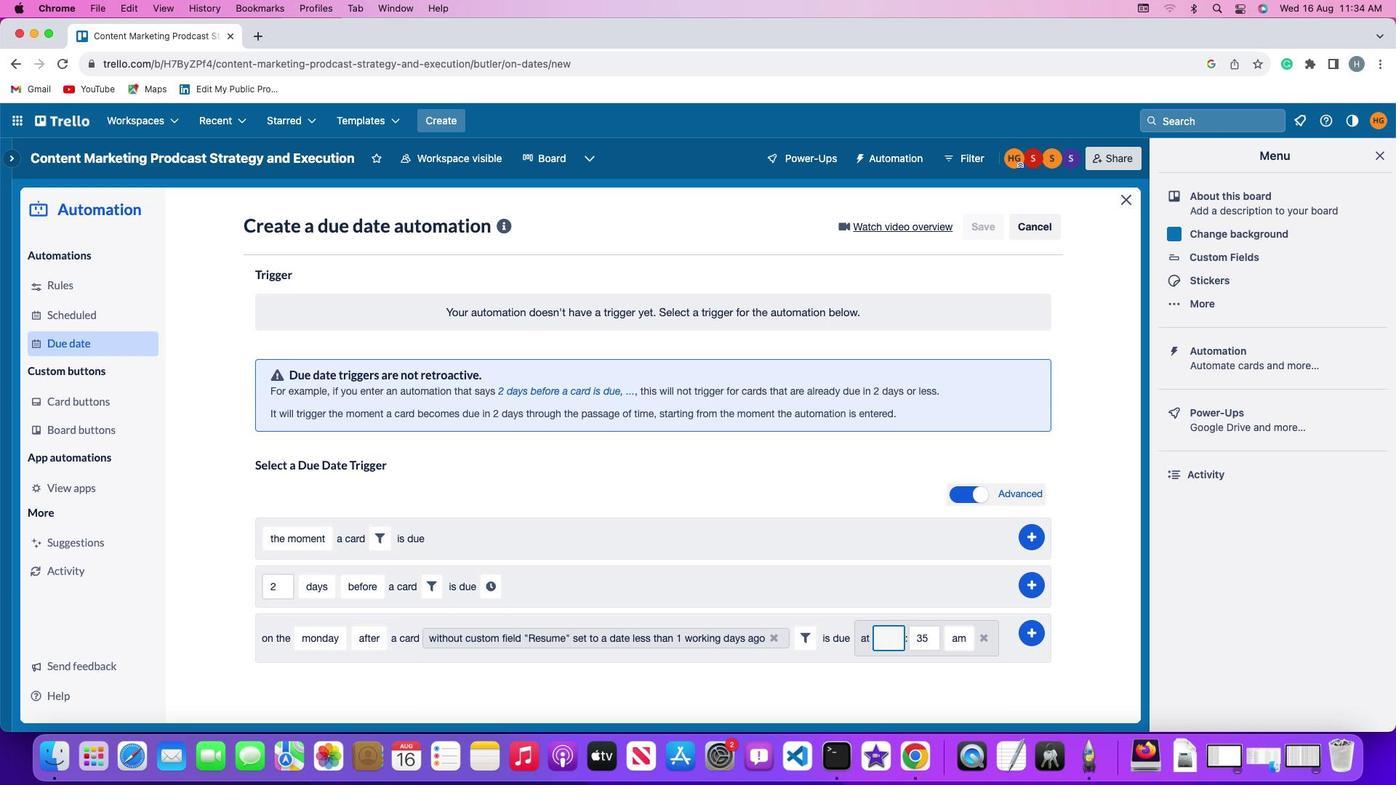 
Action: Mouse moved to (893, 638)
Screenshot: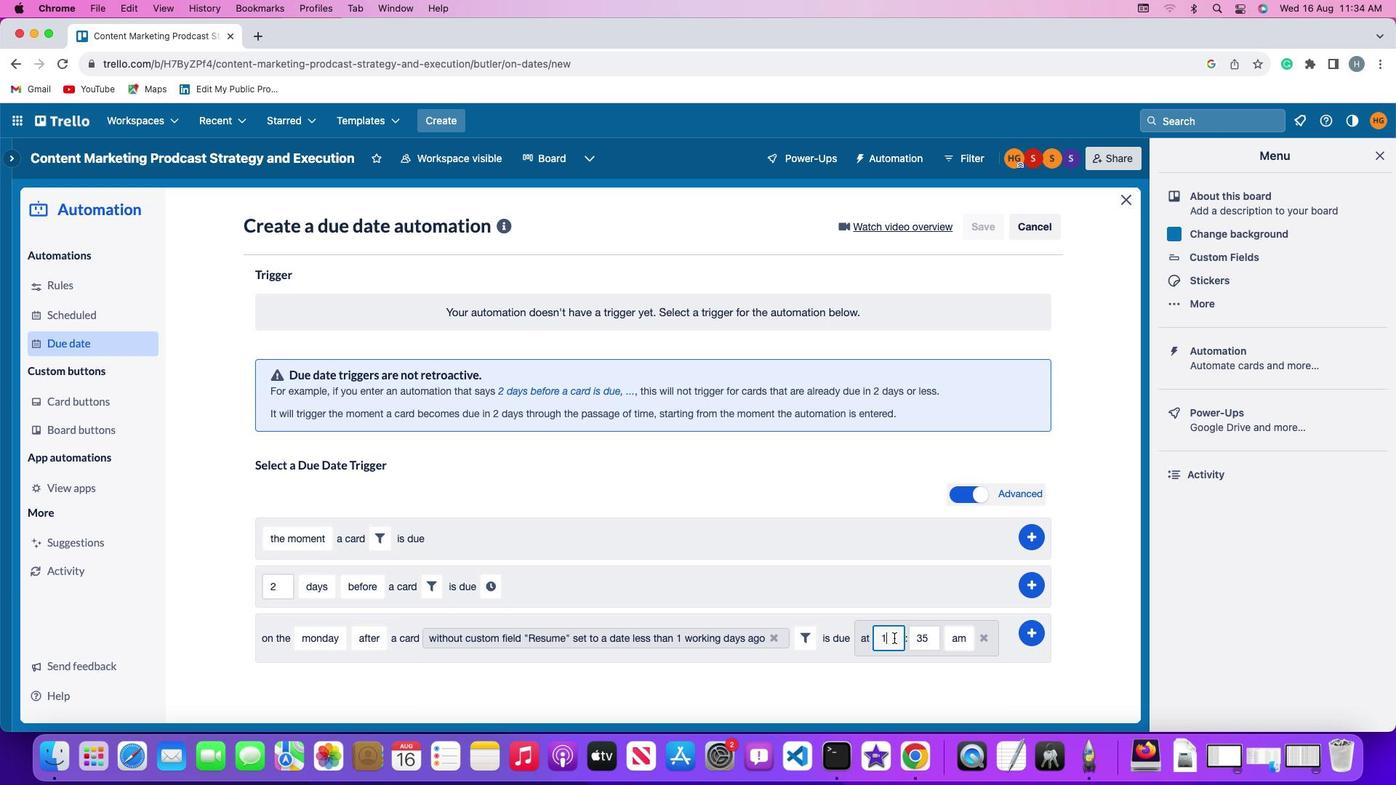 
Action: Key pressed '1'
Screenshot: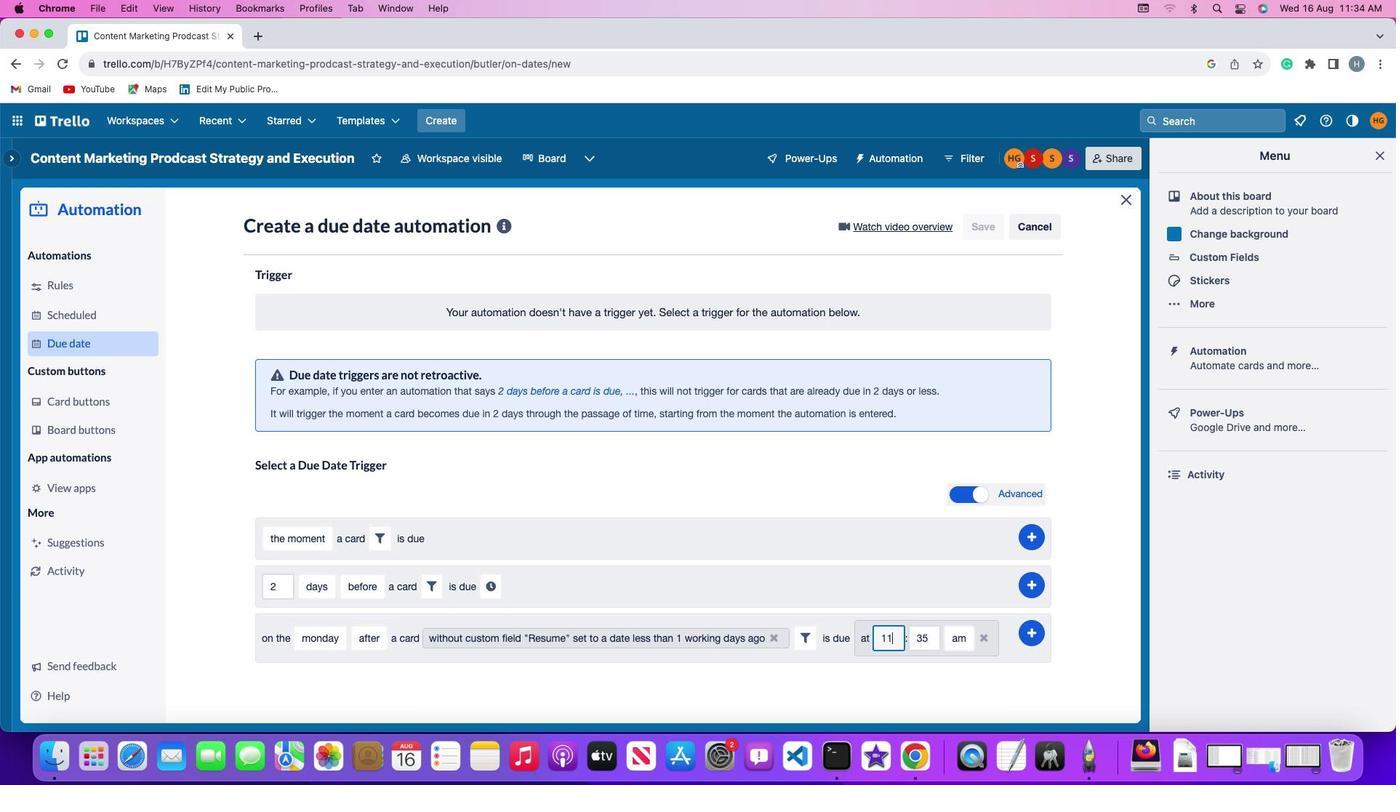 
Action: Mouse moved to (894, 637)
Screenshot: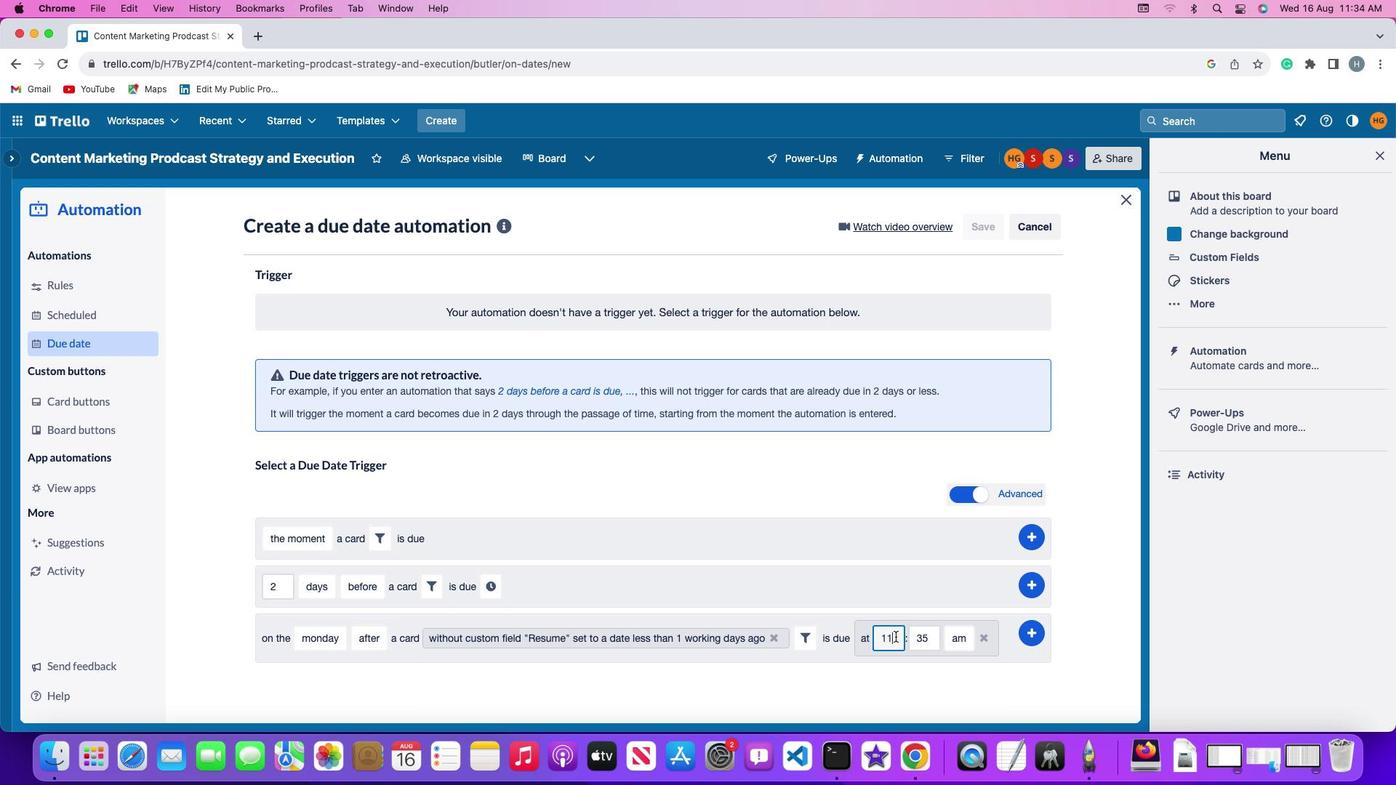 
Action: Key pressed '1'
Screenshot: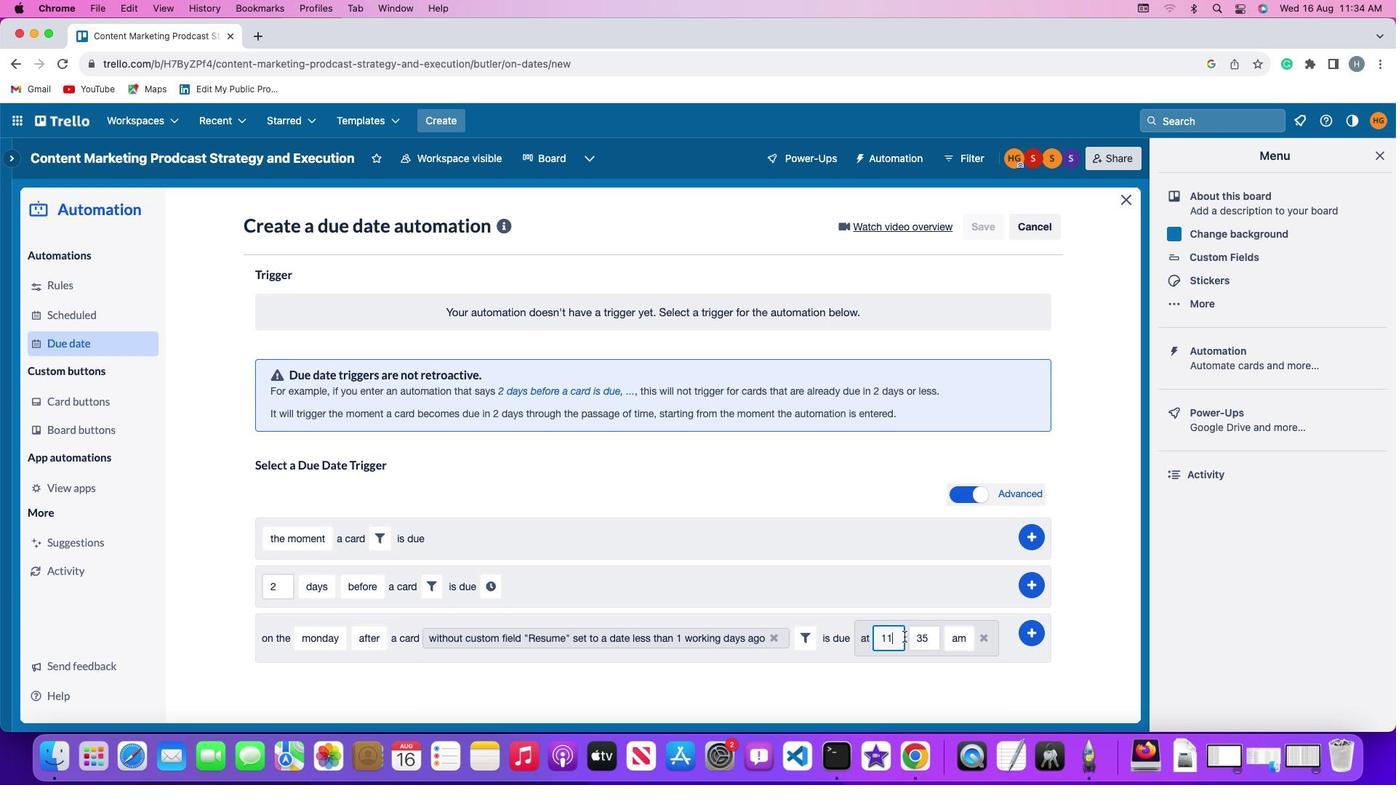 
Action: Mouse moved to (929, 638)
Screenshot: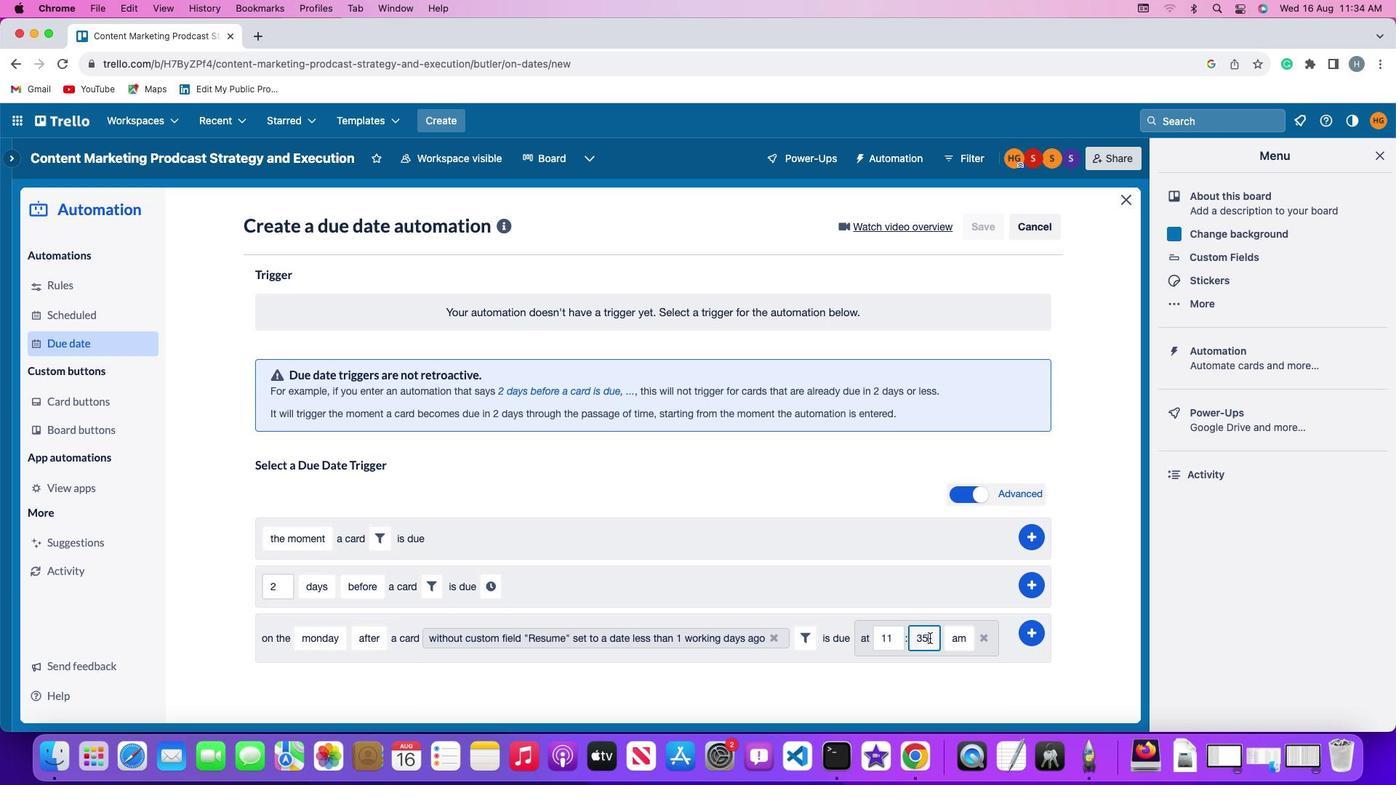 
Action: Mouse pressed left at (929, 638)
Screenshot: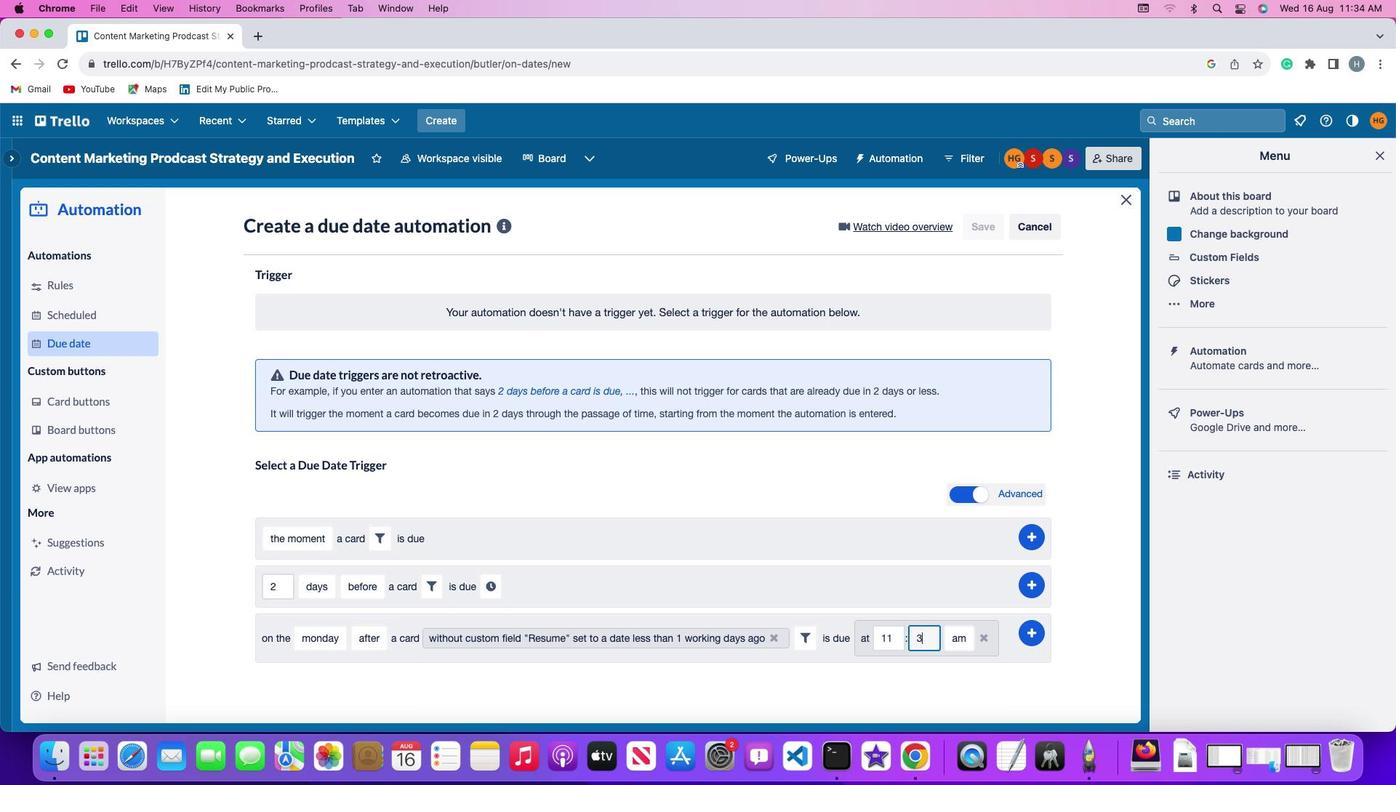 
Action: Key pressed Key.backspaceKey.backspace
Screenshot: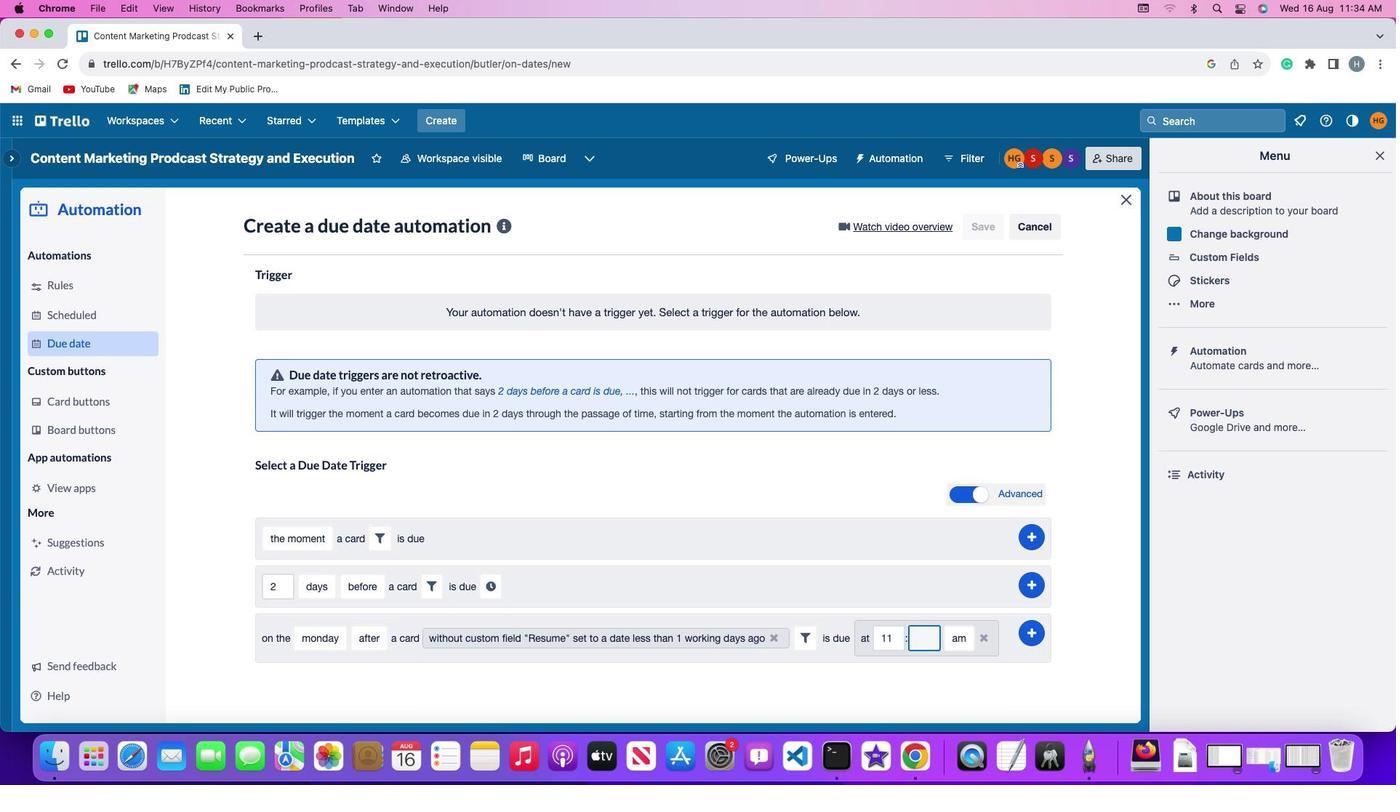 
Action: Mouse moved to (929, 638)
Screenshot: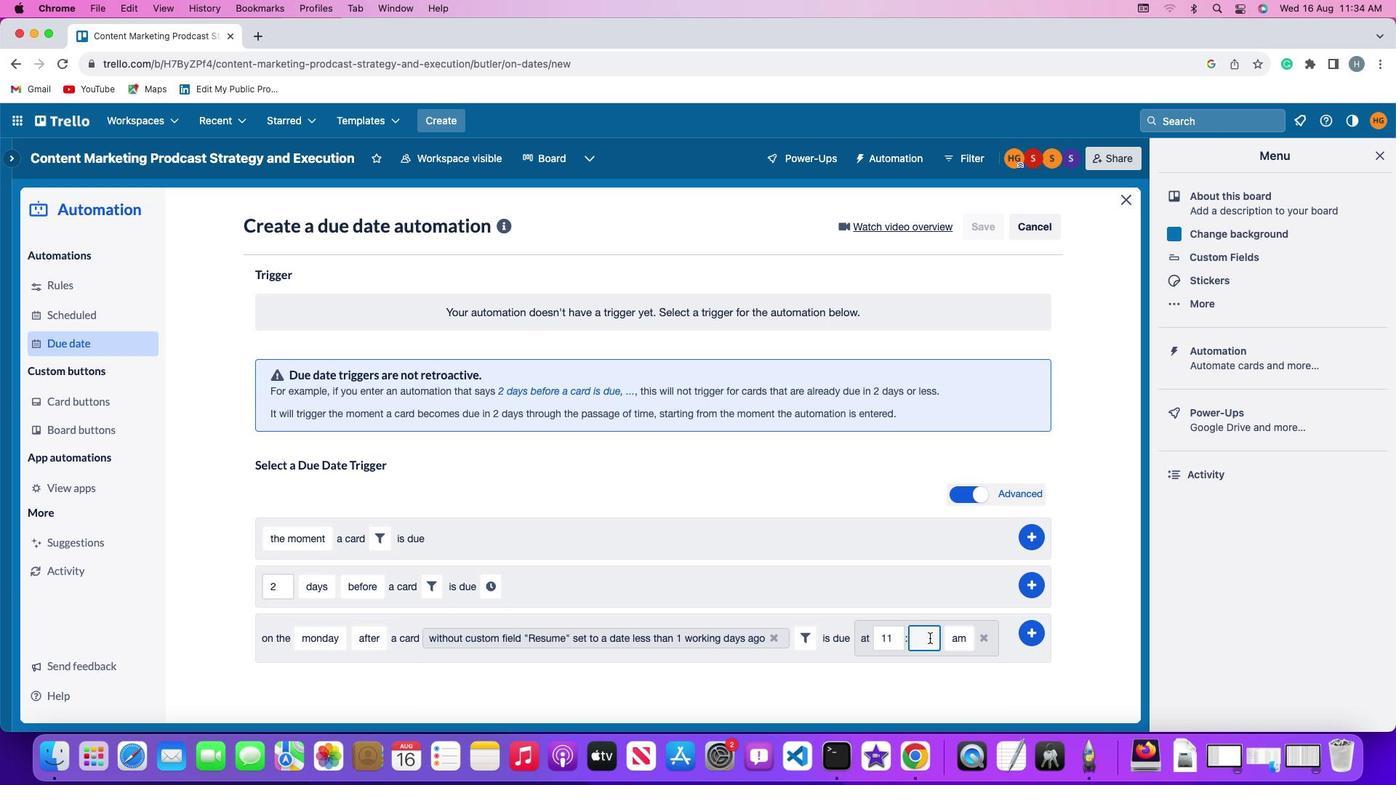 
Action: Key pressed '0''0'
Screenshot: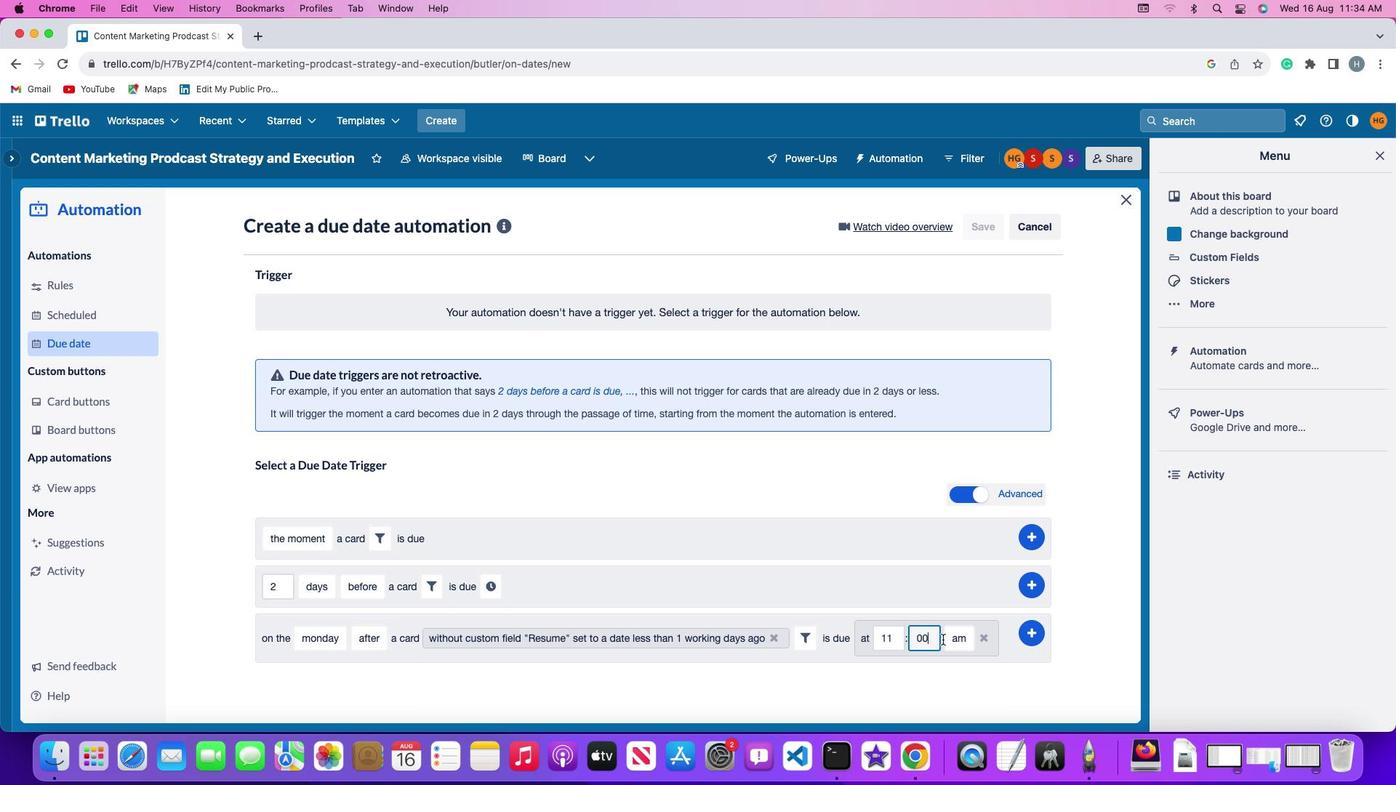 
Action: Mouse moved to (951, 639)
Screenshot: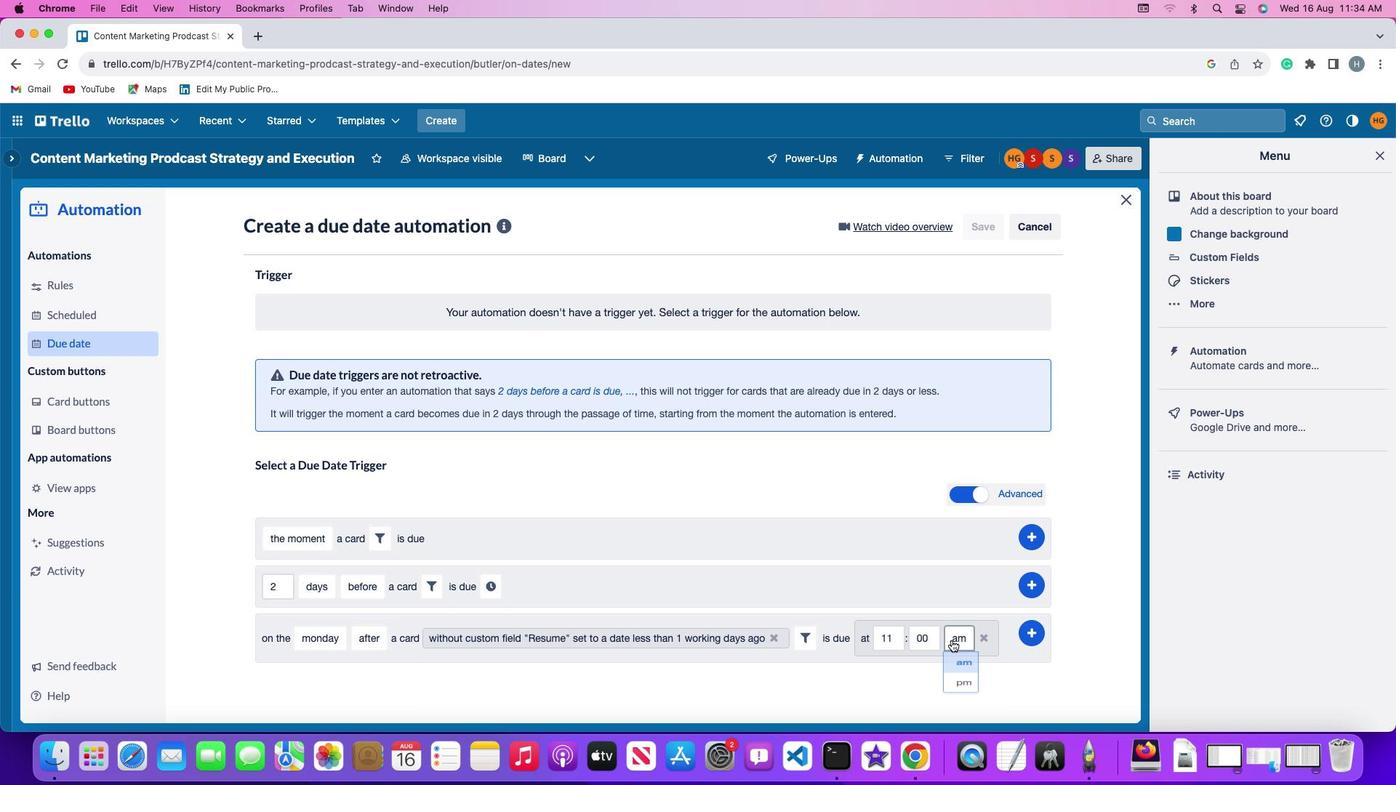 
Action: Mouse pressed left at (951, 639)
Screenshot: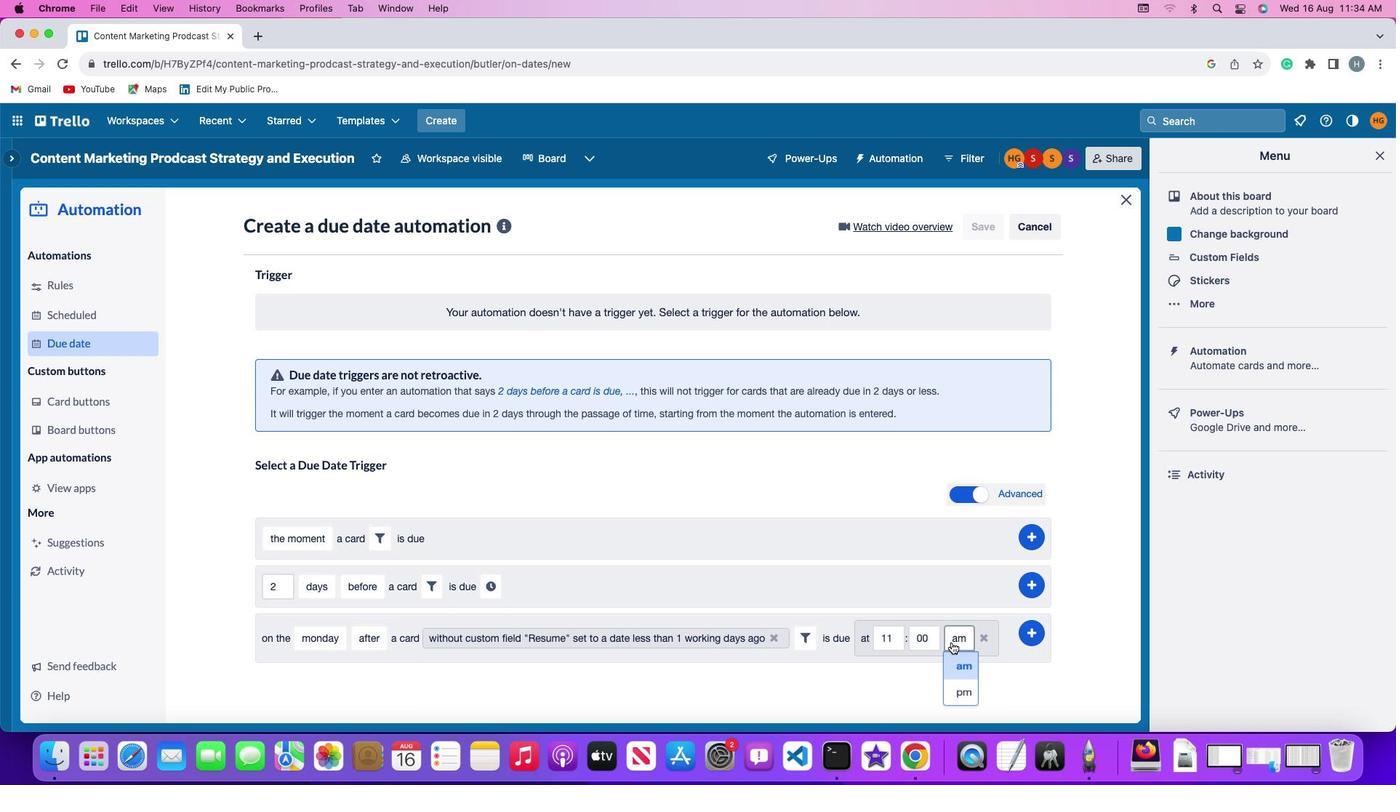 
Action: Mouse moved to (956, 663)
Screenshot: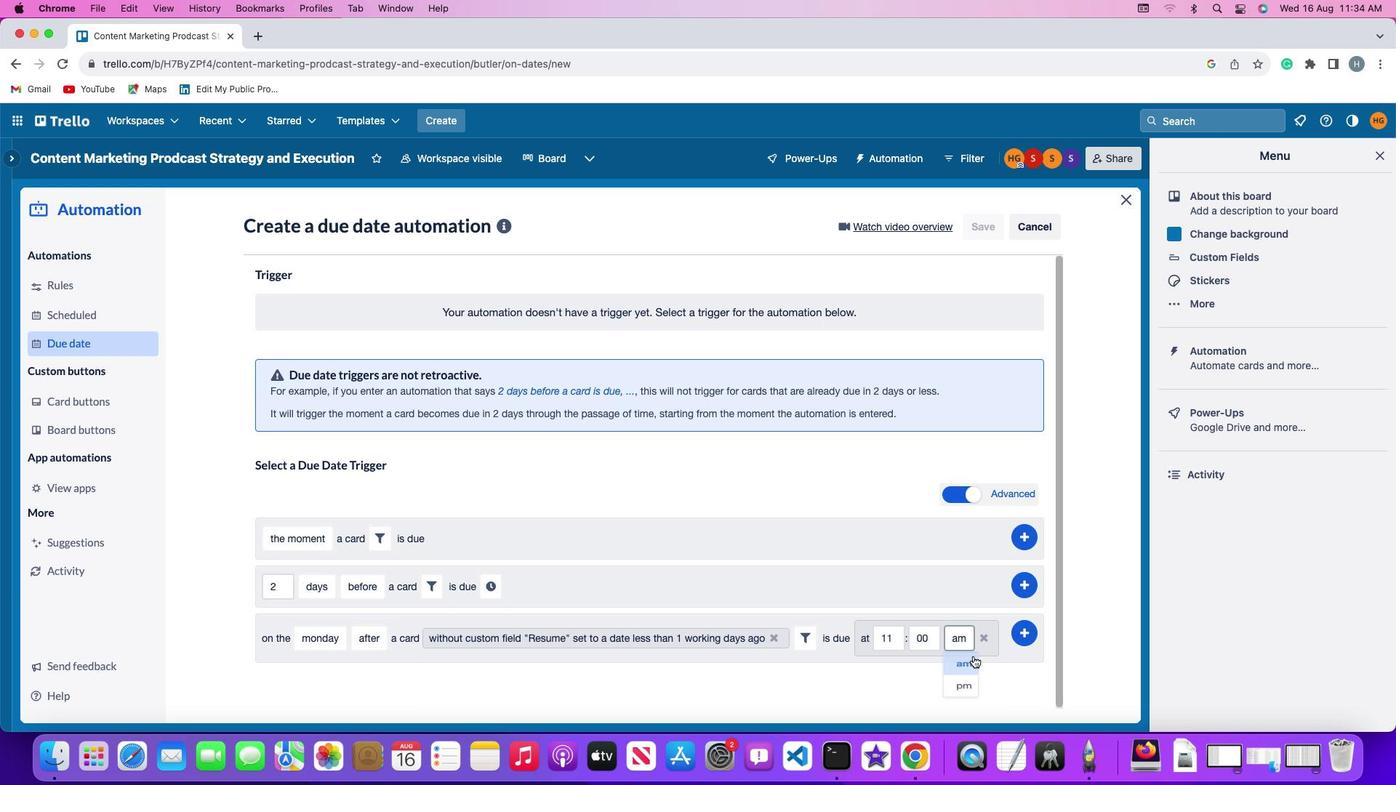 
Action: Mouse pressed left at (956, 663)
Screenshot: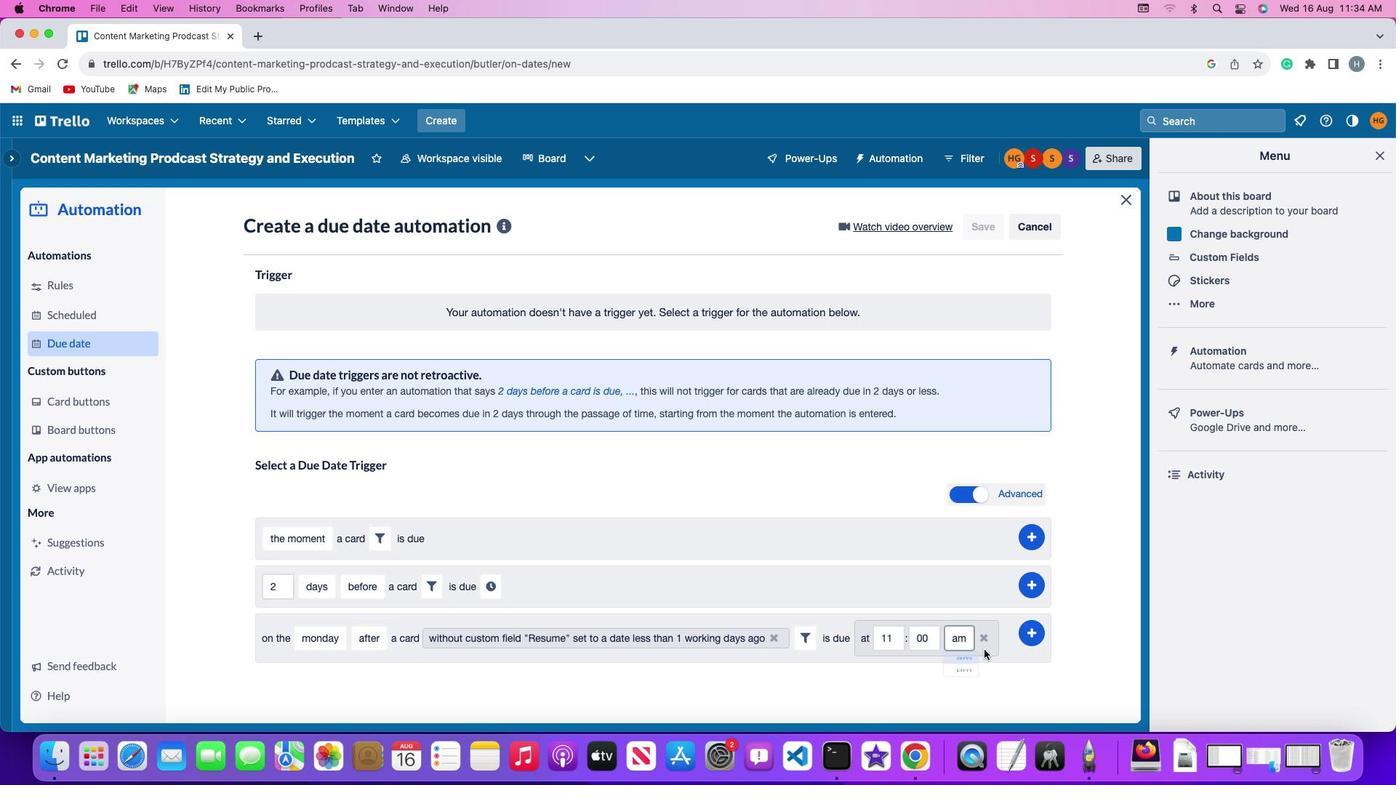 
Action: Mouse moved to (1036, 631)
Screenshot: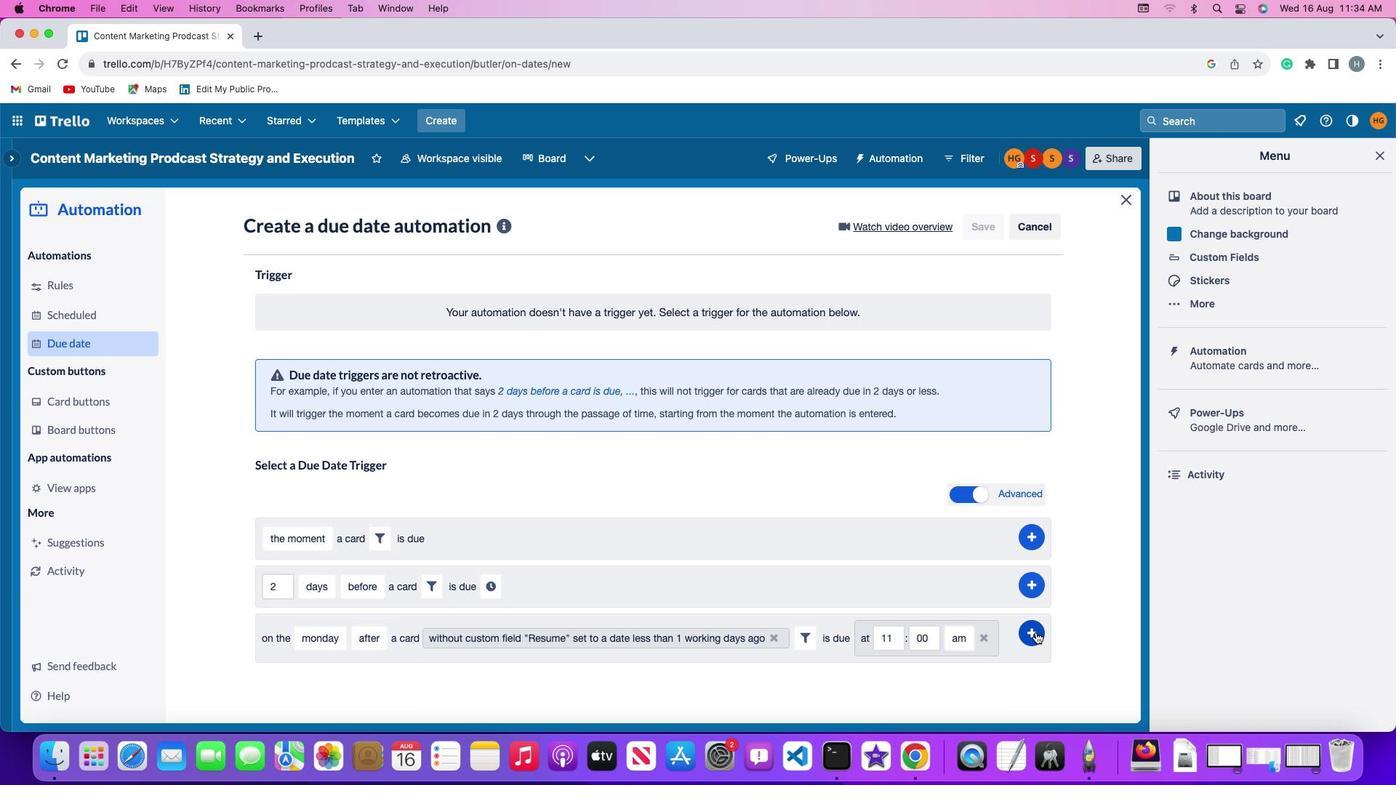 
Action: Mouse pressed left at (1036, 631)
Screenshot: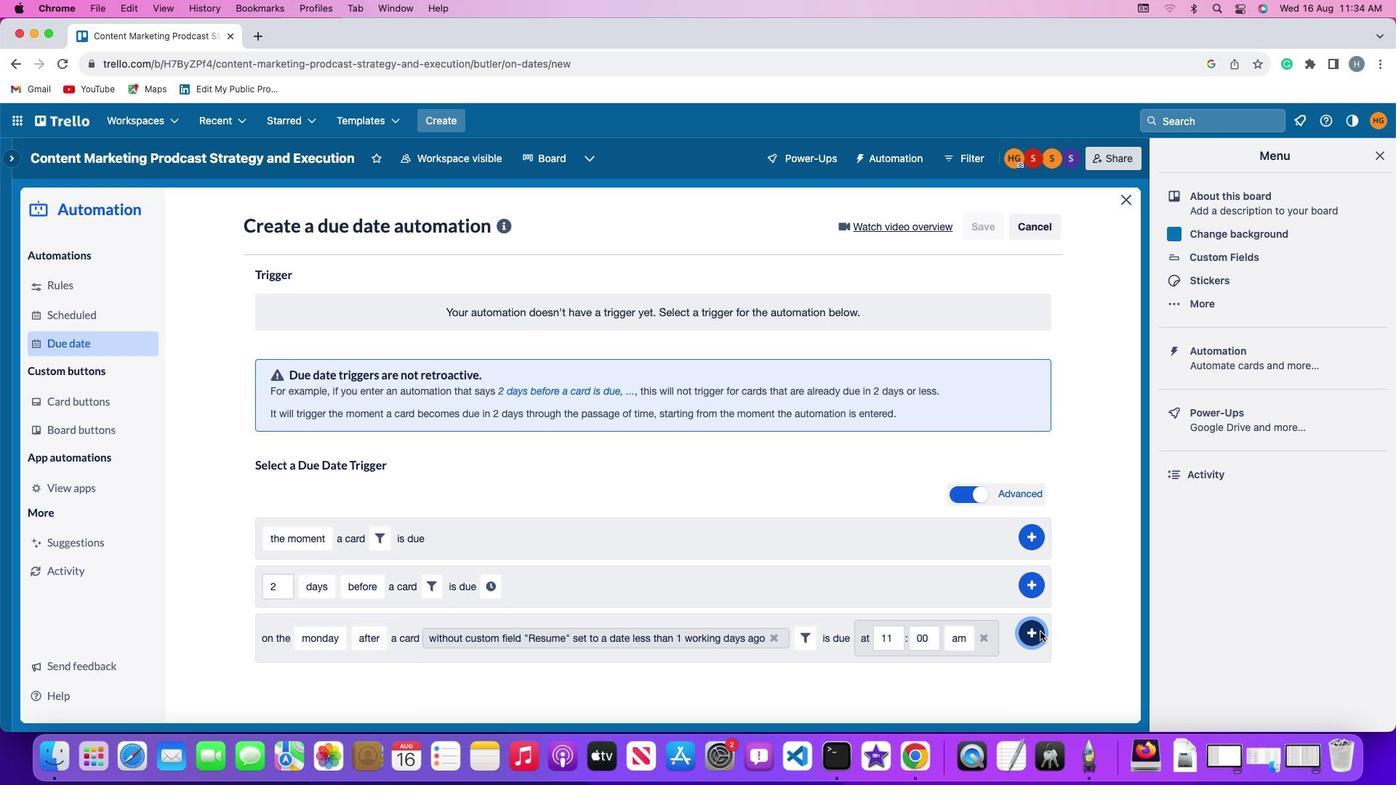 
Action: Mouse moved to (1090, 534)
Screenshot: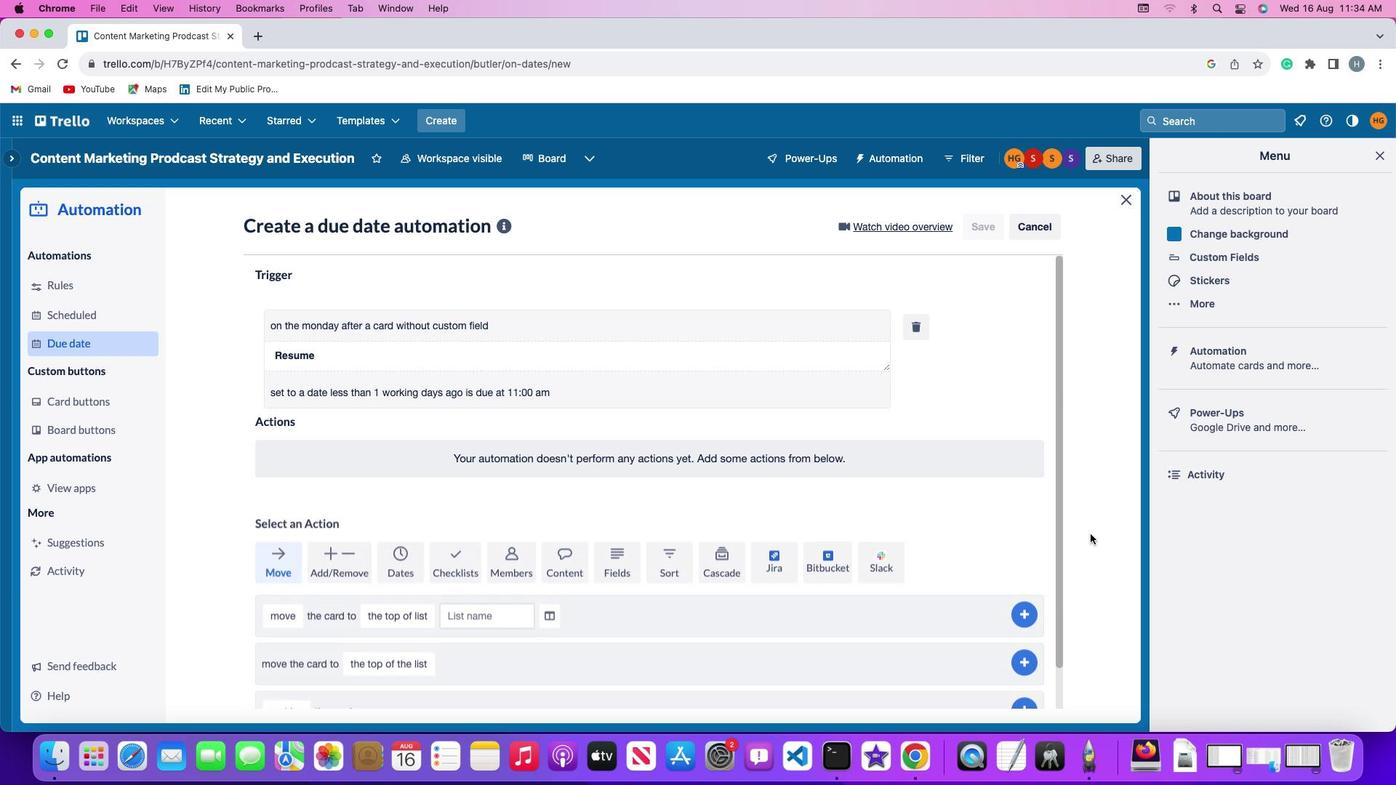 
